 Task: Create a due date automation trigger when advanced on, 2 working days before a card is due add fields with custom field "Resume" set to a number lower than 1 and lower than 10 at 11:00 AM.
Action: Mouse moved to (1230, 355)
Screenshot: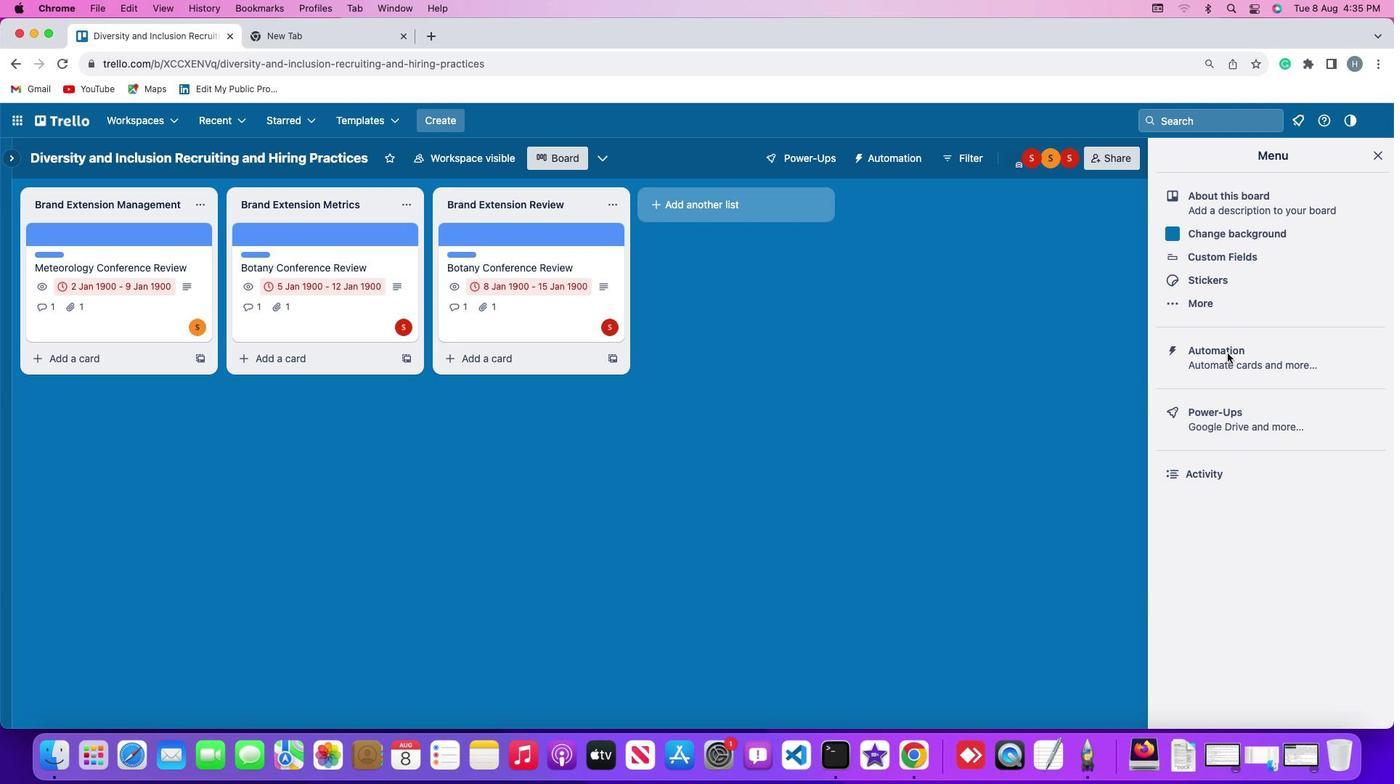 
Action: Mouse pressed left at (1230, 355)
Screenshot: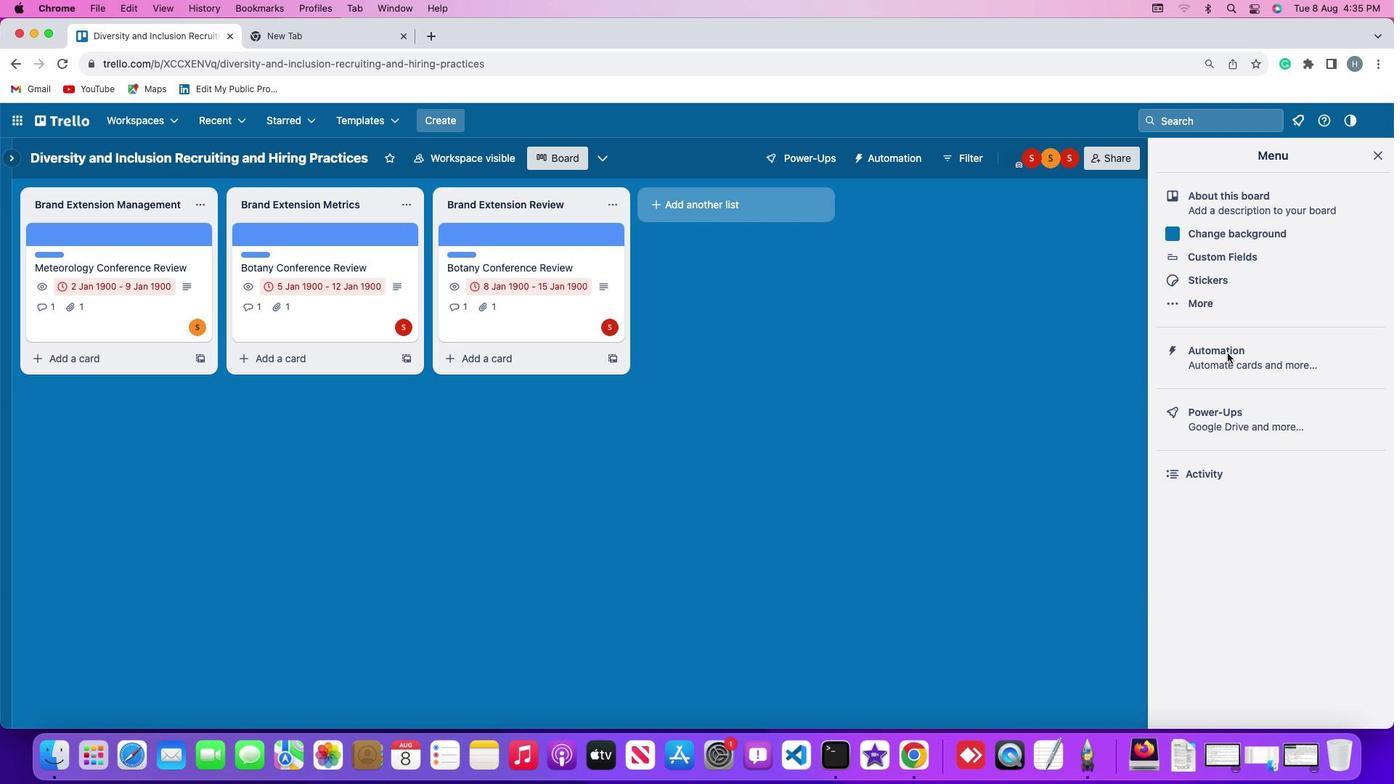 
Action: Mouse moved to (1230, 355)
Screenshot: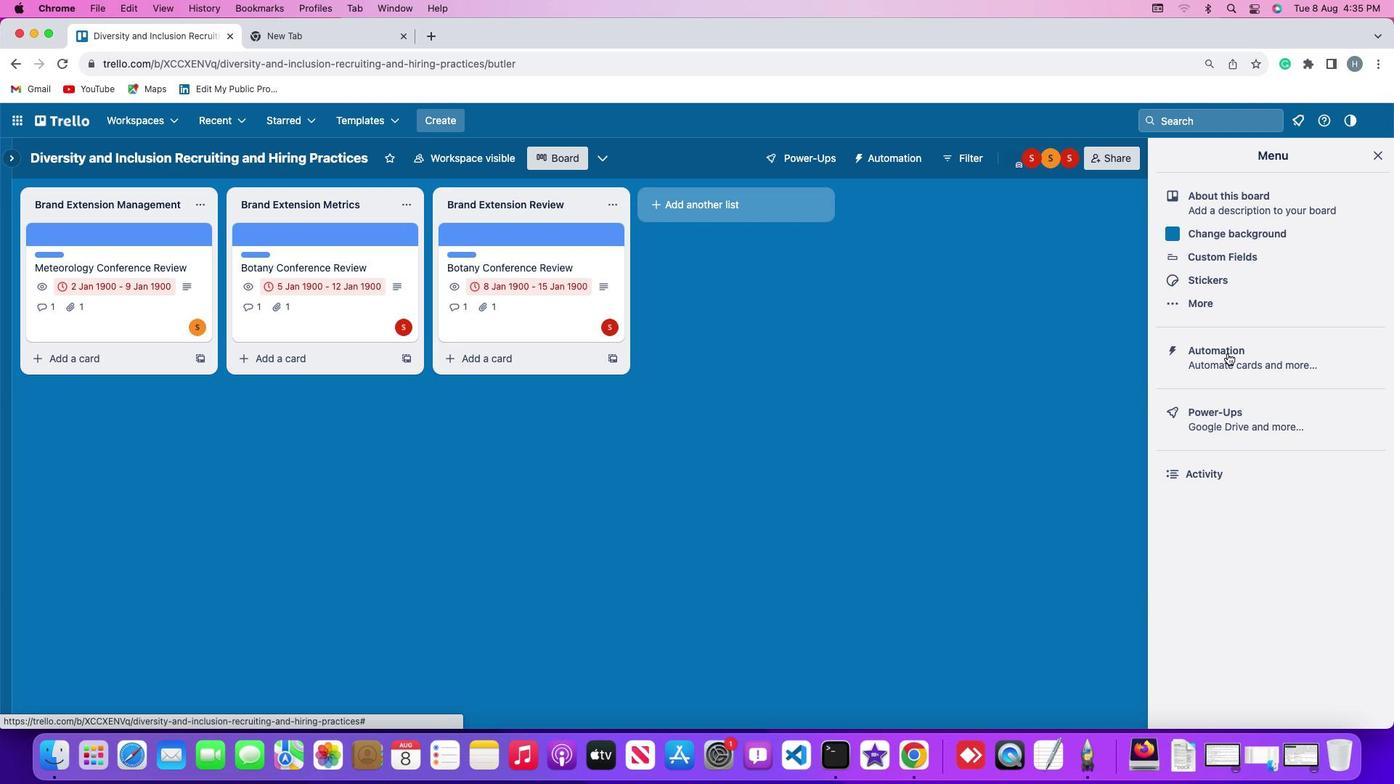 
Action: Mouse pressed left at (1230, 355)
Screenshot: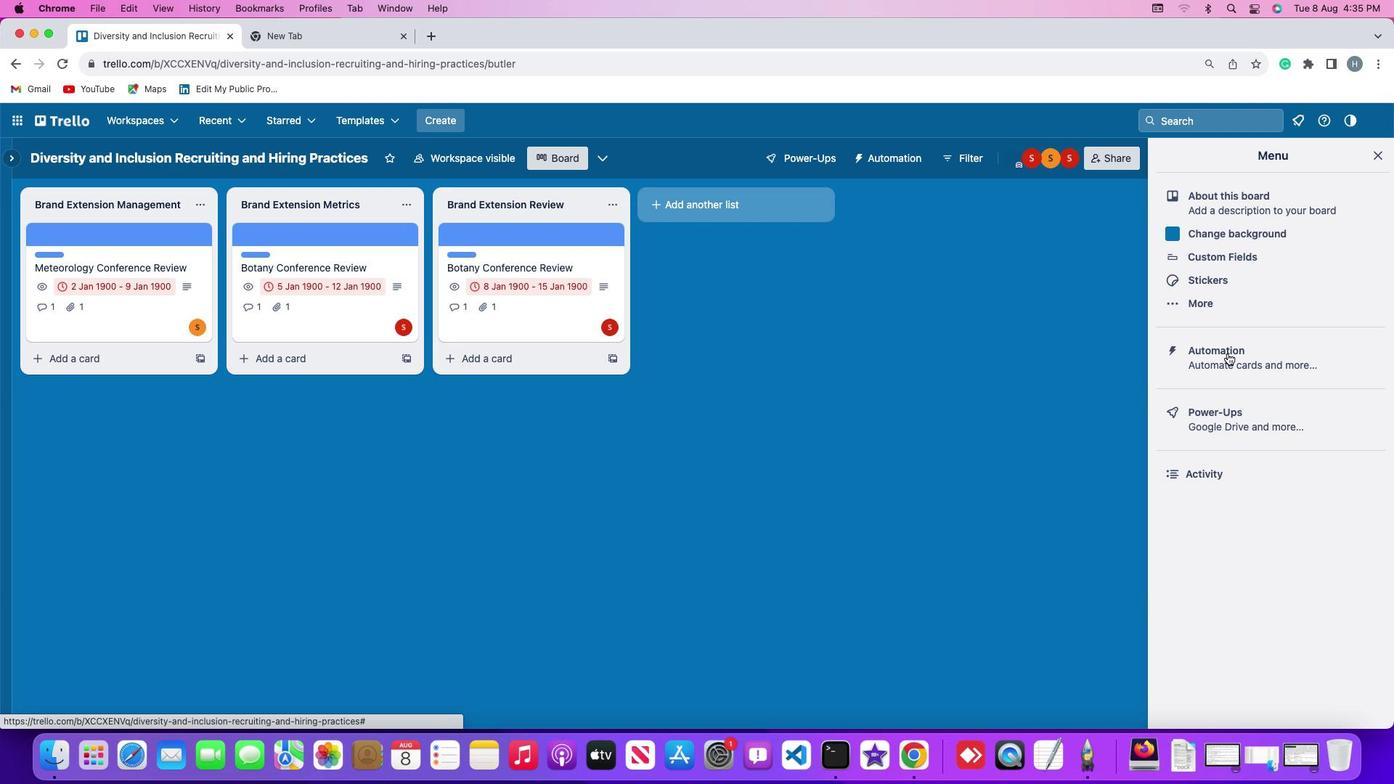 
Action: Mouse moved to (65, 345)
Screenshot: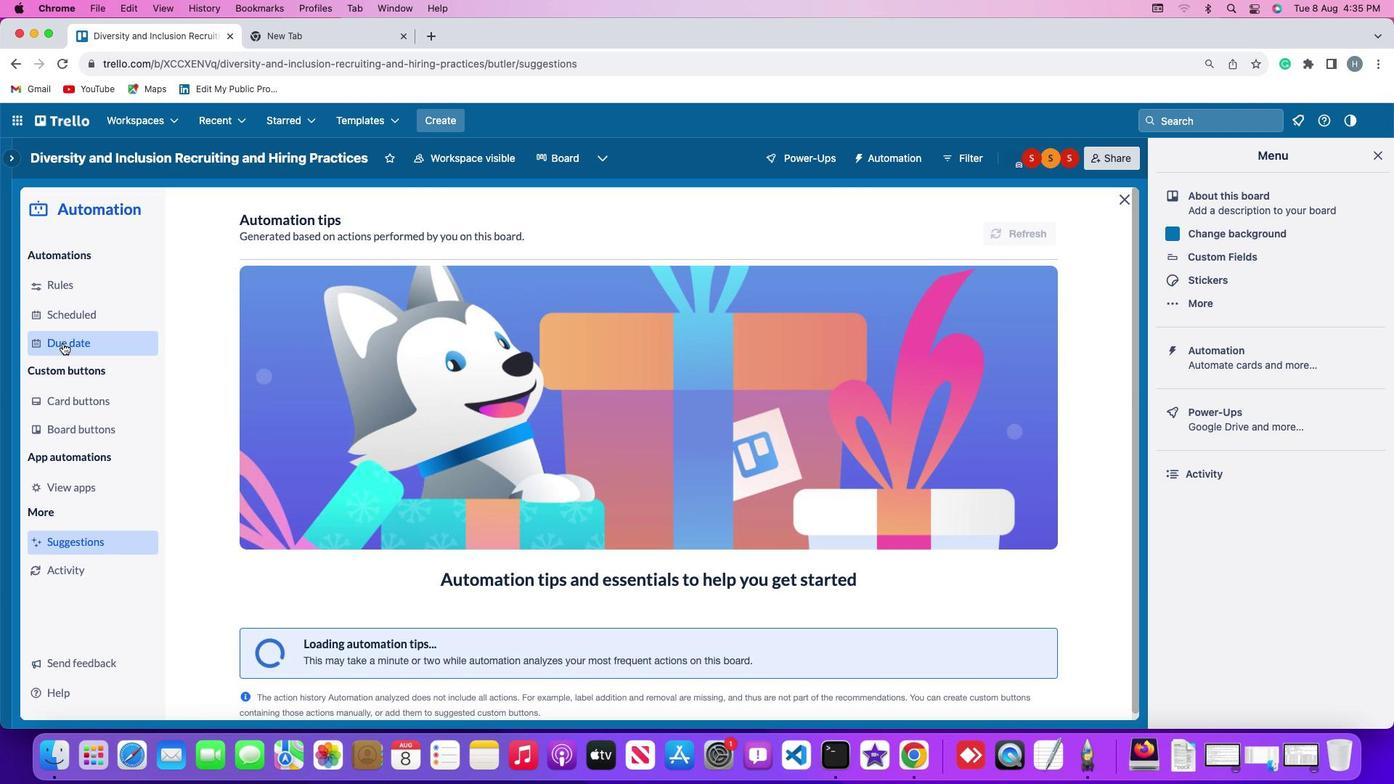 
Action: Mouse pressed left at (65, 345)
Screenshot: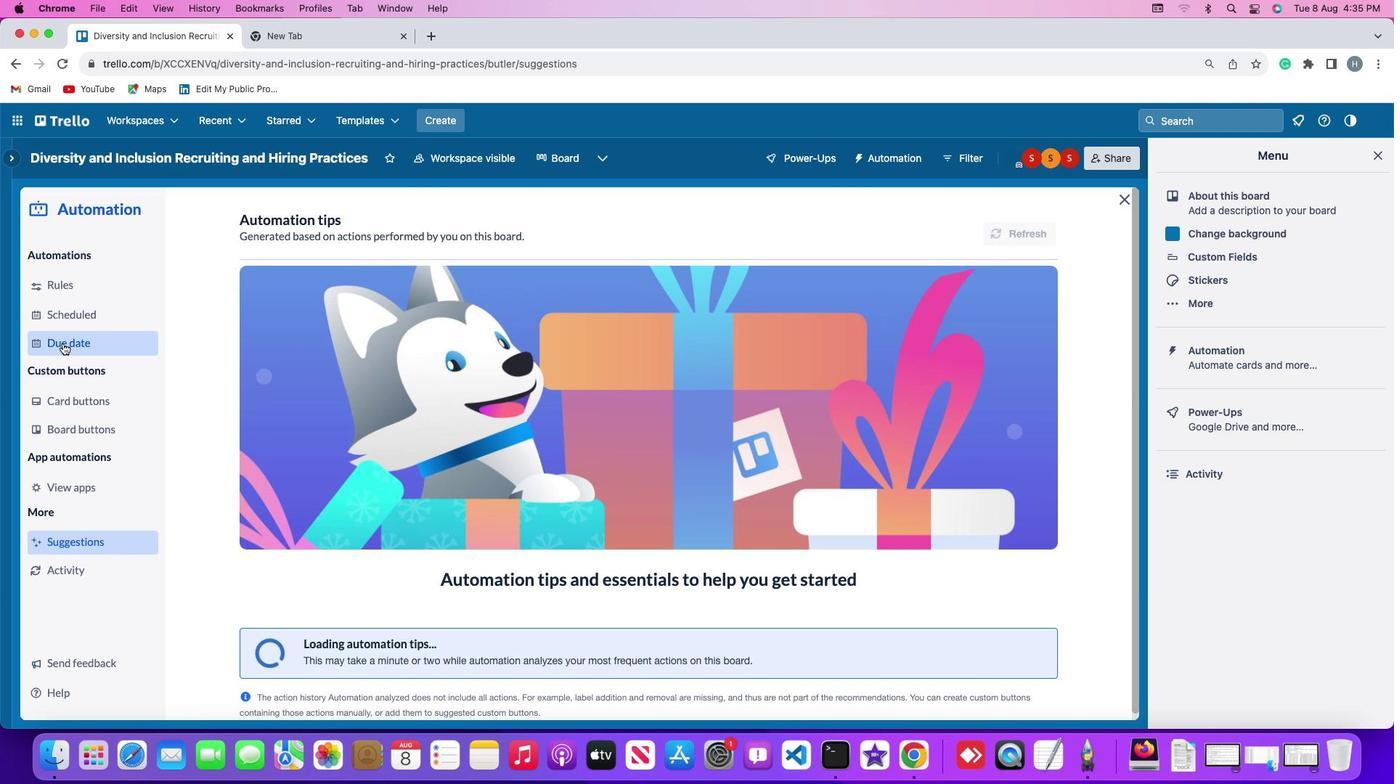 
Action: Mouse moved to (1009, 227)
Screenshot: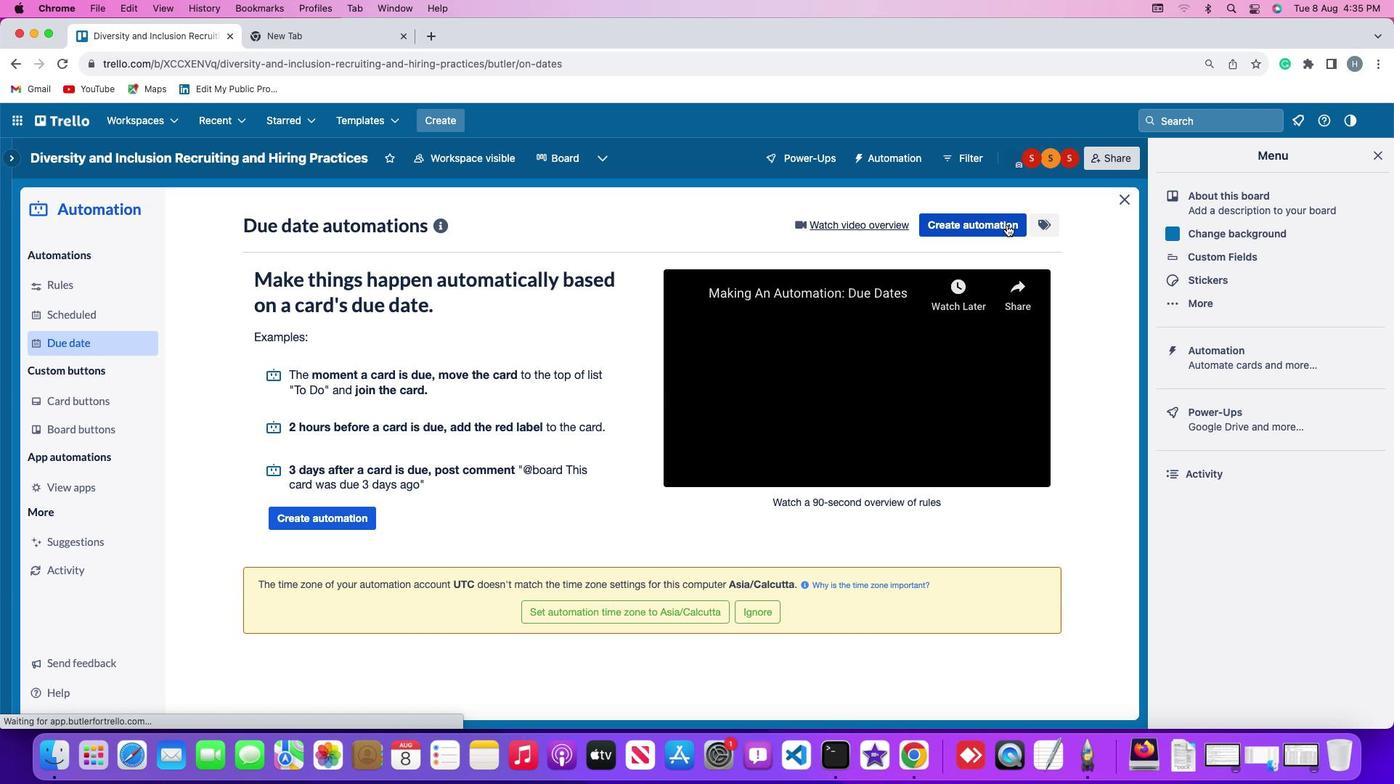 
Action: Mouse pressed left at (1009, 227)
Screenshot: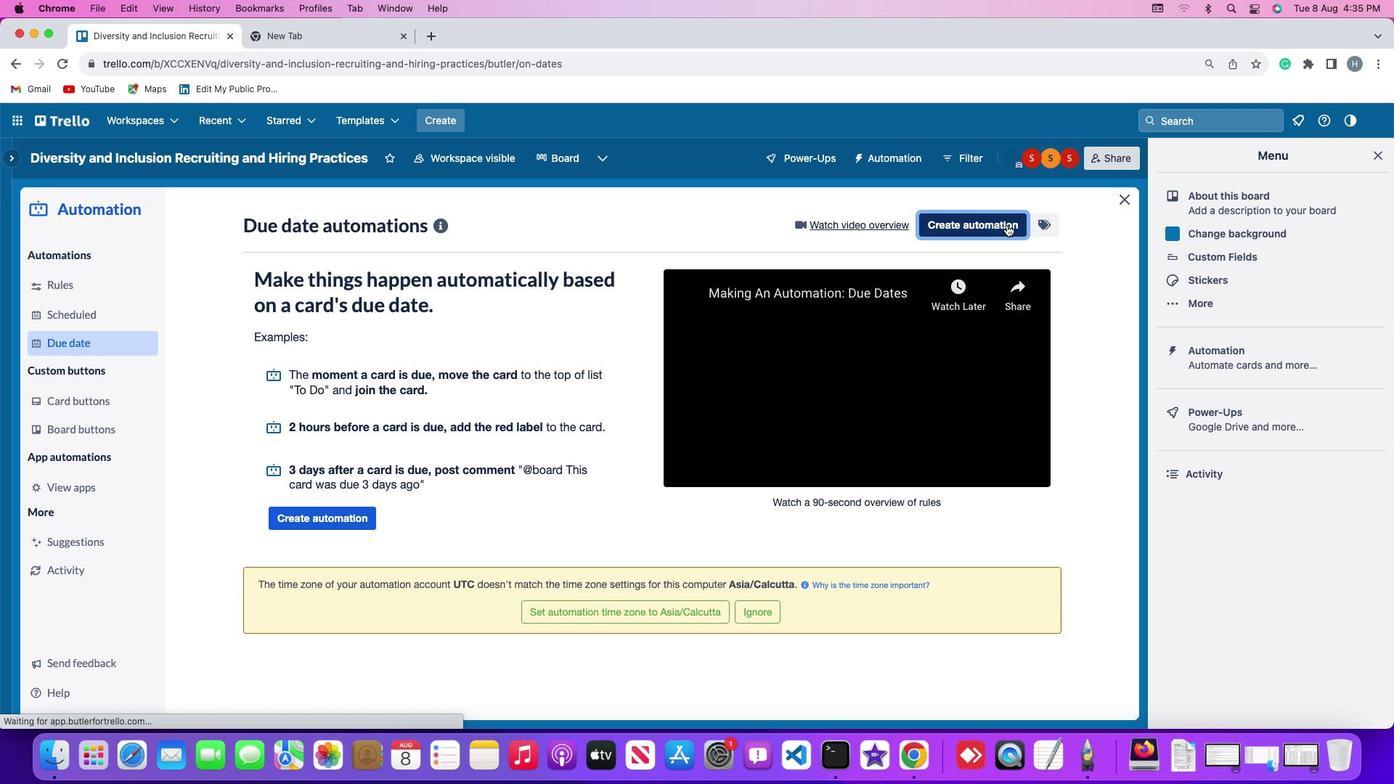 
Action: Mouse moved to (337, 371)
Screenshot: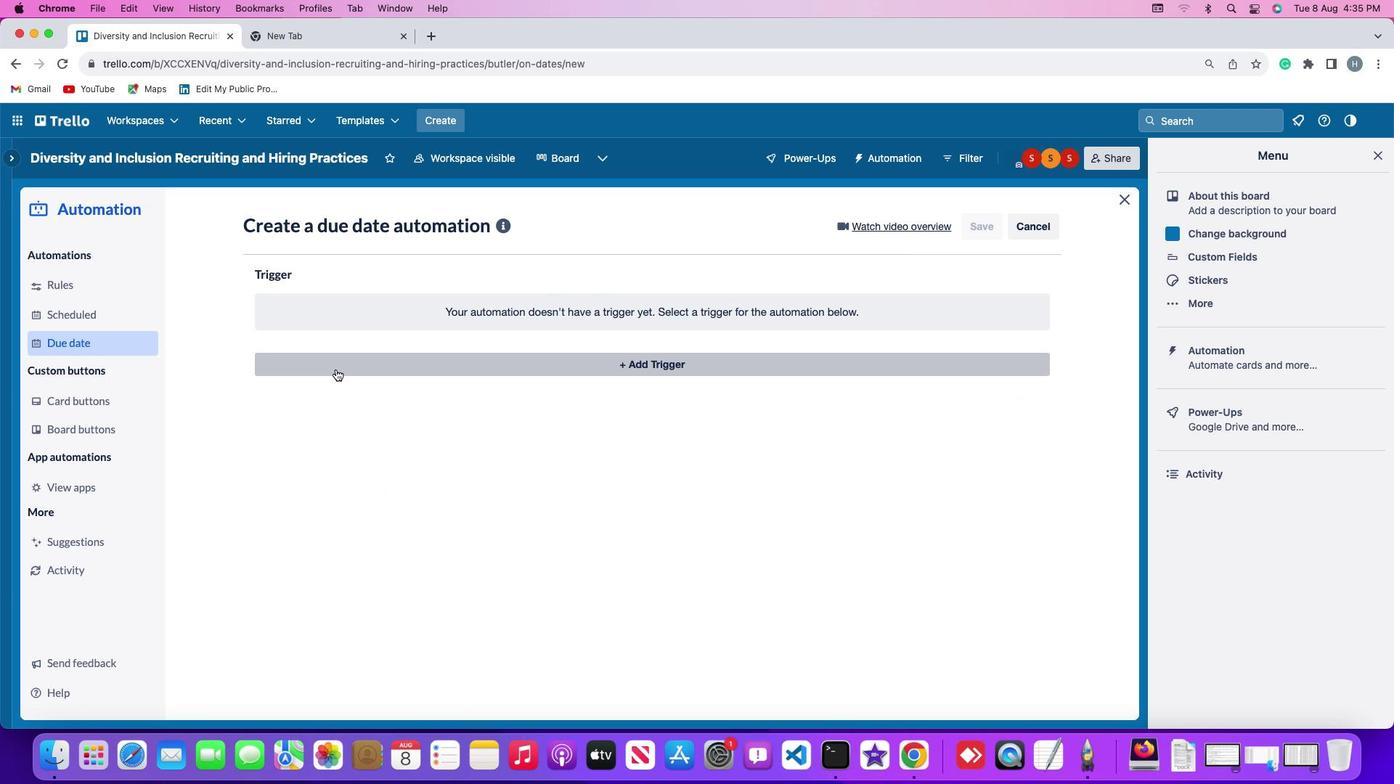 
Action: Mouse pressed left at (337, 371)
Screenshot: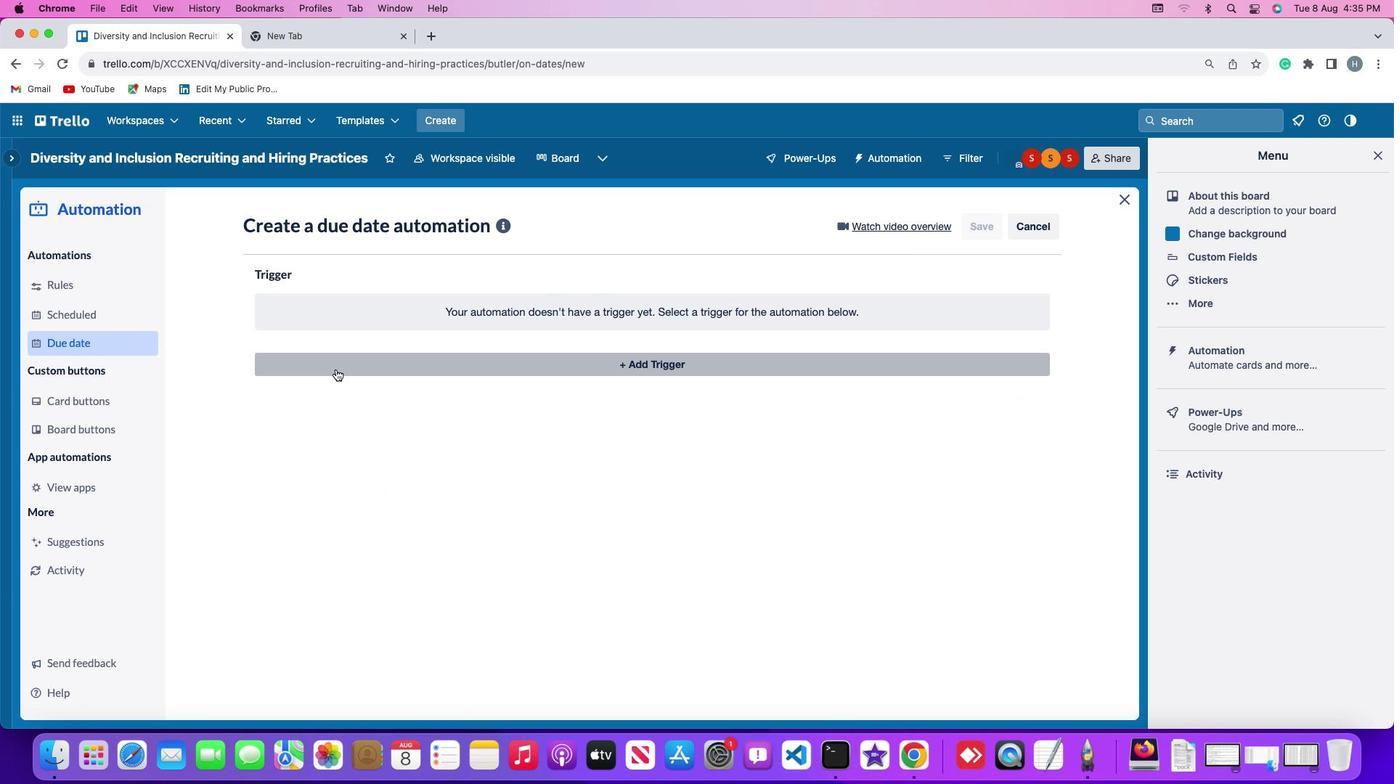 
Action: Mouse moved to (289, 586)
Screenshot: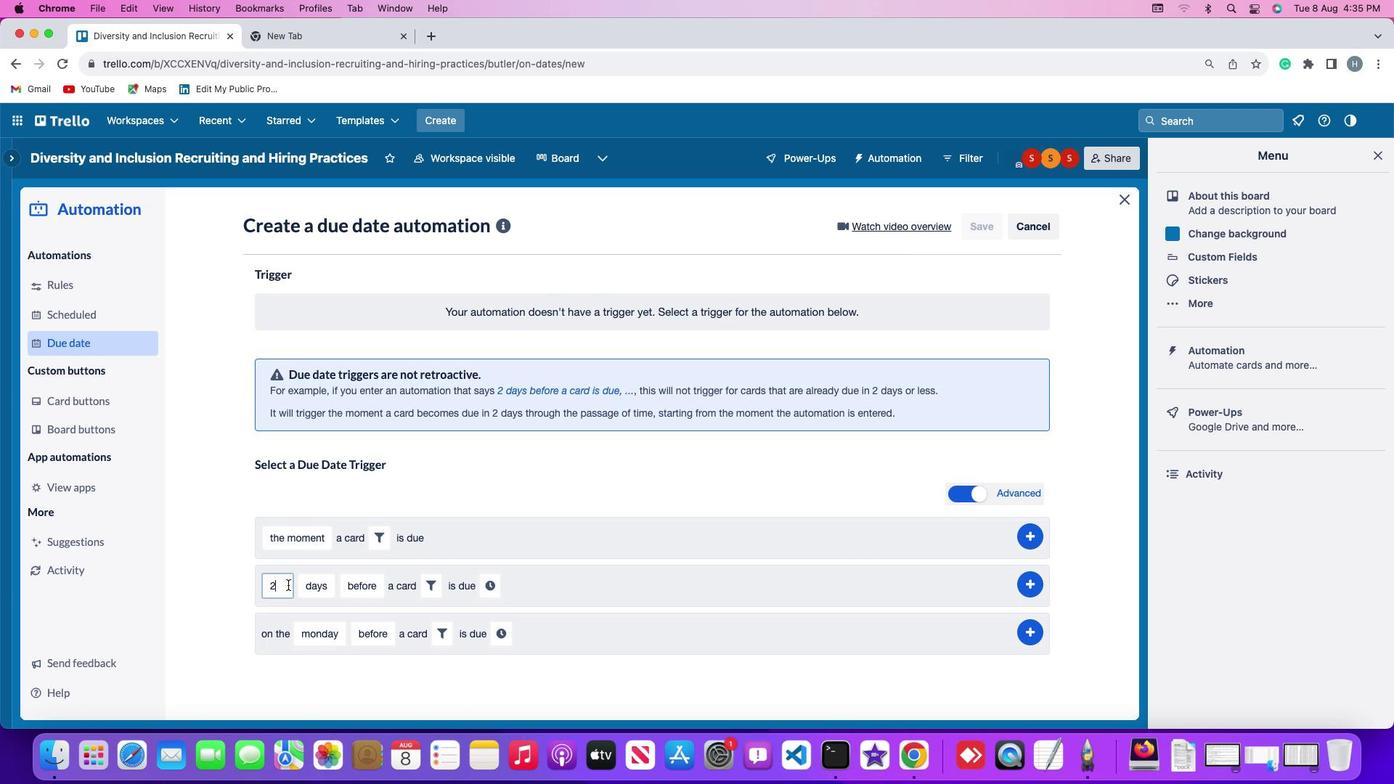 
Action: Mouse pressed left at (289, 586)
Screenshot: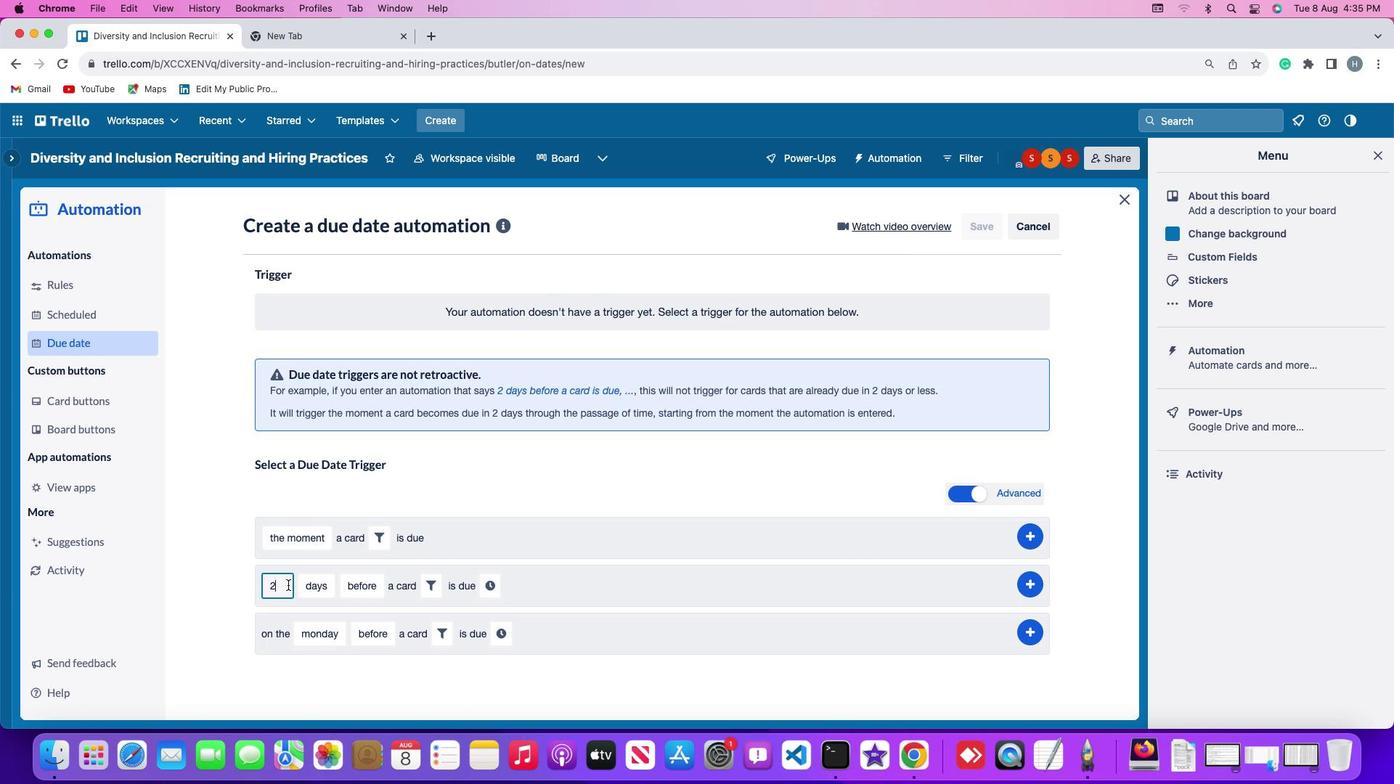 
Action: Key pressed Key.backspace'2'
Screenshot: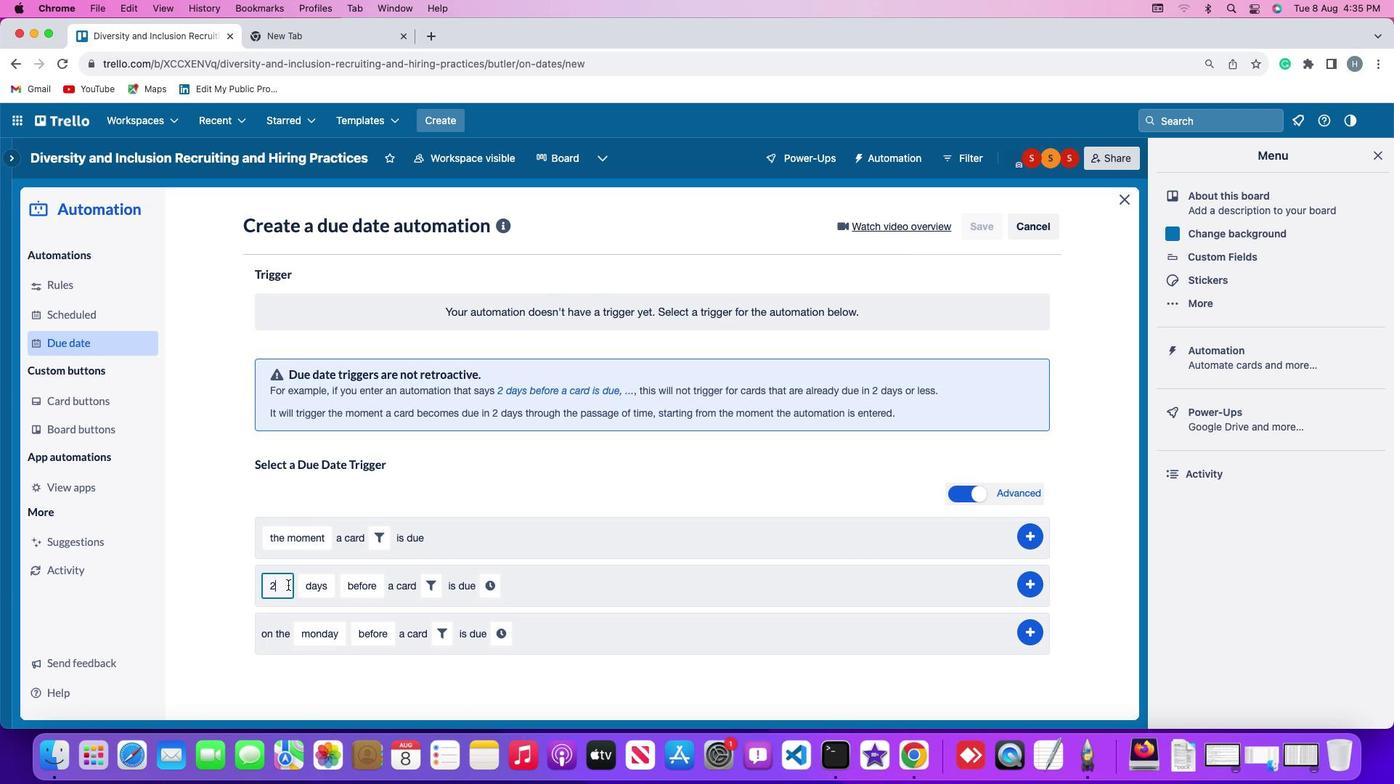 
Action: Mouse moved to (320, 585)
Screenshot: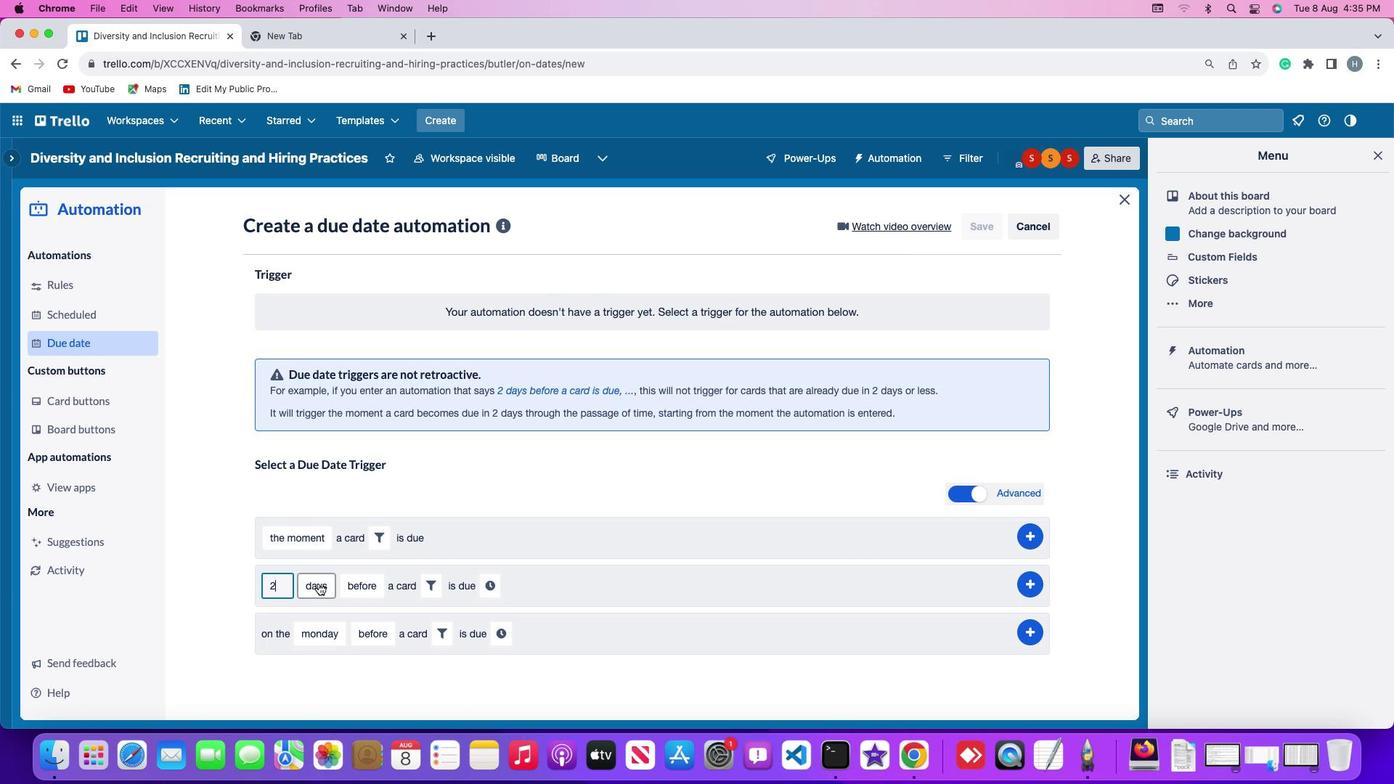 
Action: Mouse pressed left at (320, 585)
Screenshot: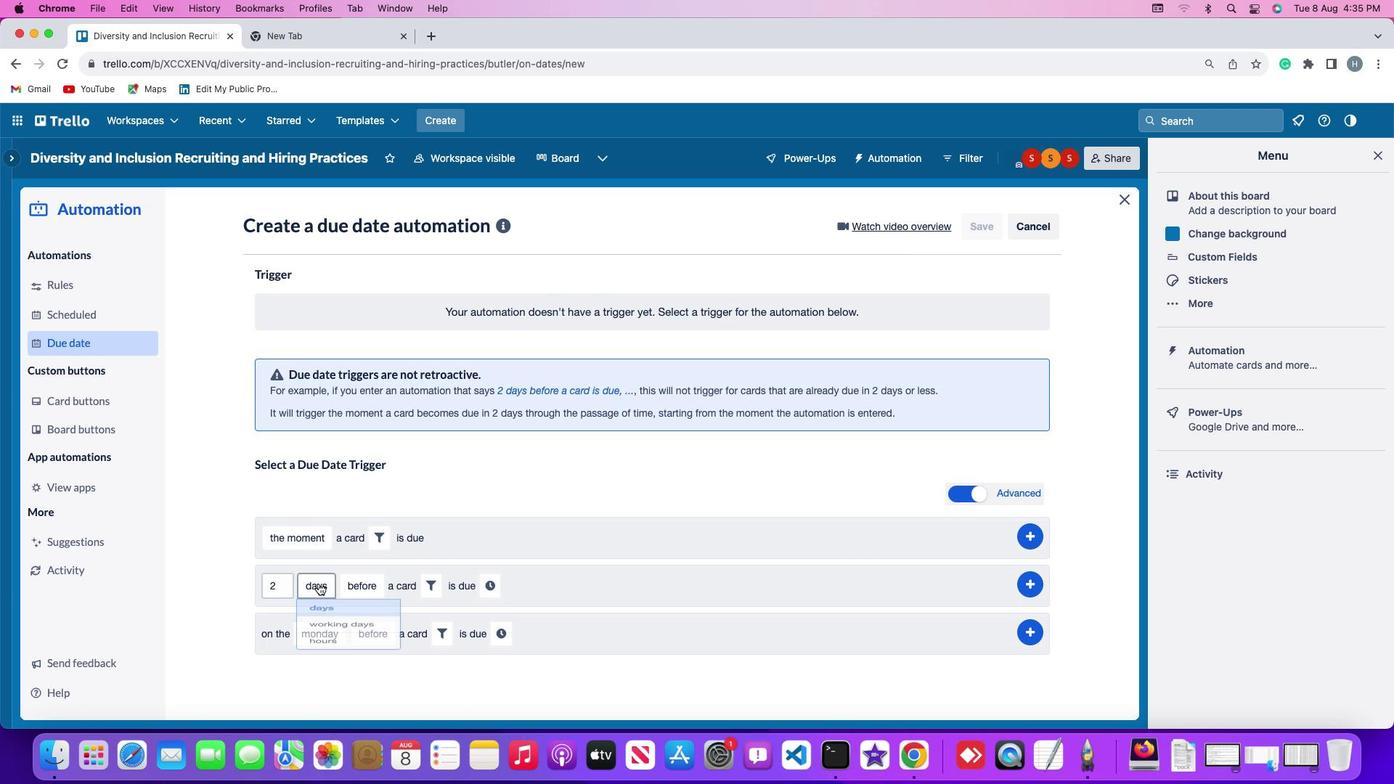 
Action: Mouse moved to (340, 651)
Screenshot: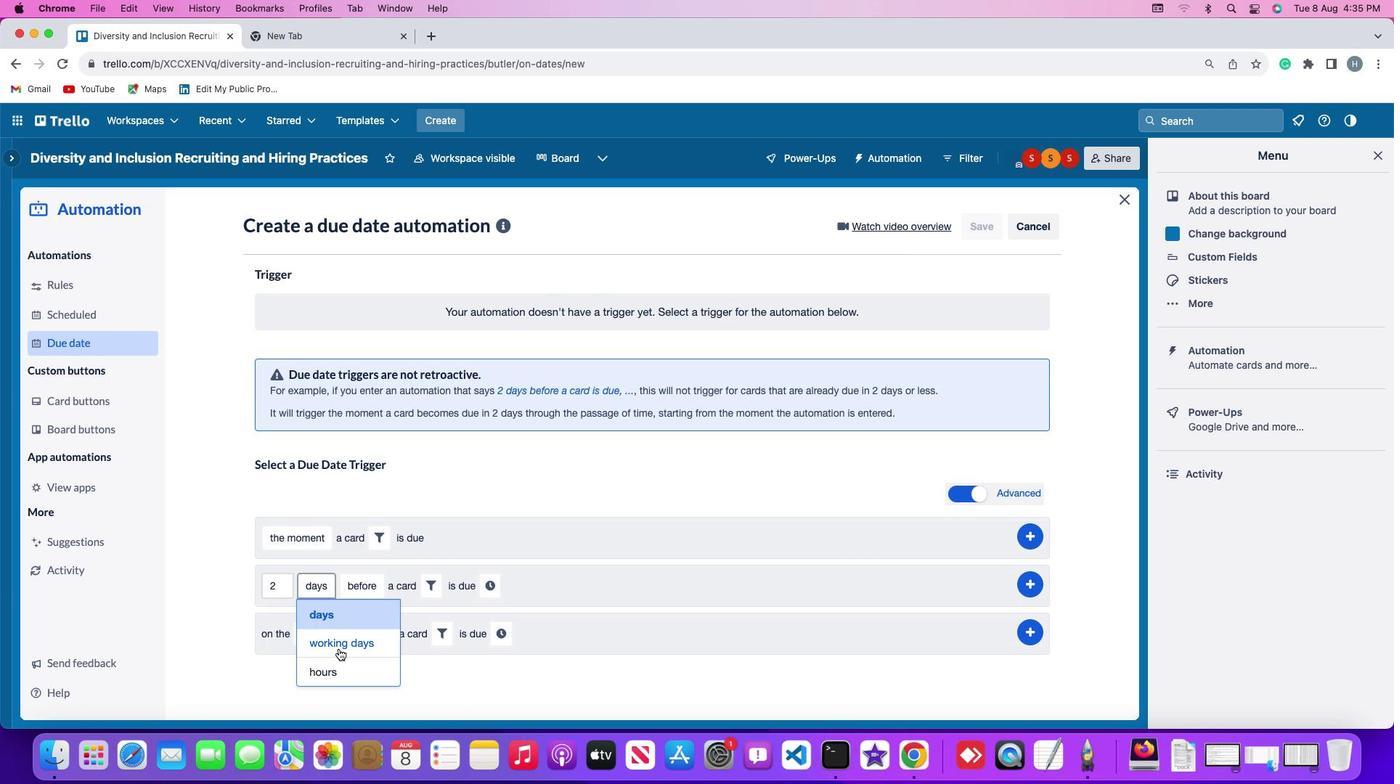 
Action: Mouse pressed left at (340, 651)
Screenshot: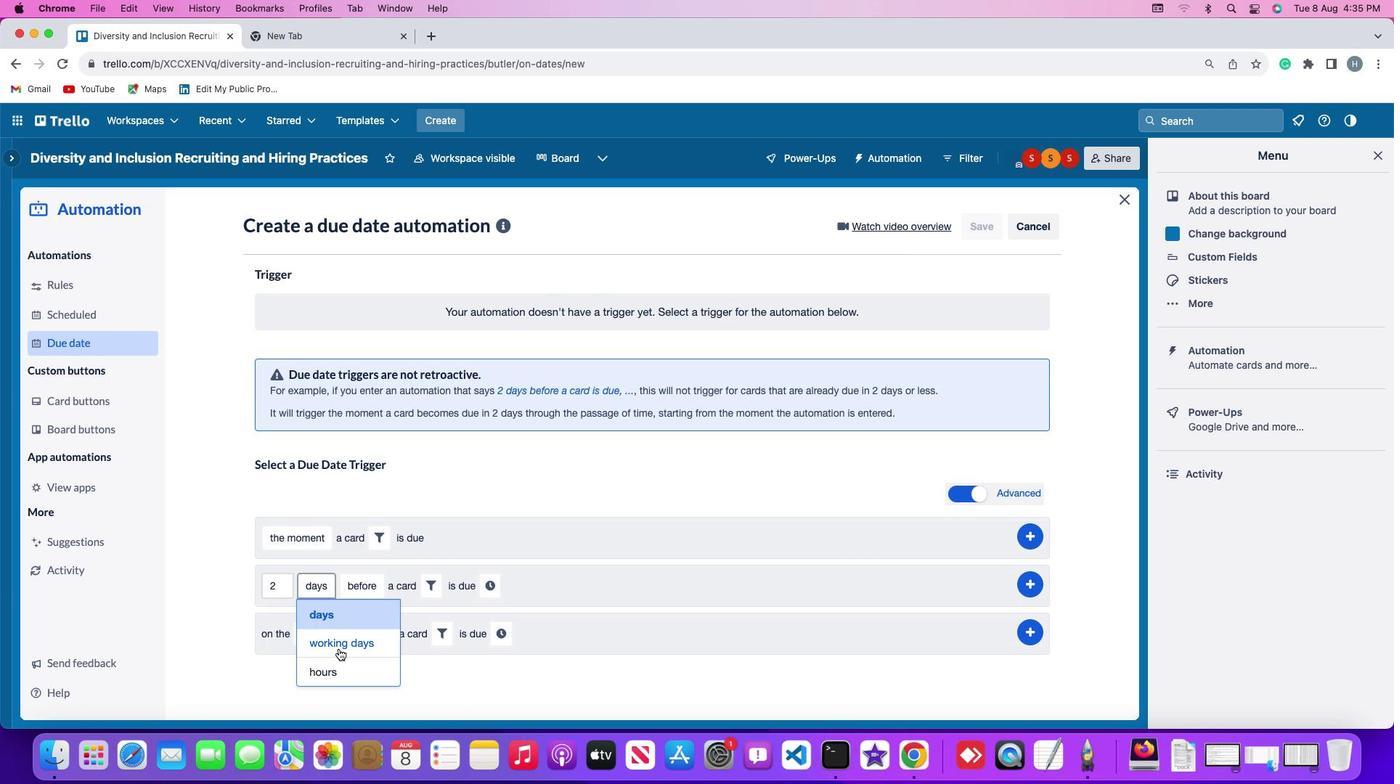
Action: Mouse moved to (396, 580)
Screenshot: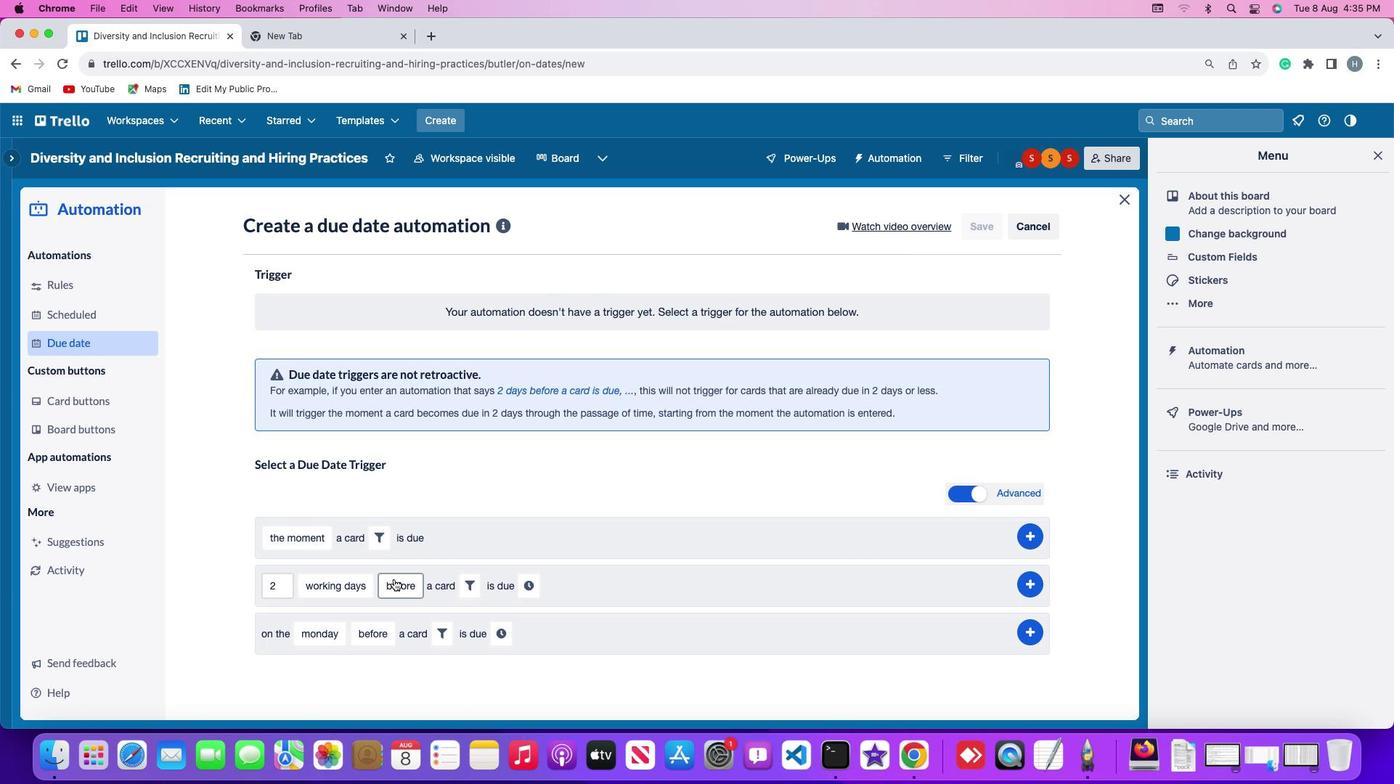 
Action: Mouse pressed left at (396, 580)
Screenshot: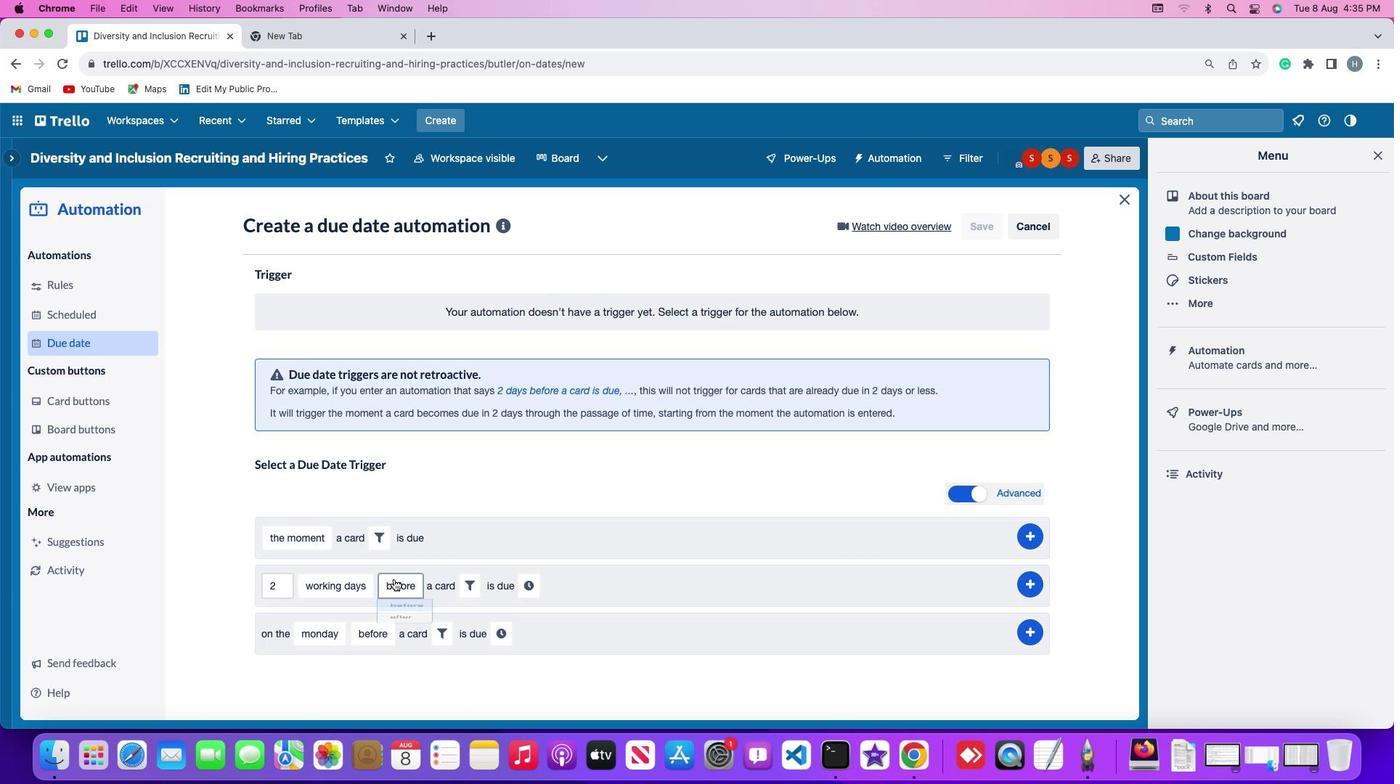 
Action: Mouse moved to (409, 608)
Screenshot: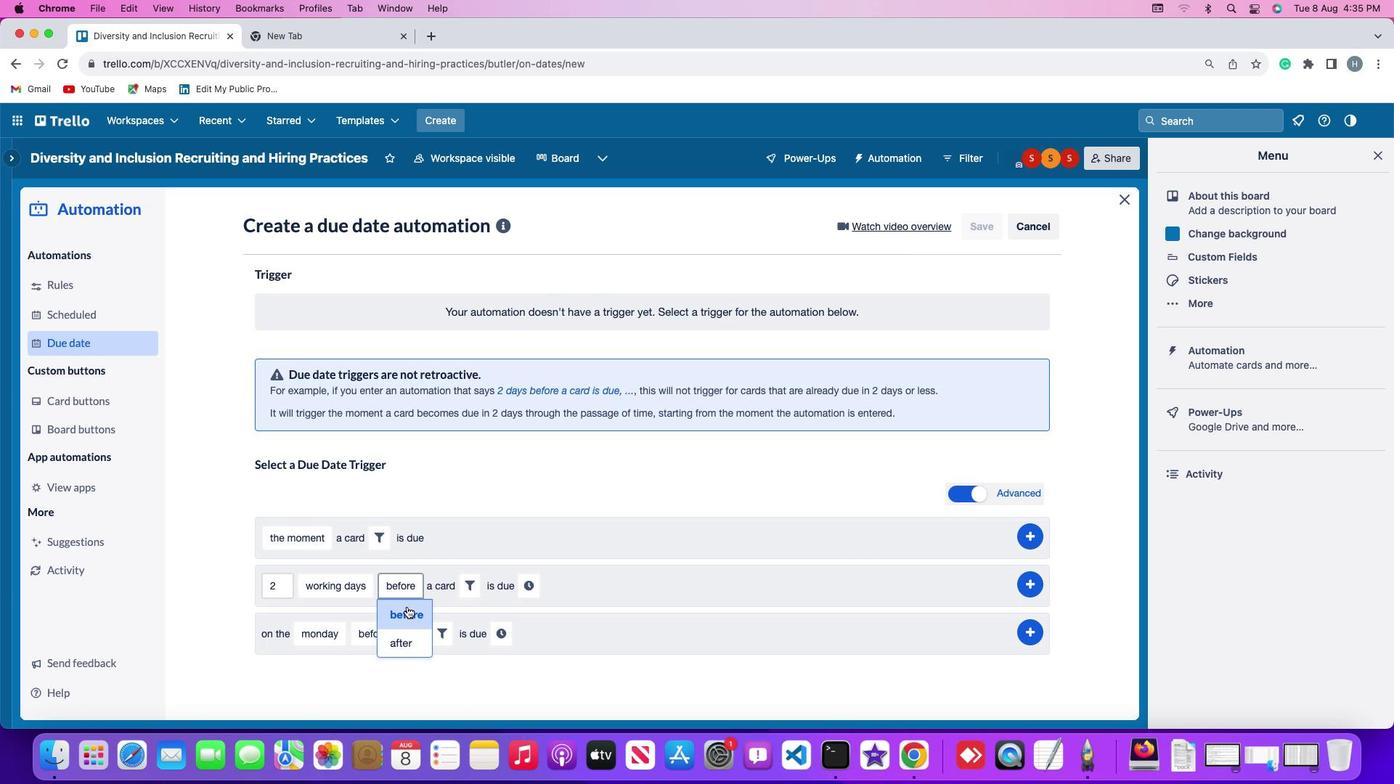 
Action: Mouse pressed left at (409, 608)
Screenshot: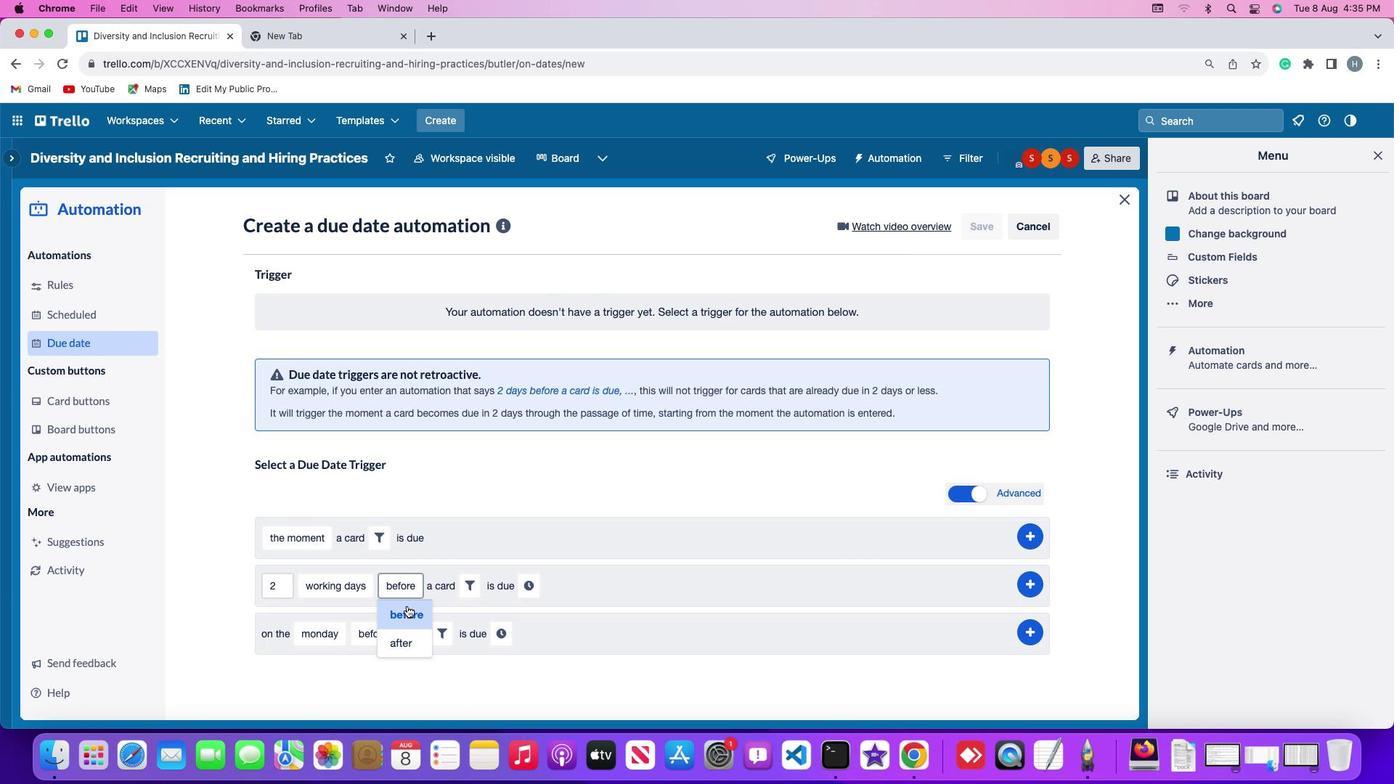 
Action: Mouse moved to (465, 588)
Screenshot: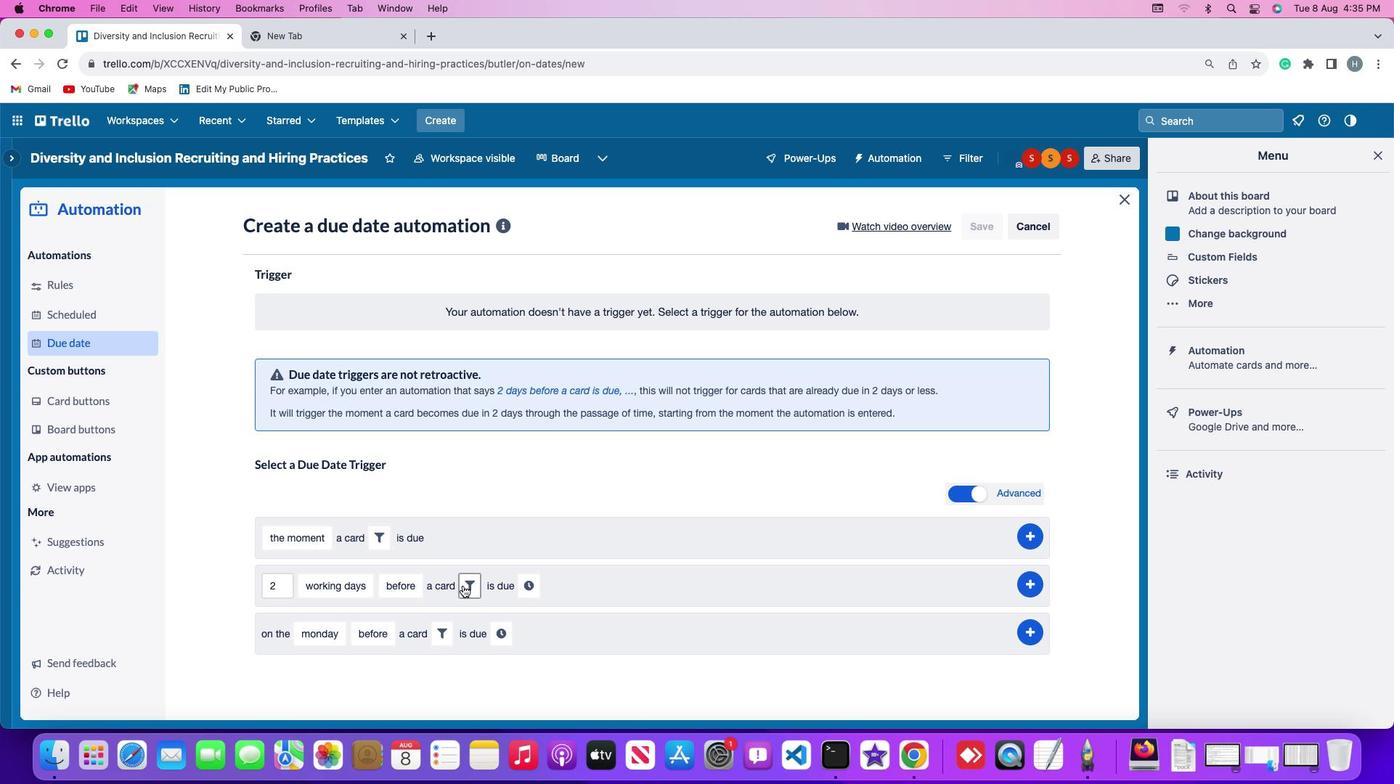 
Action: Mouse pressed left at (465, 588)
Screenshot: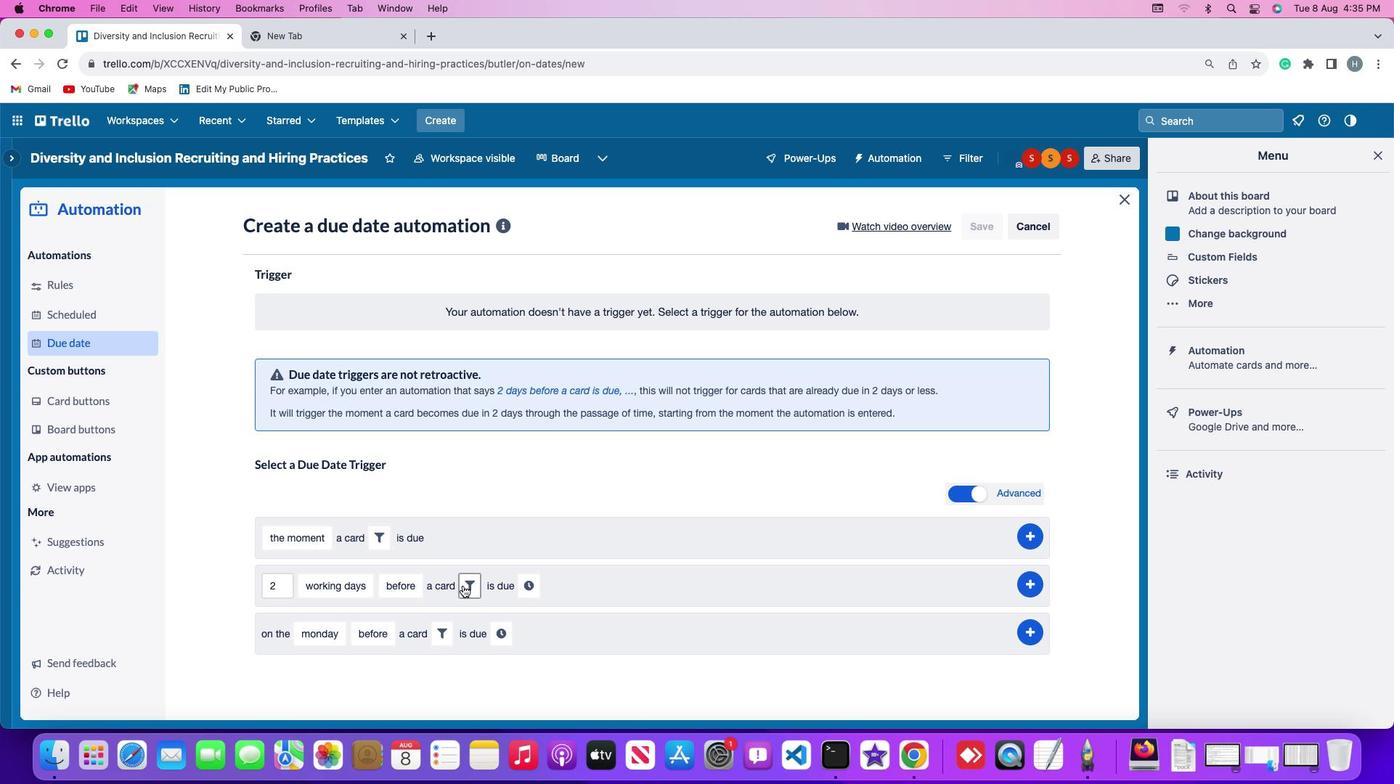 
Action: Mouse moved to (713, 628)
Screenshot: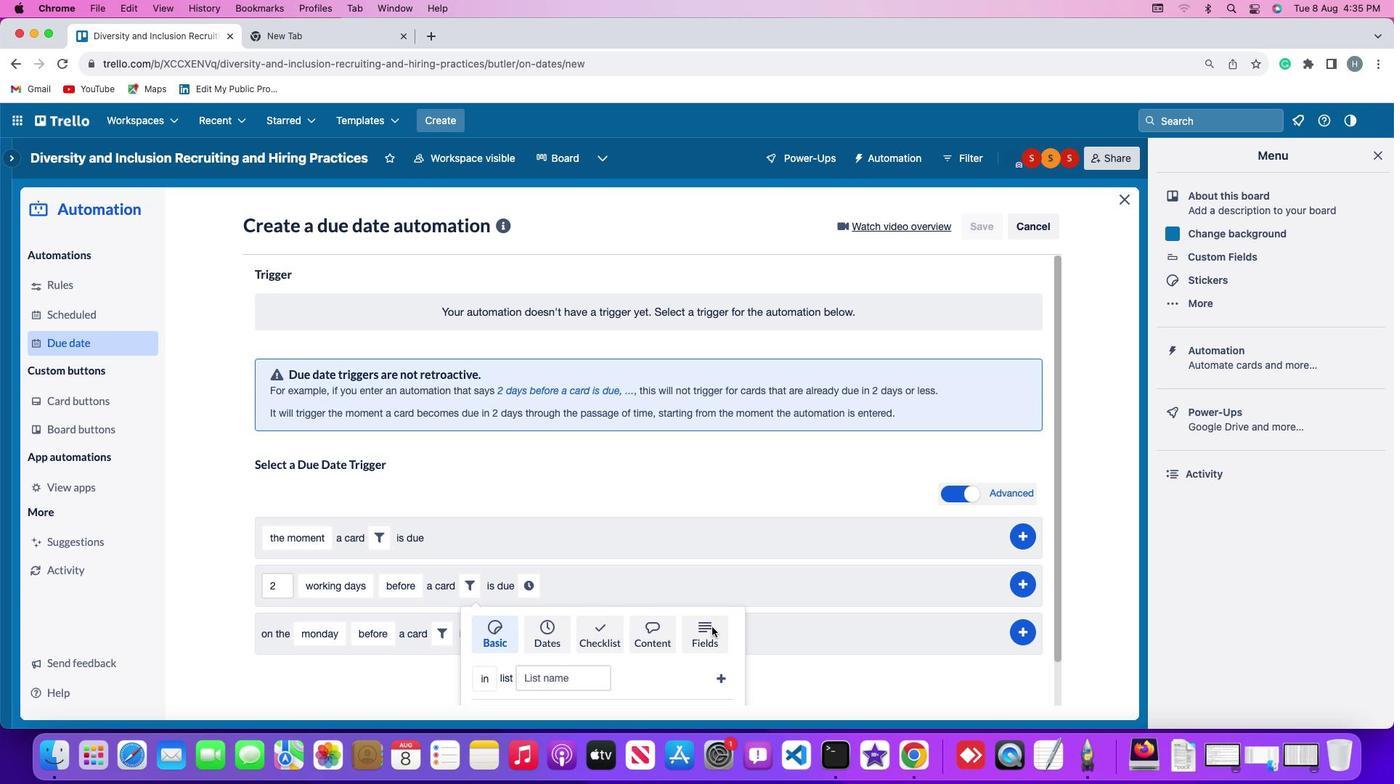 
Action: Mouse pressed left at (713, 628)
Screenshot: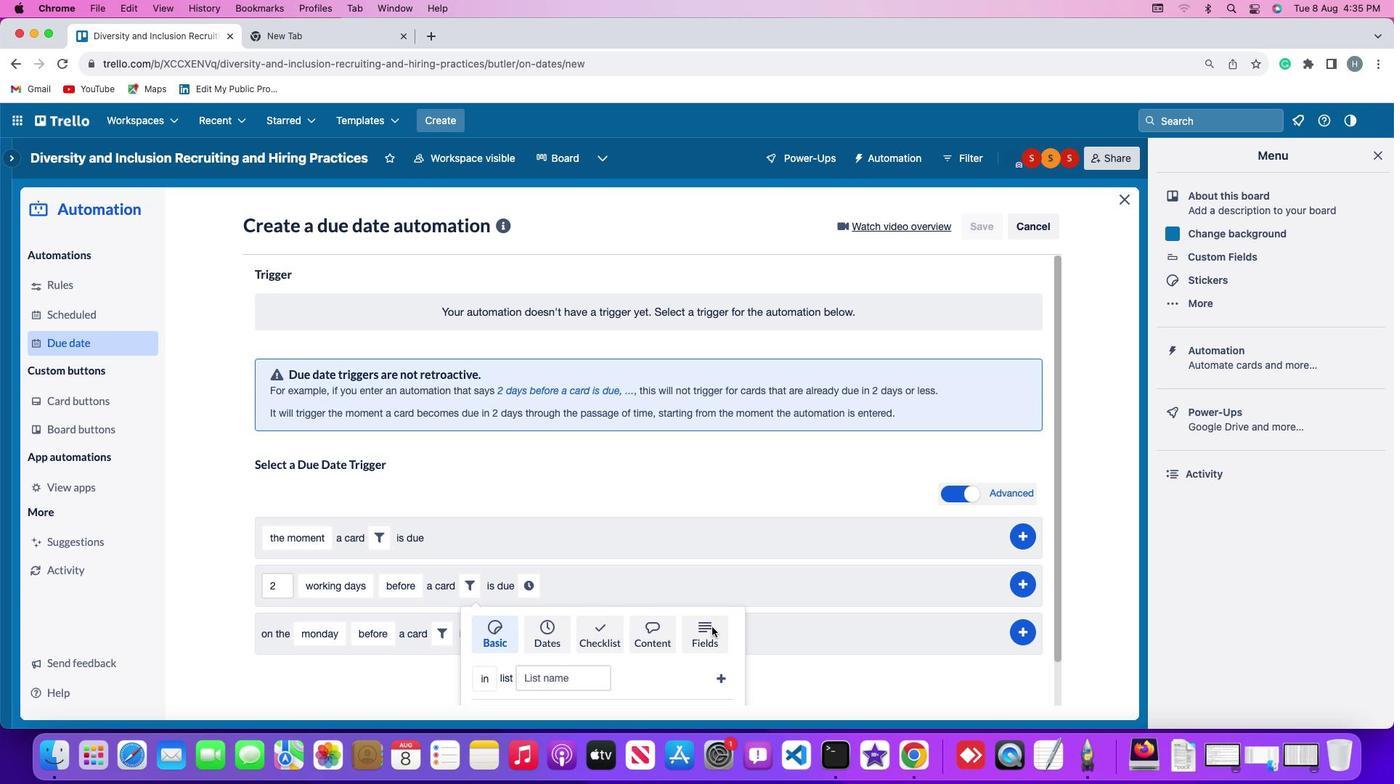 
Action: Mouse moved to (425, 674)
Screenshot: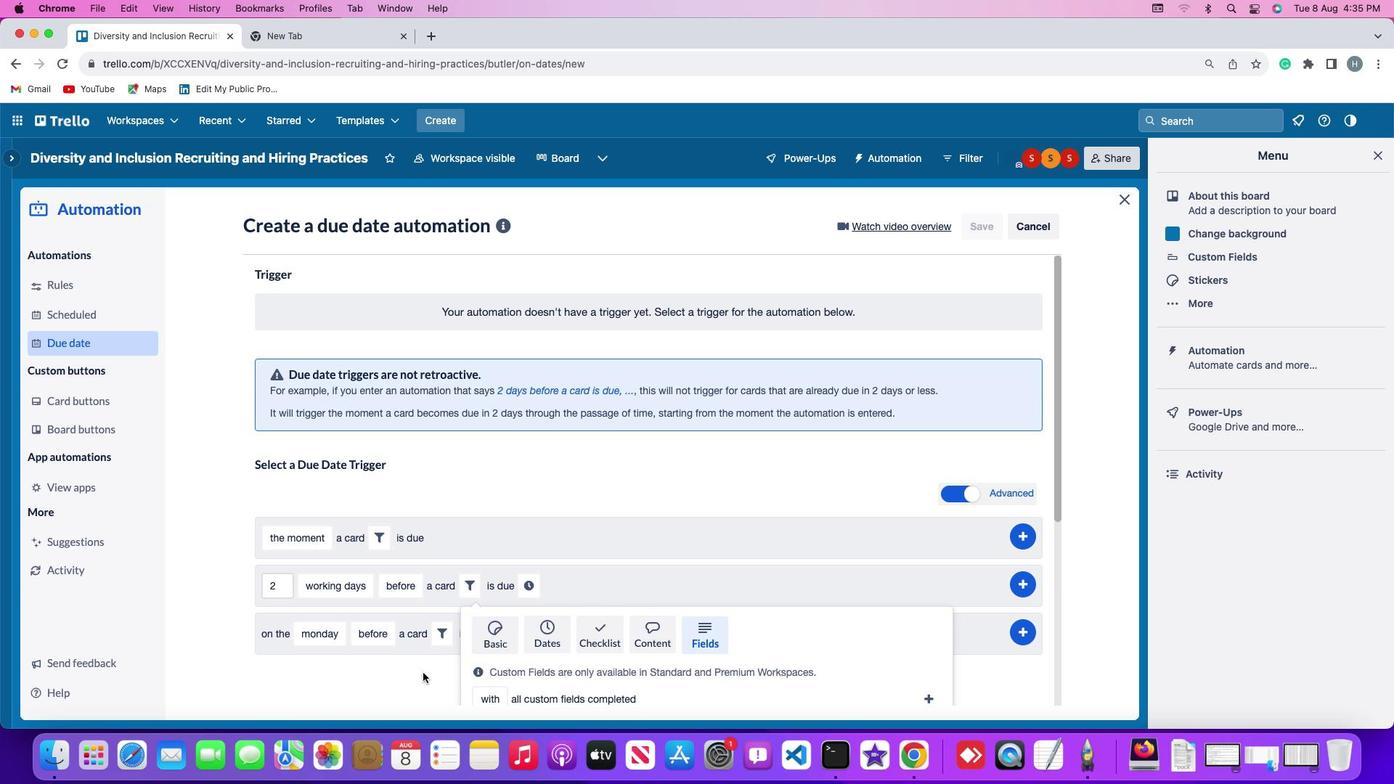 
Action: Mouse scrolled (425, 674) with delta (2, 1)
Screenshot: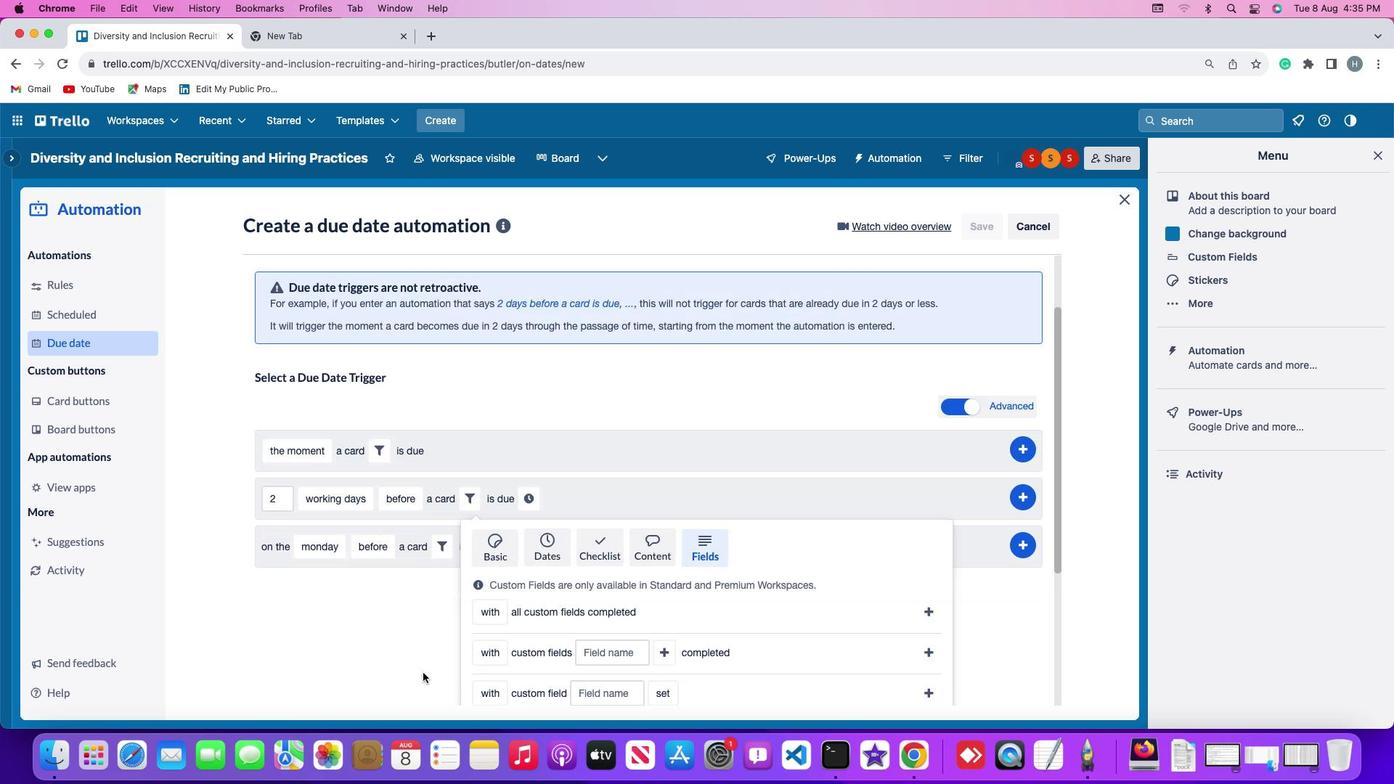 
Action: Mouse scrolled (425, 674) with delta (2, 1)
Screenshot: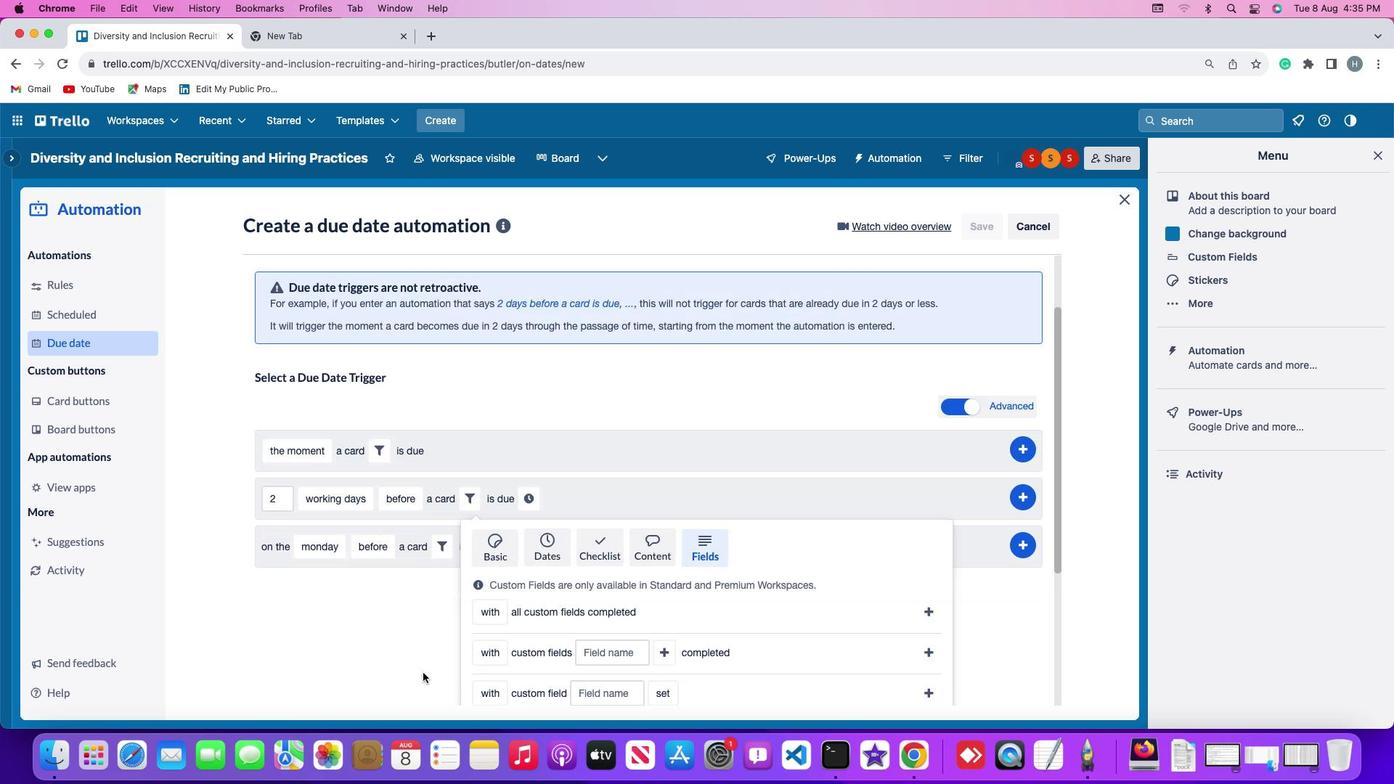 
Action: Mouse scrolled (425, 674) with delta (2, 0)
Screenshot: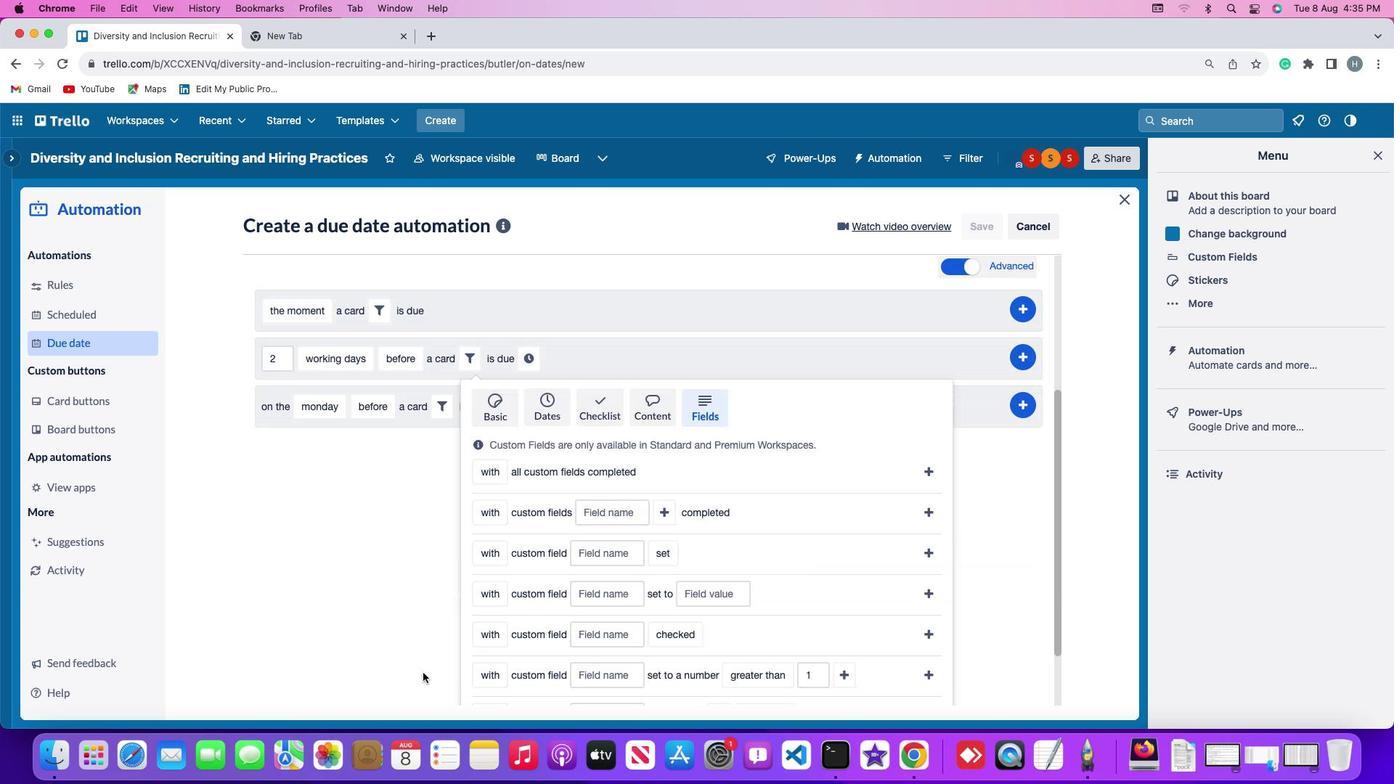 
Action: Mouse scrolled (425, 674) with delta (2, 0)
Screenshot: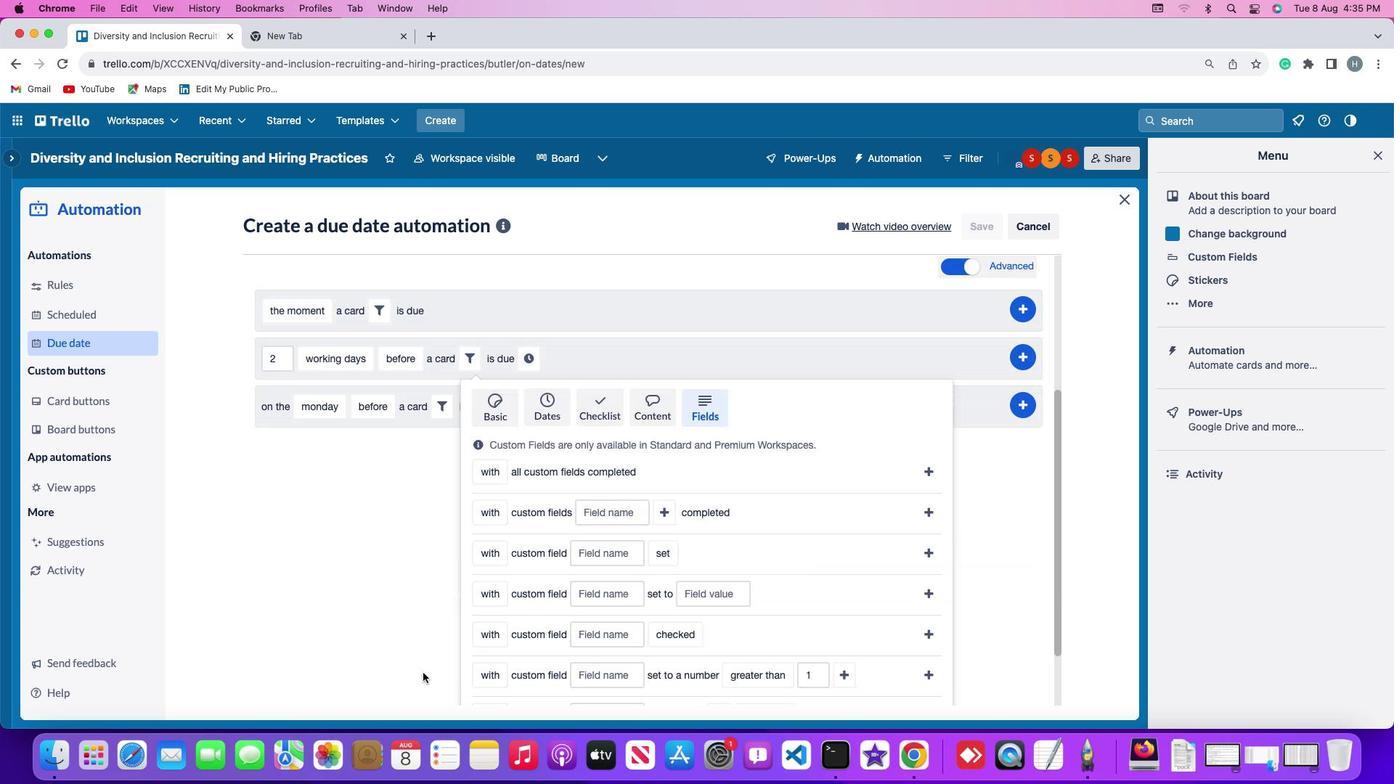 
Action: Mouse scrolled (425, 674) with delta (2, -1)
Screenshot: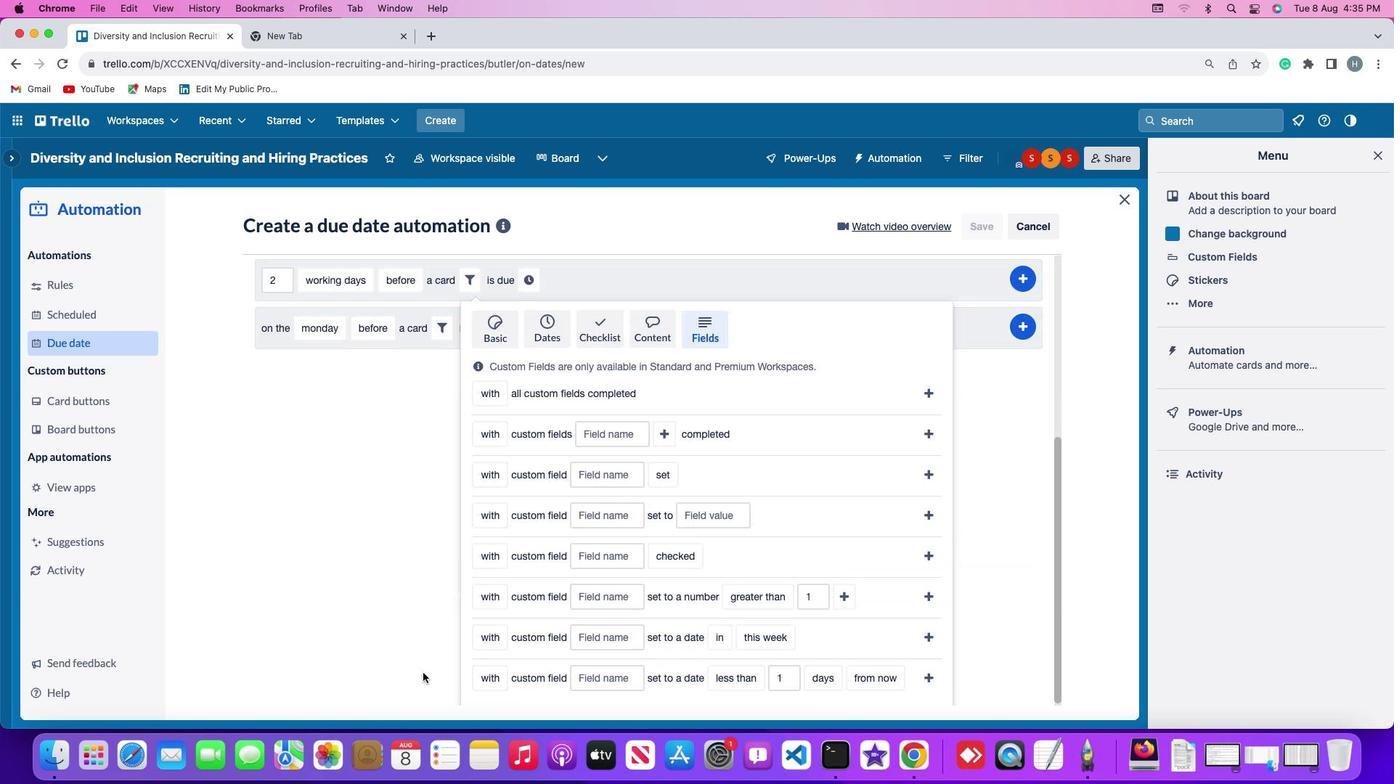 
Action: Mouse scrolled (425, 674) with delta (2, -2)
Screenshot: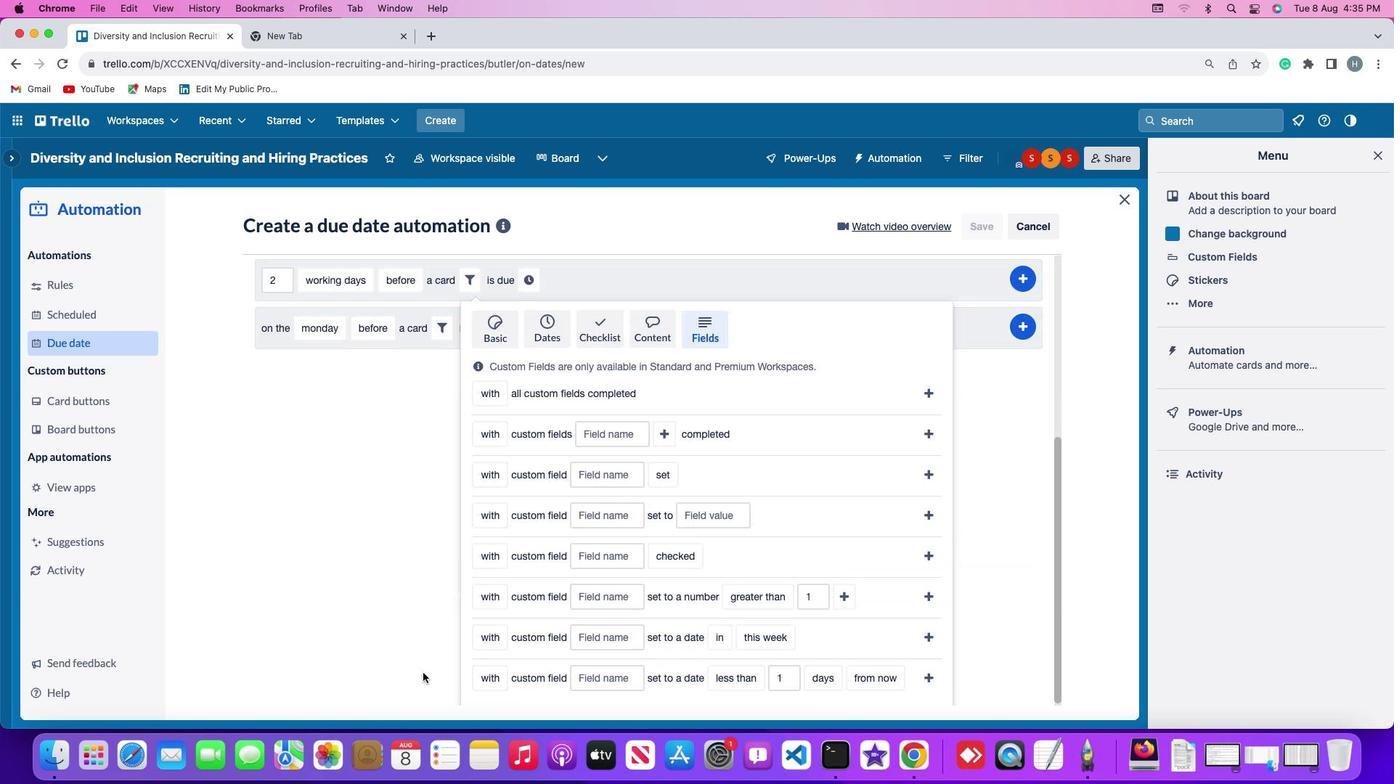 
Action: Mouse scrolled (425, 674) with delta (2, -2)
Screenshot: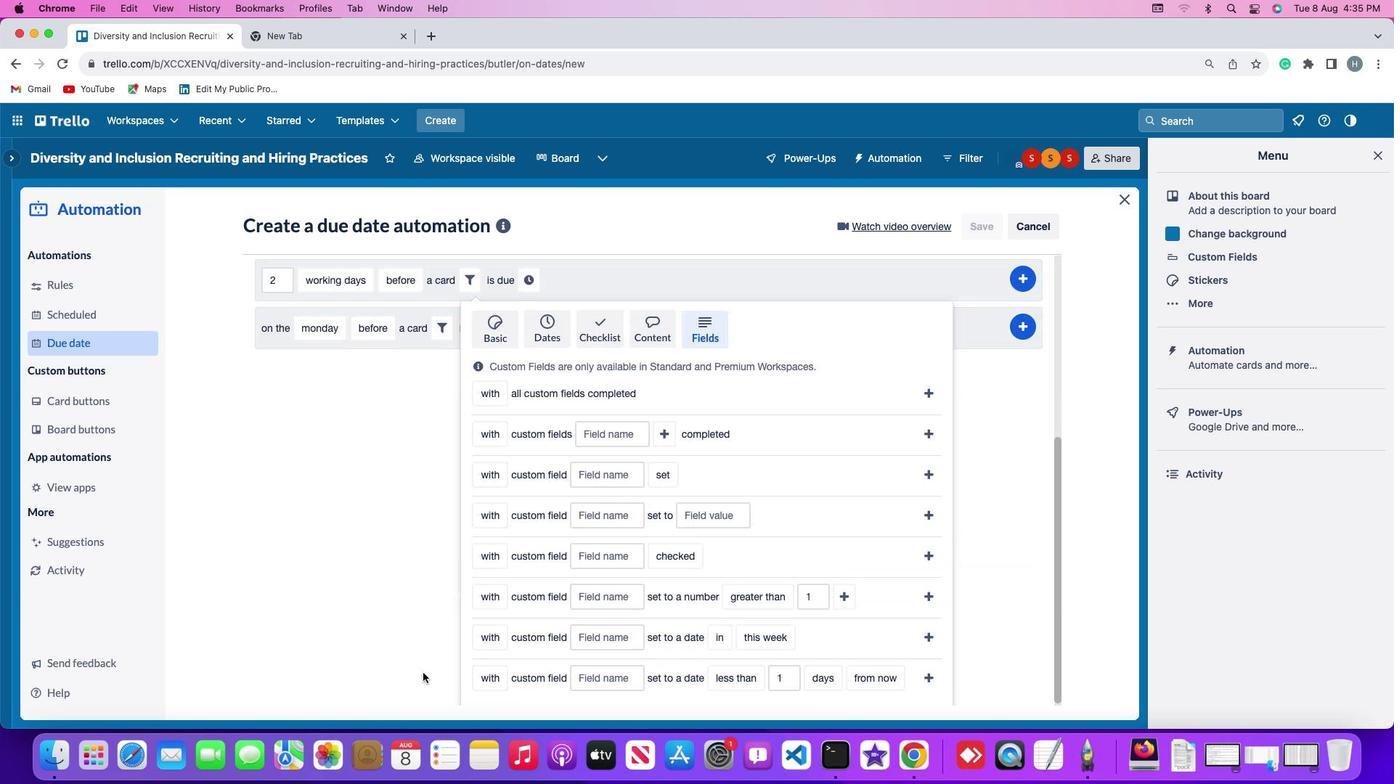 
Action: Mouse scrolled (425, 674) with delta (2, 1)
Screenshot: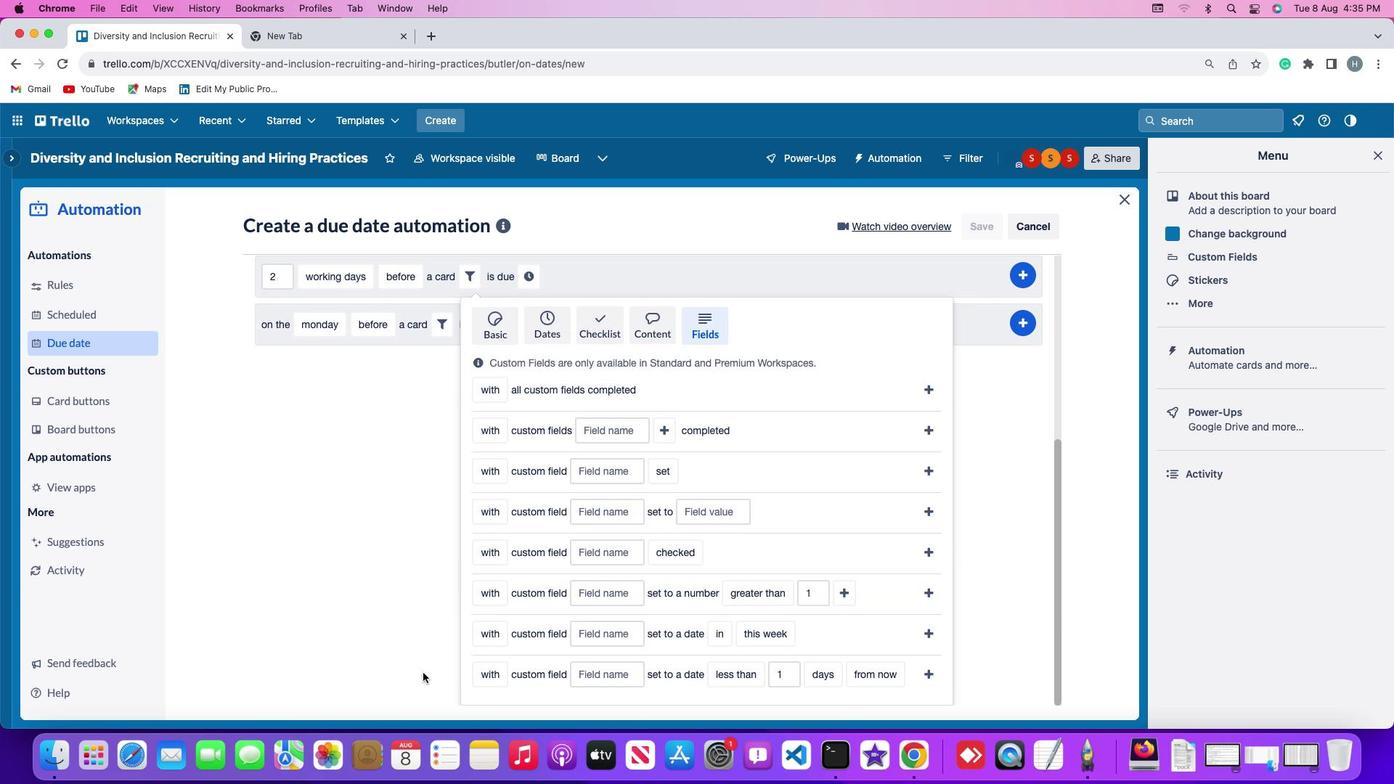 
Action: Mouse scrolled (425, 674) with delta (2, 1)
Screenshot: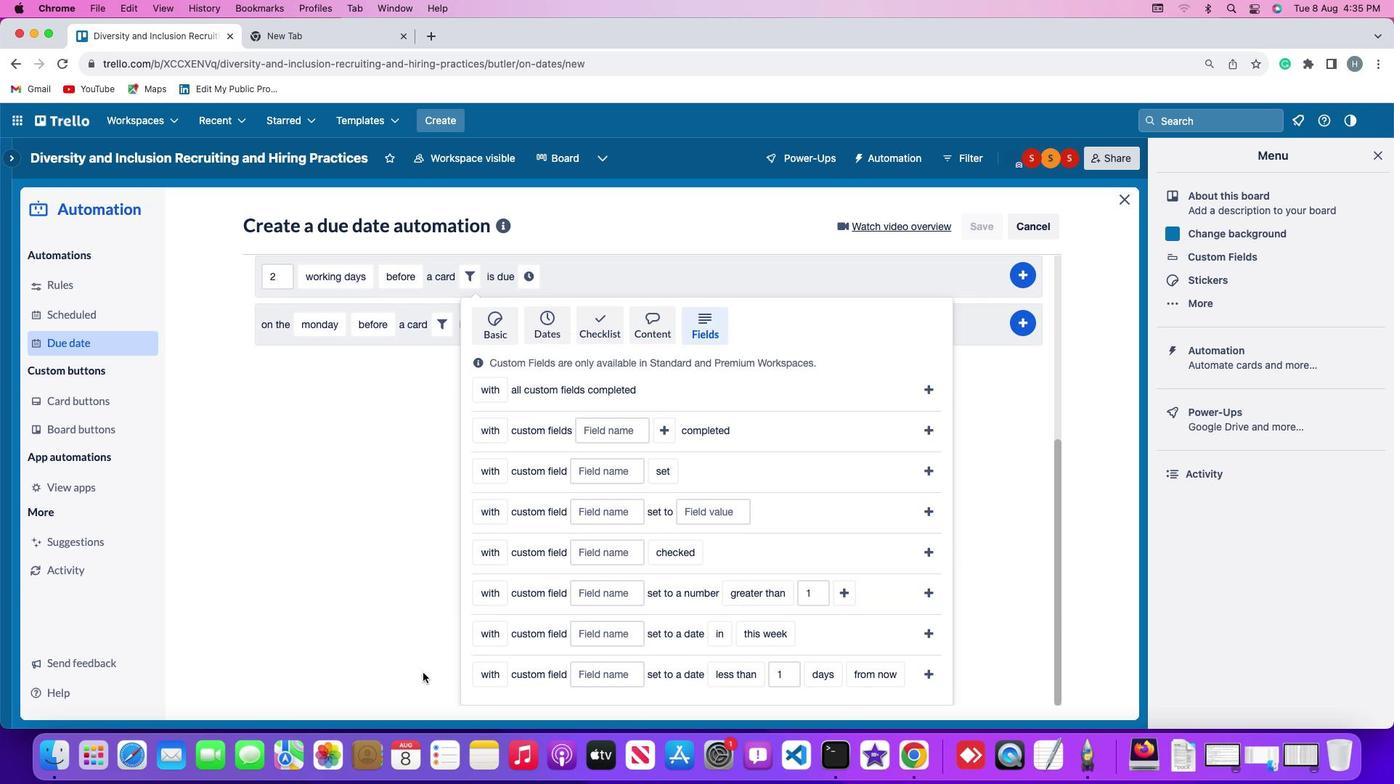 
Action: Mouse scrolled (425, 674) with delta (2, 0)
Screenshot: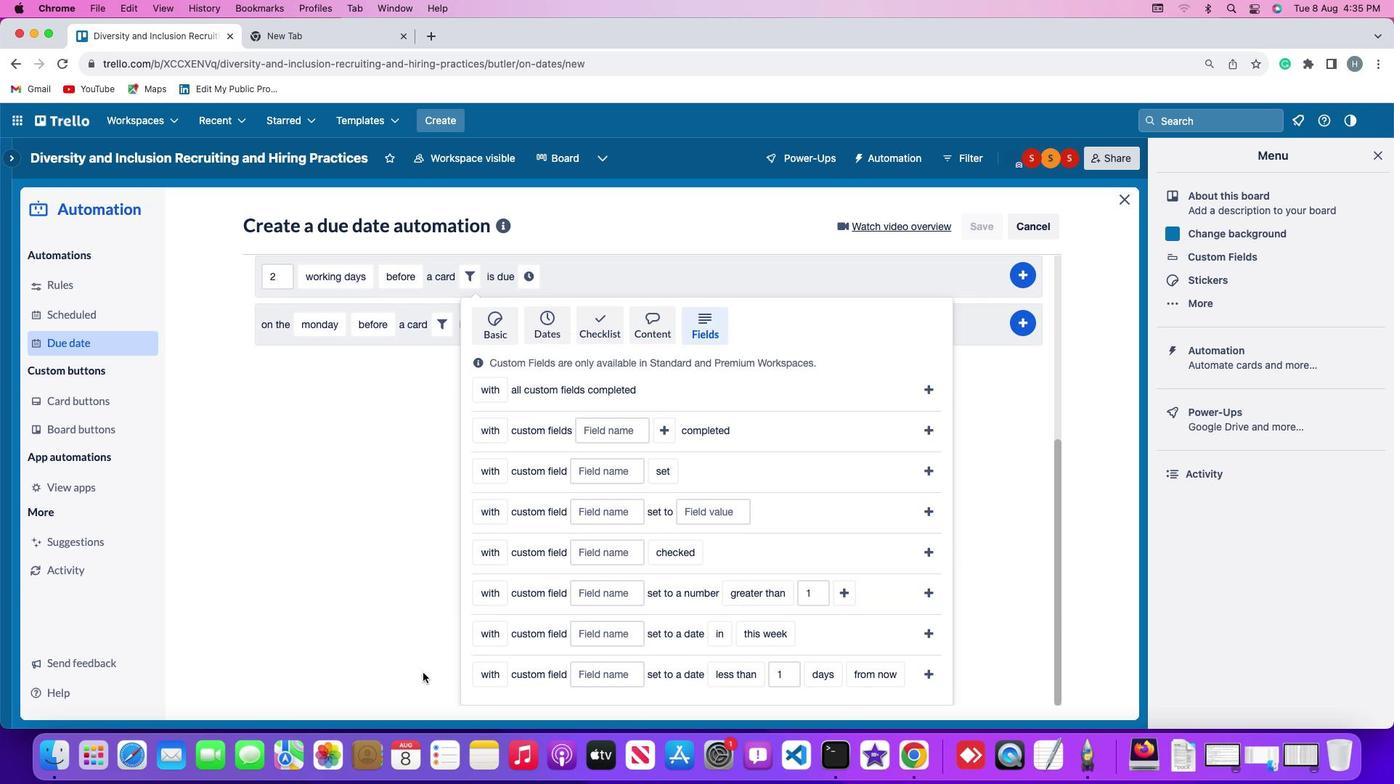 
Action: Mouse scrolled (425, 674) with delta (2, 0)
Screenshot: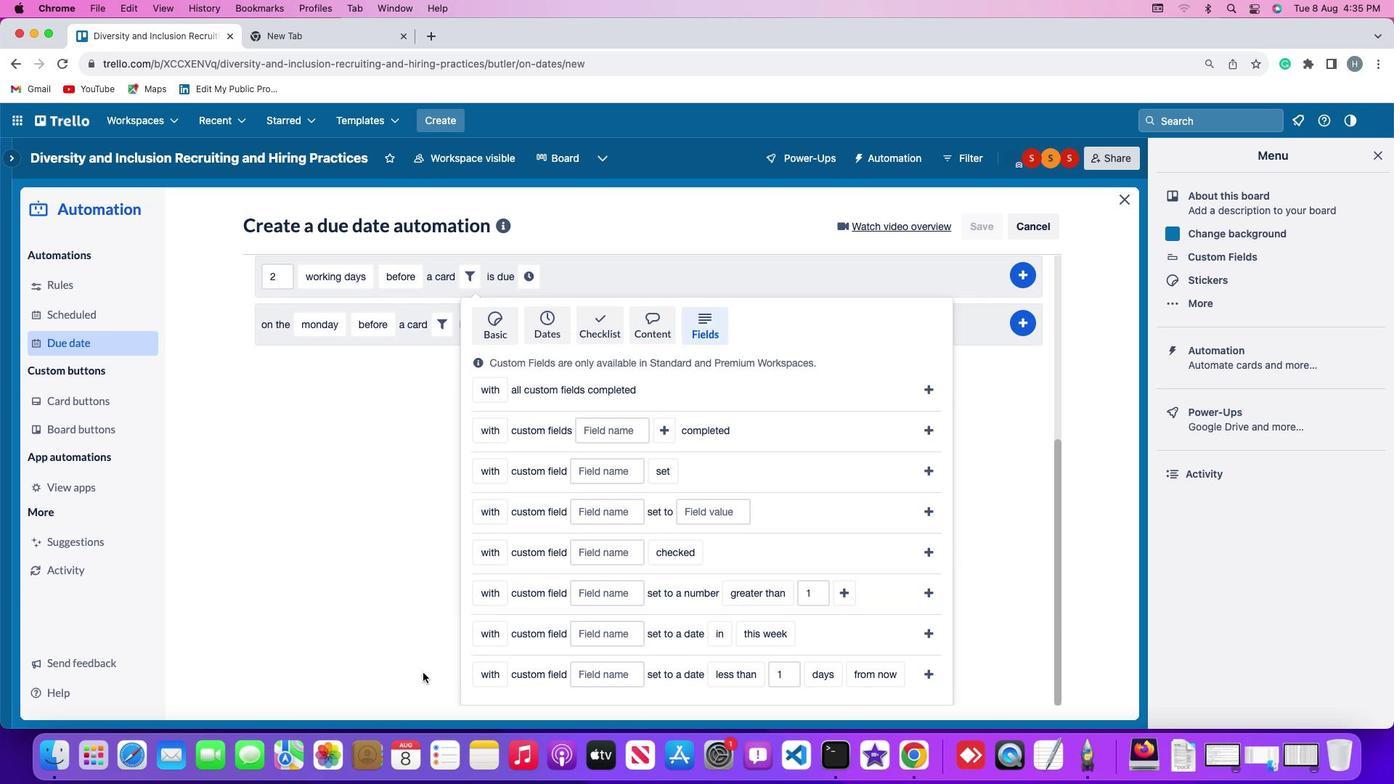 
Action: Mouse scrolled (425, 674) with delta (2, -1)
Screenshot: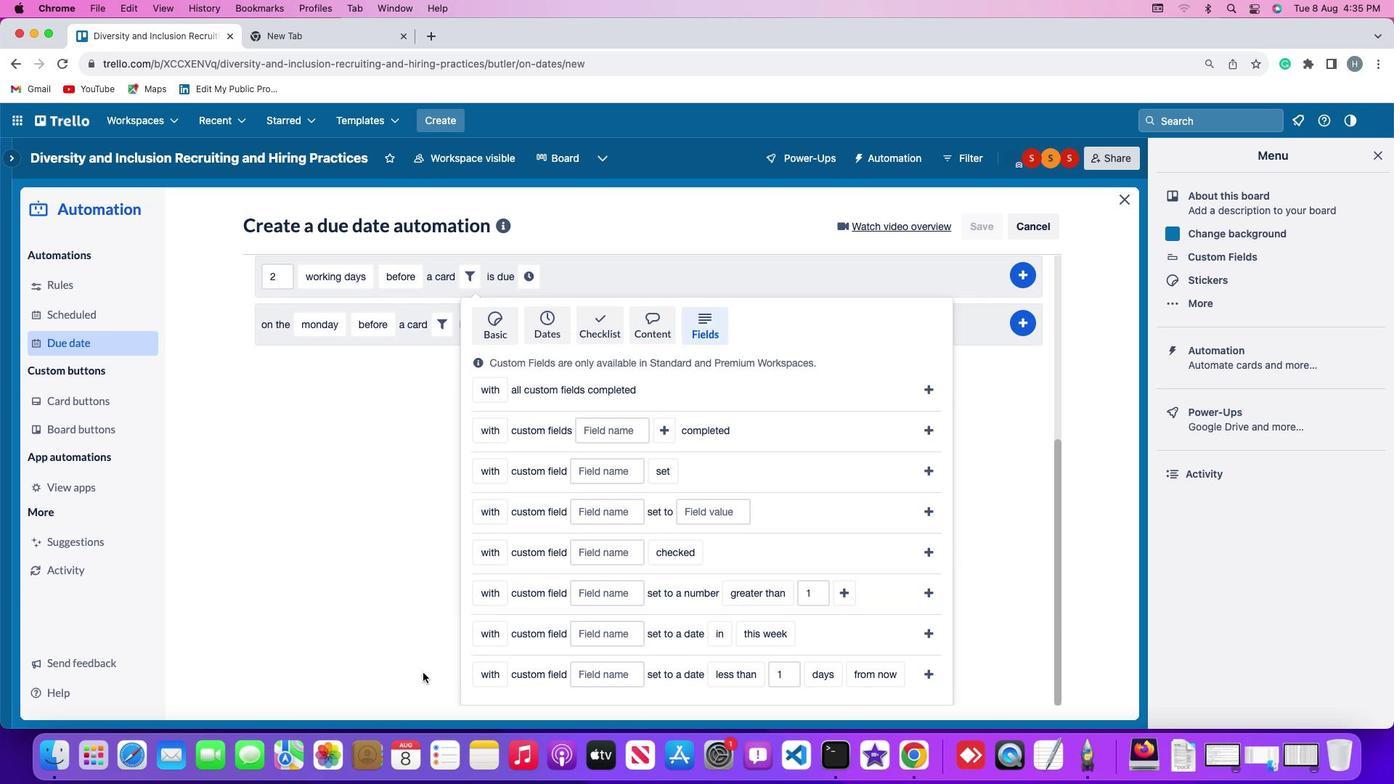
Action: Mouse moved to (498, 589)
Screenshot: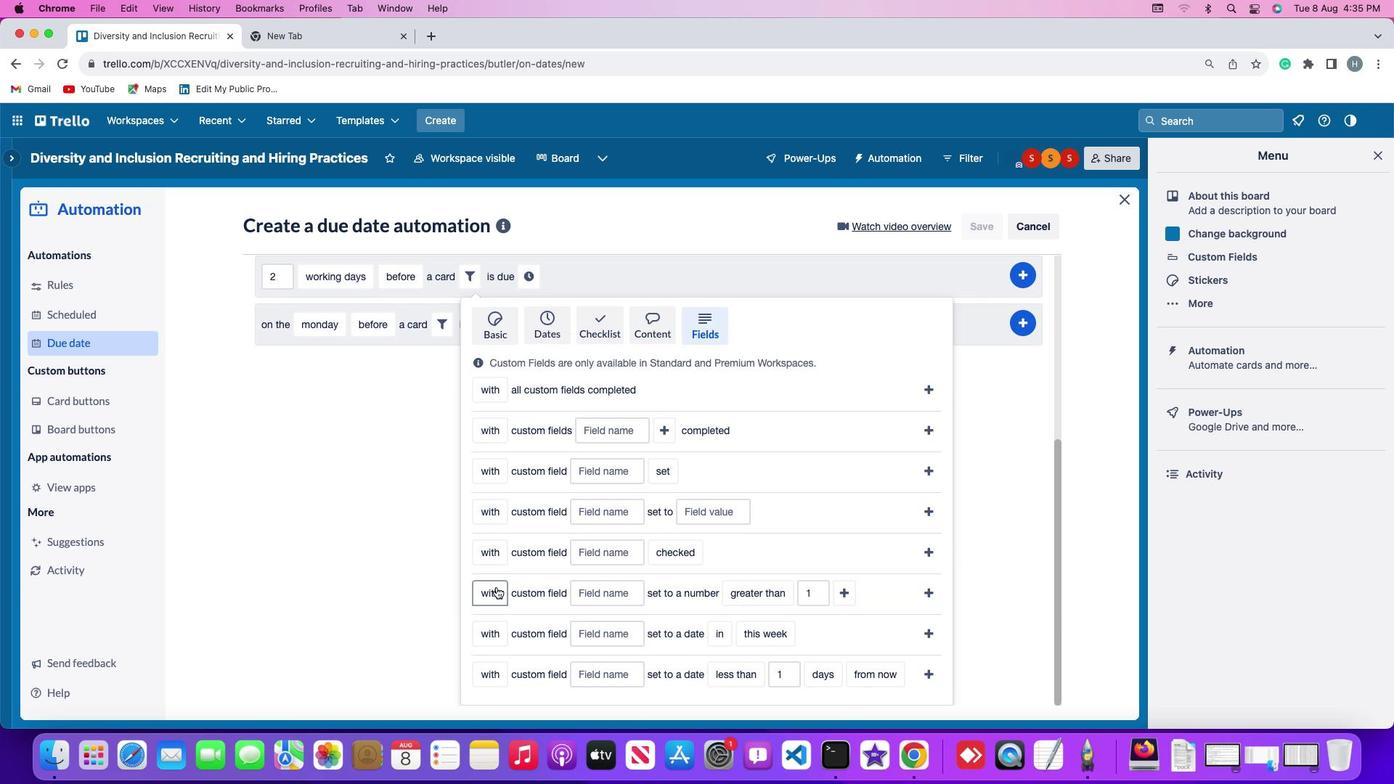 
Action: Mouse pressed left at (498, 589)
Screenshot: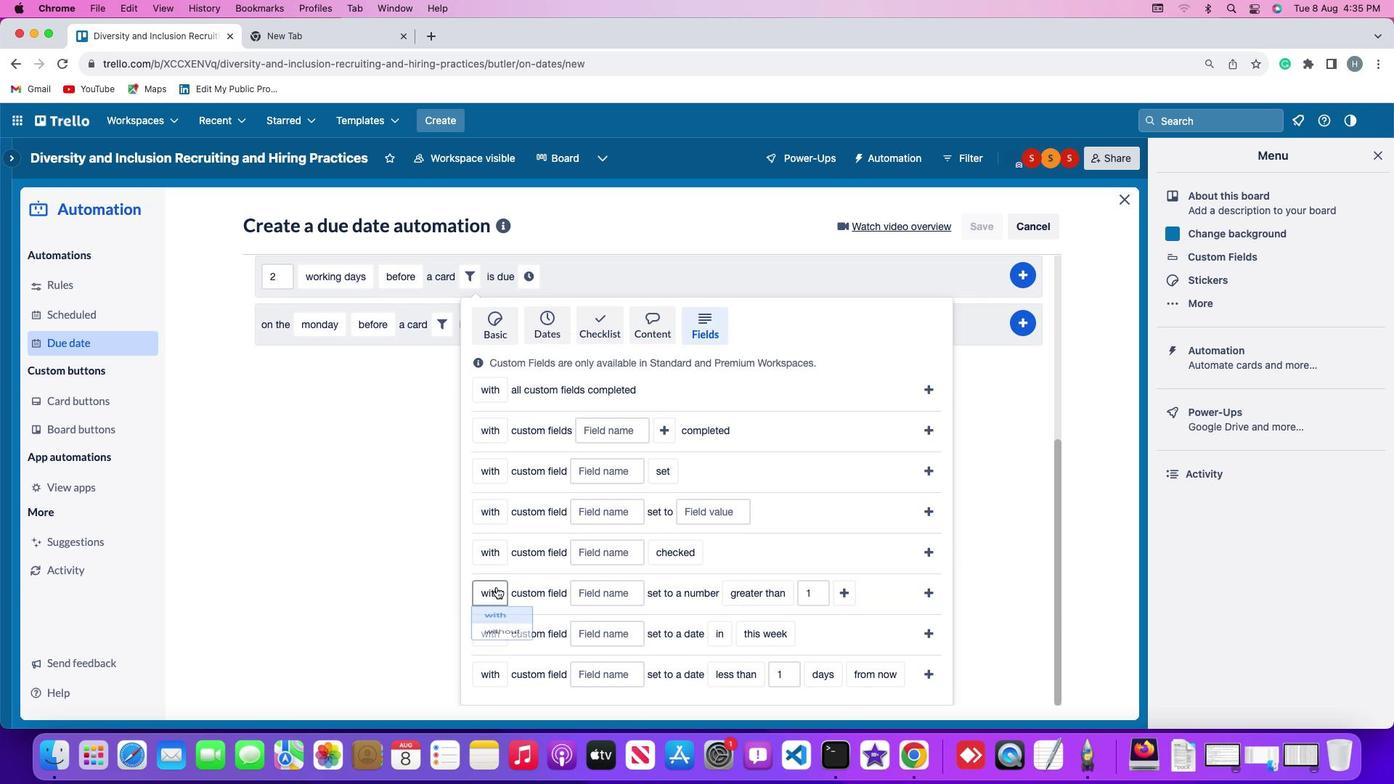 
Action: Mouse moved to (501, 625)
Screenshot: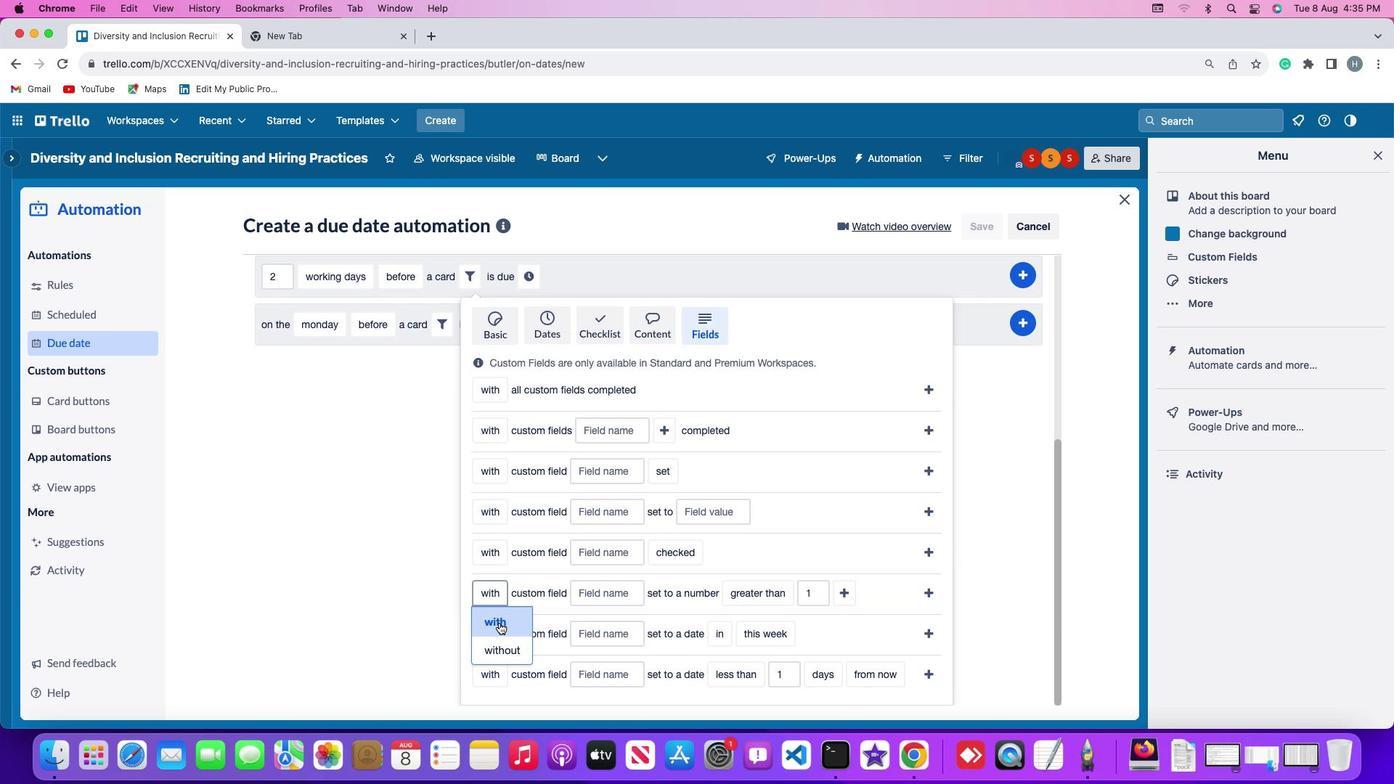 
Action: Mouse pressed left at (501, 625)
Screenshot: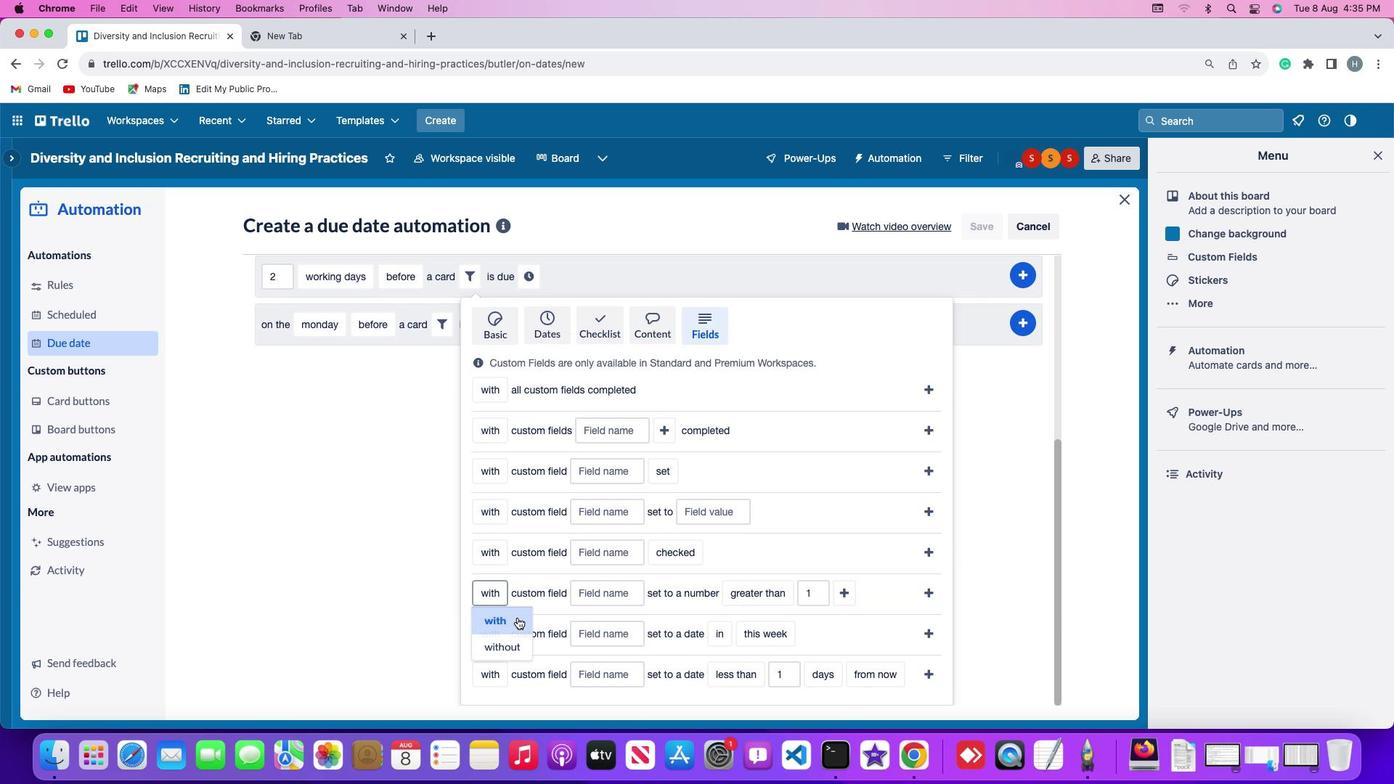 
Action: Mouse moved to (601, 599)
Screenshot: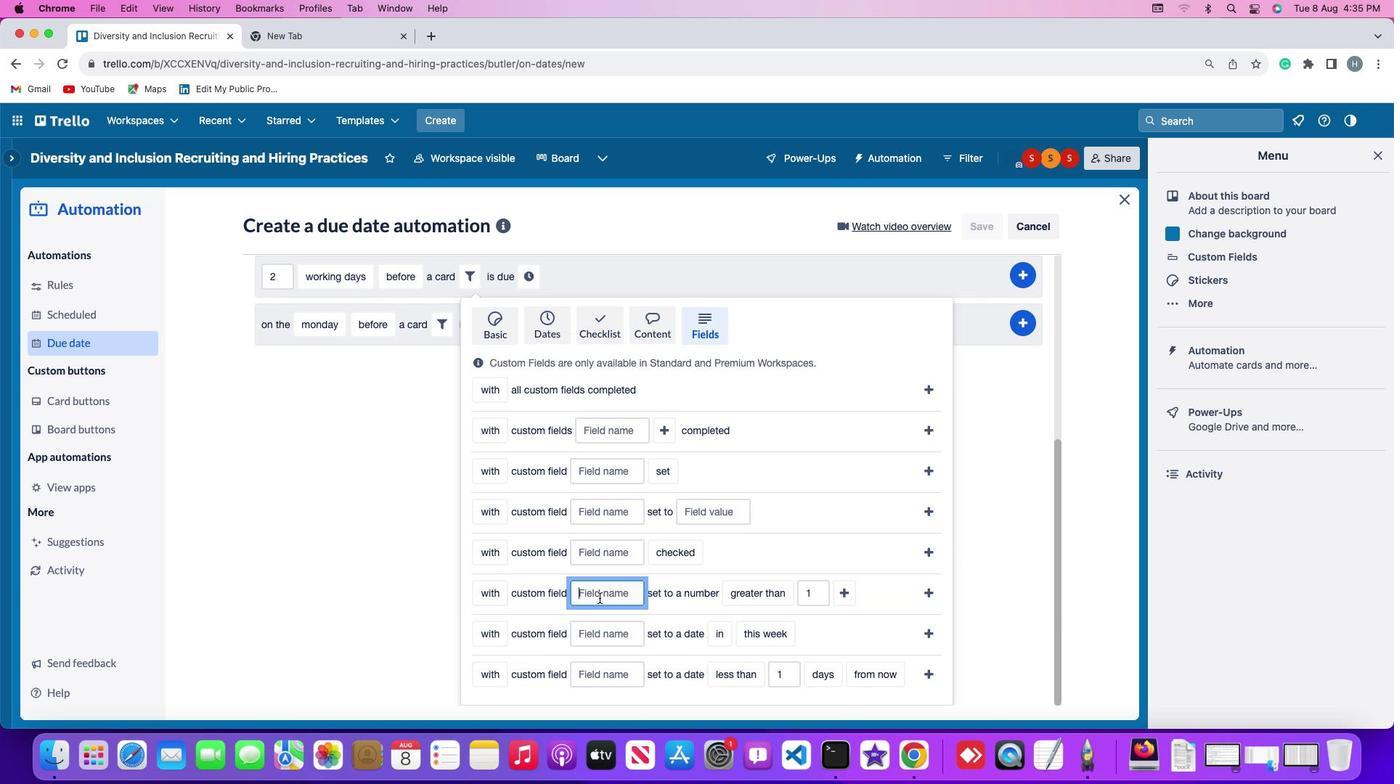 
Action: Mouse pressed left at (601, 599)
Screenshot: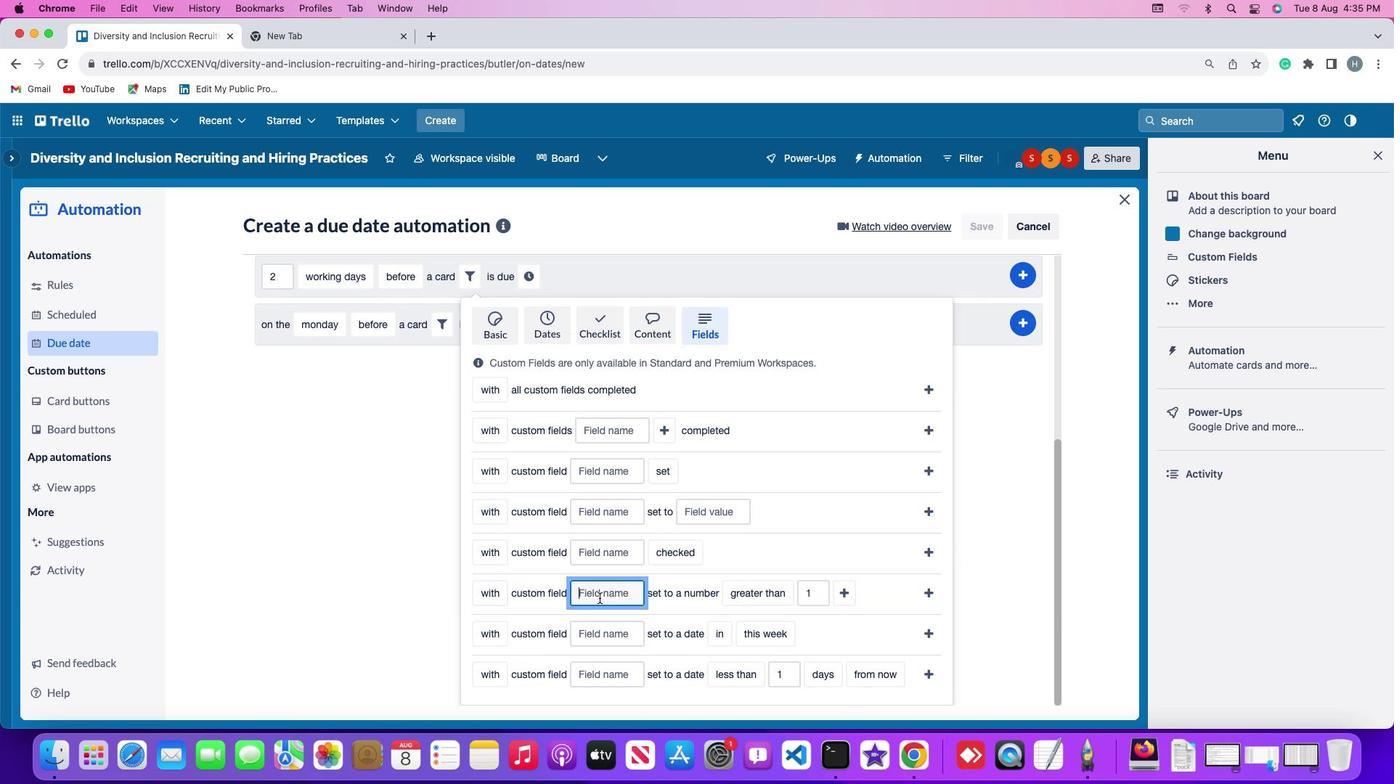 
Action: Key pressed Key.shift'R''e''s''u''m''e'
Screenshot: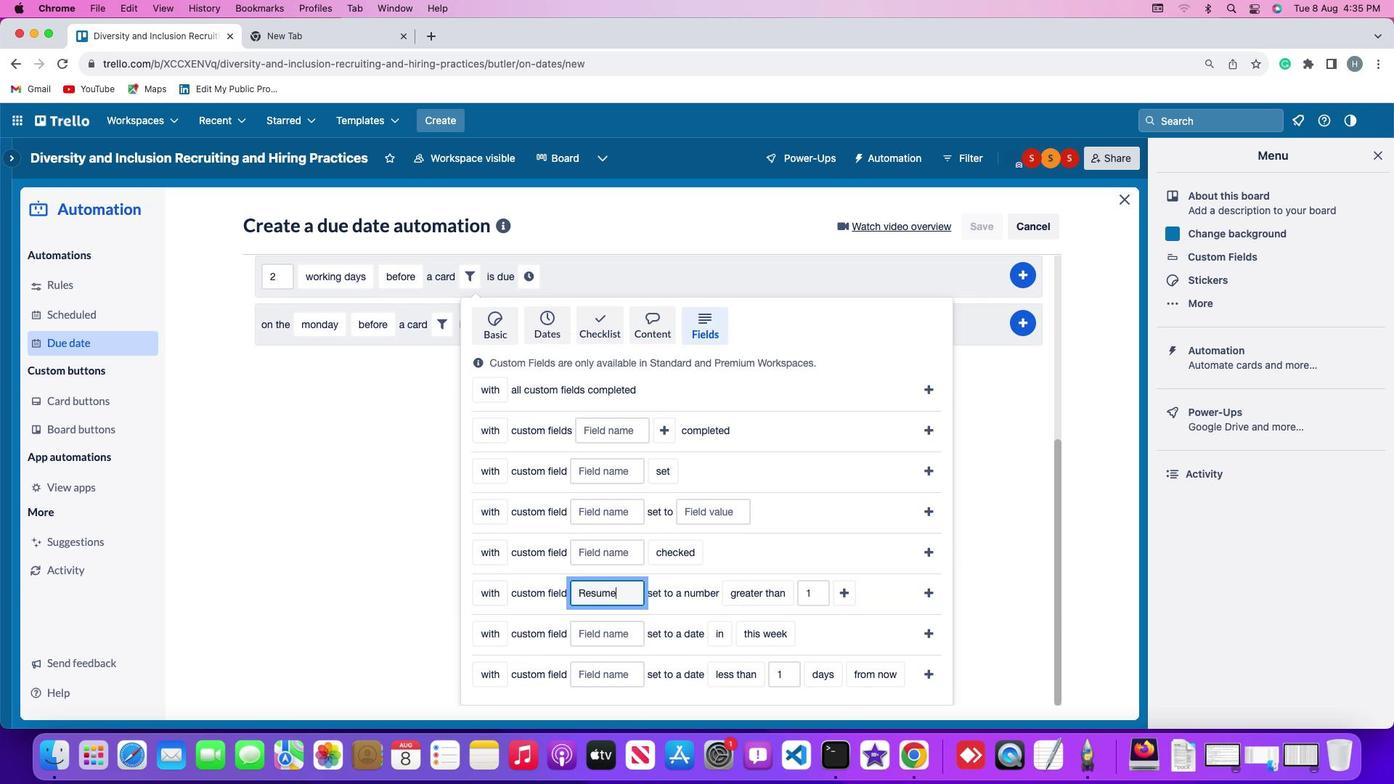 
Action: Mouse moved to (749, 596)
Screenshot: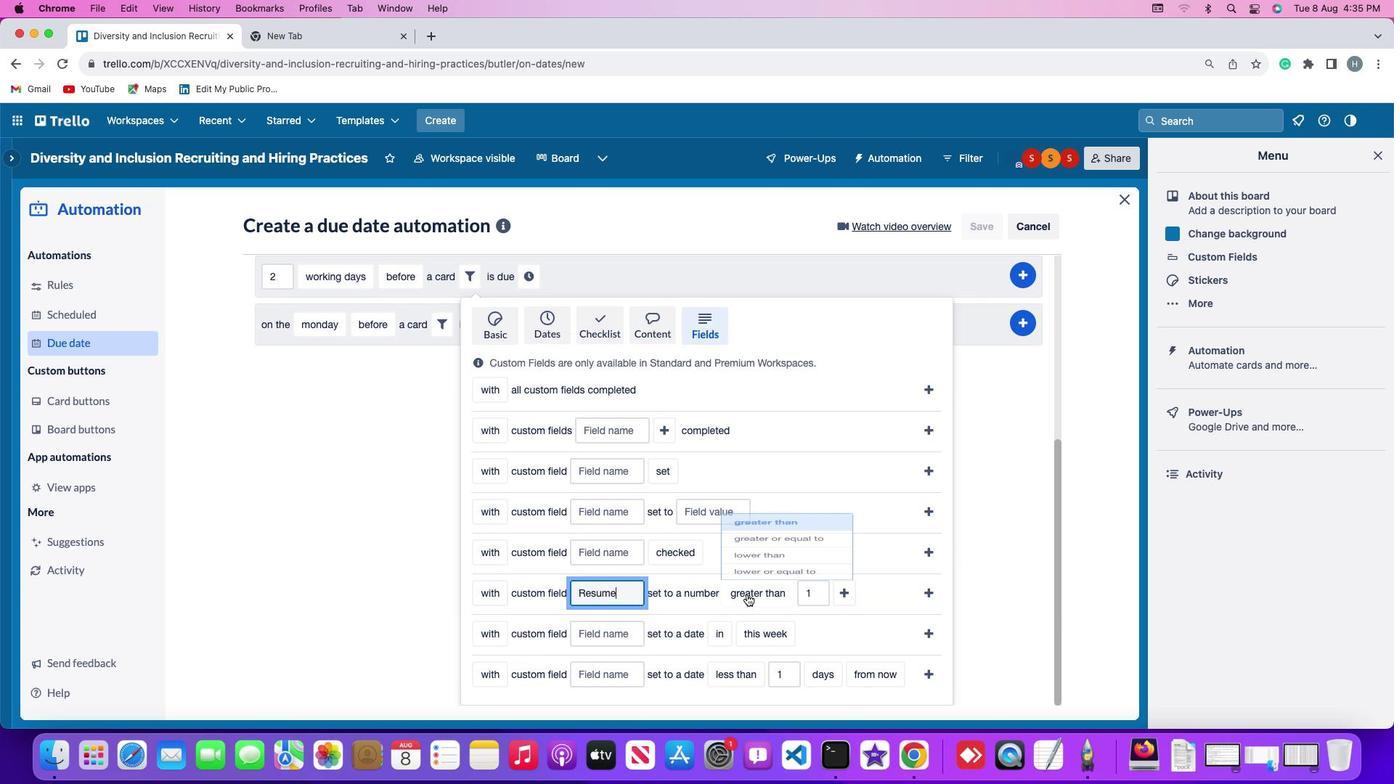 
Action: Mouse pressed left at (749, 596)
Screenshot: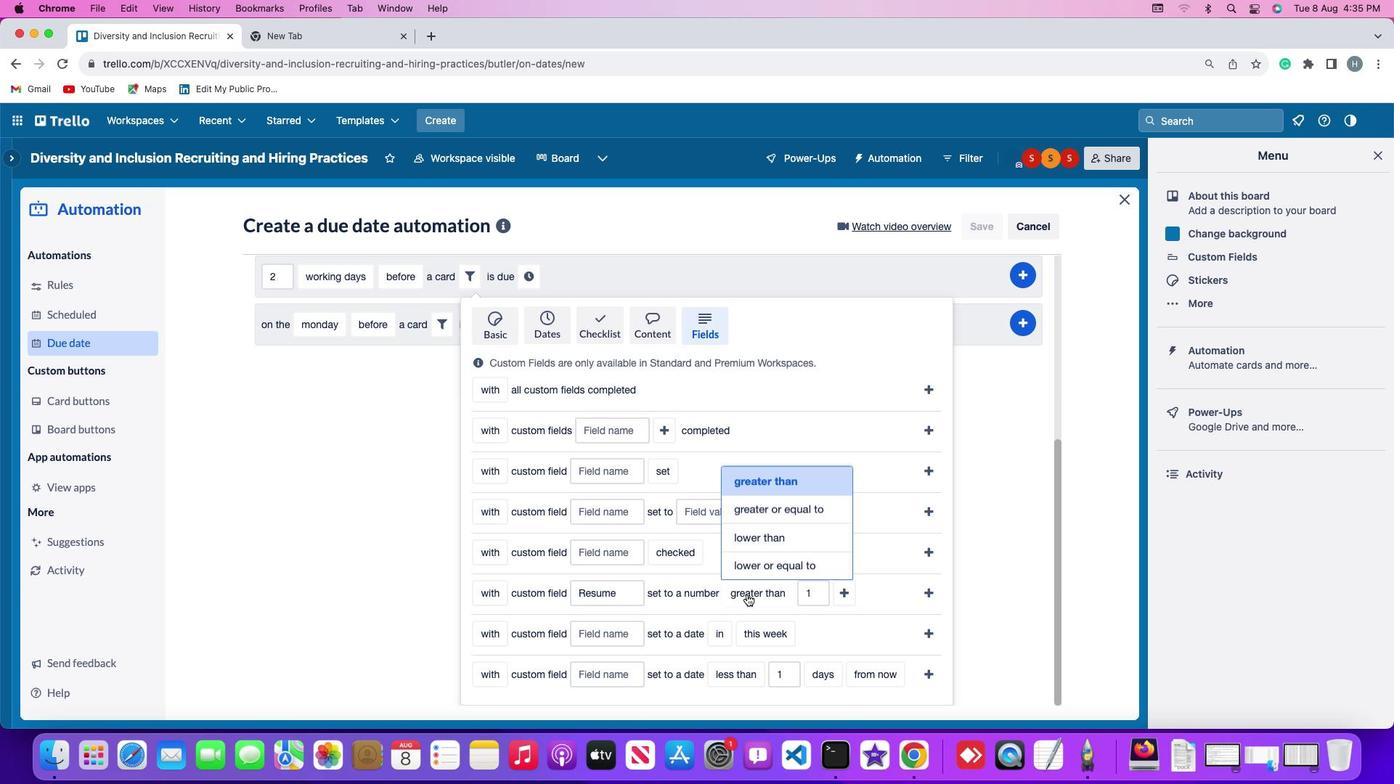 
Action: Mouse moved to (793, 529)
Screenshot: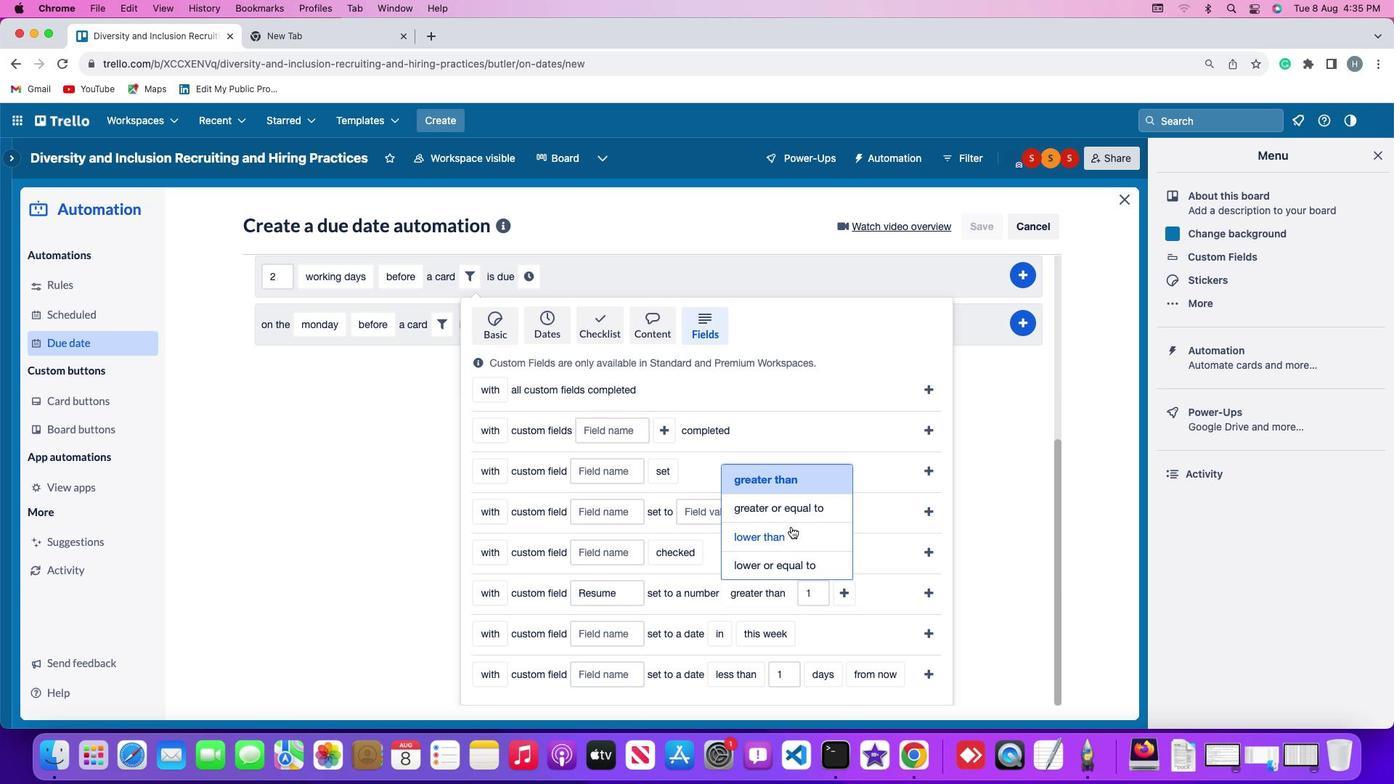 
Action: Mouse pressed left at (793, 529)
Screenshot: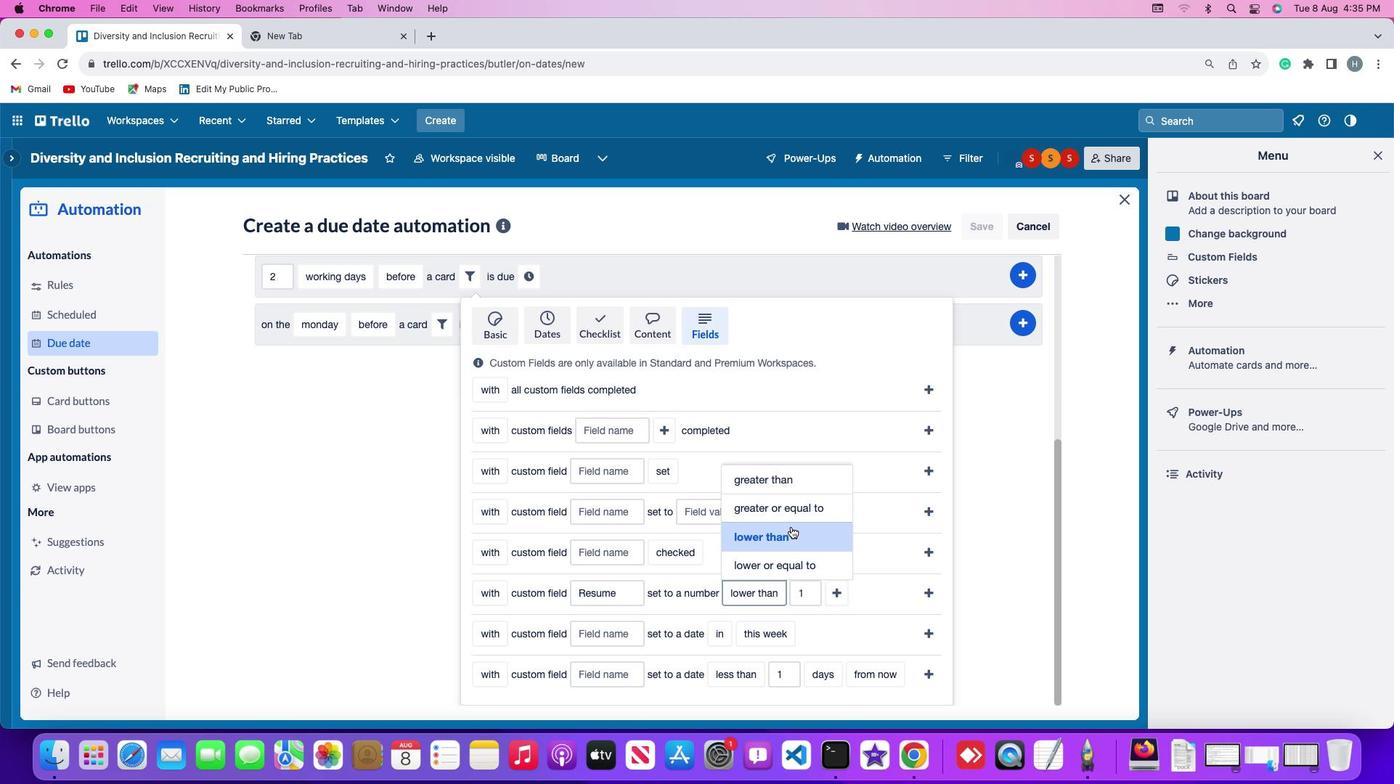 
Action: Mouse moved to (814, 591)
Screenshot: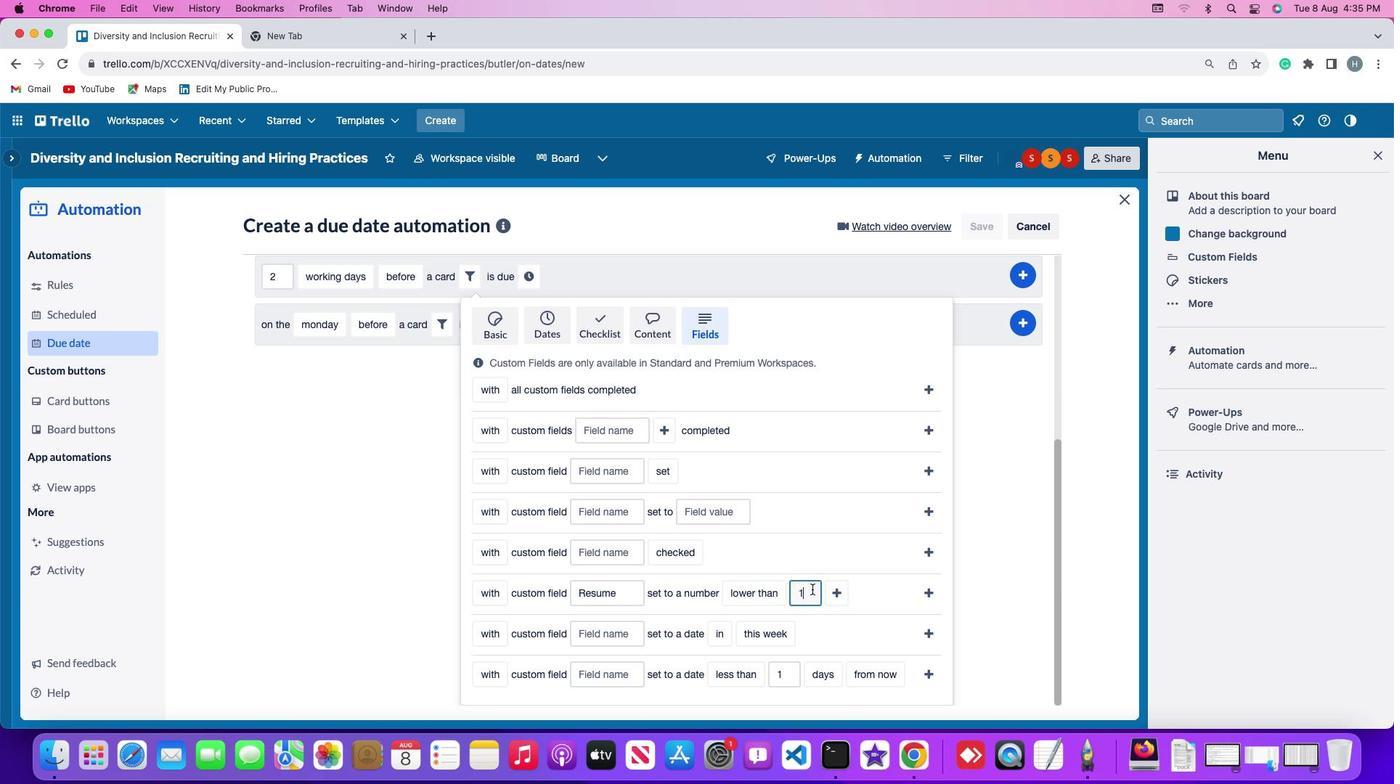 
Action: Mouse pressed left at (814, 591)
Screenshot: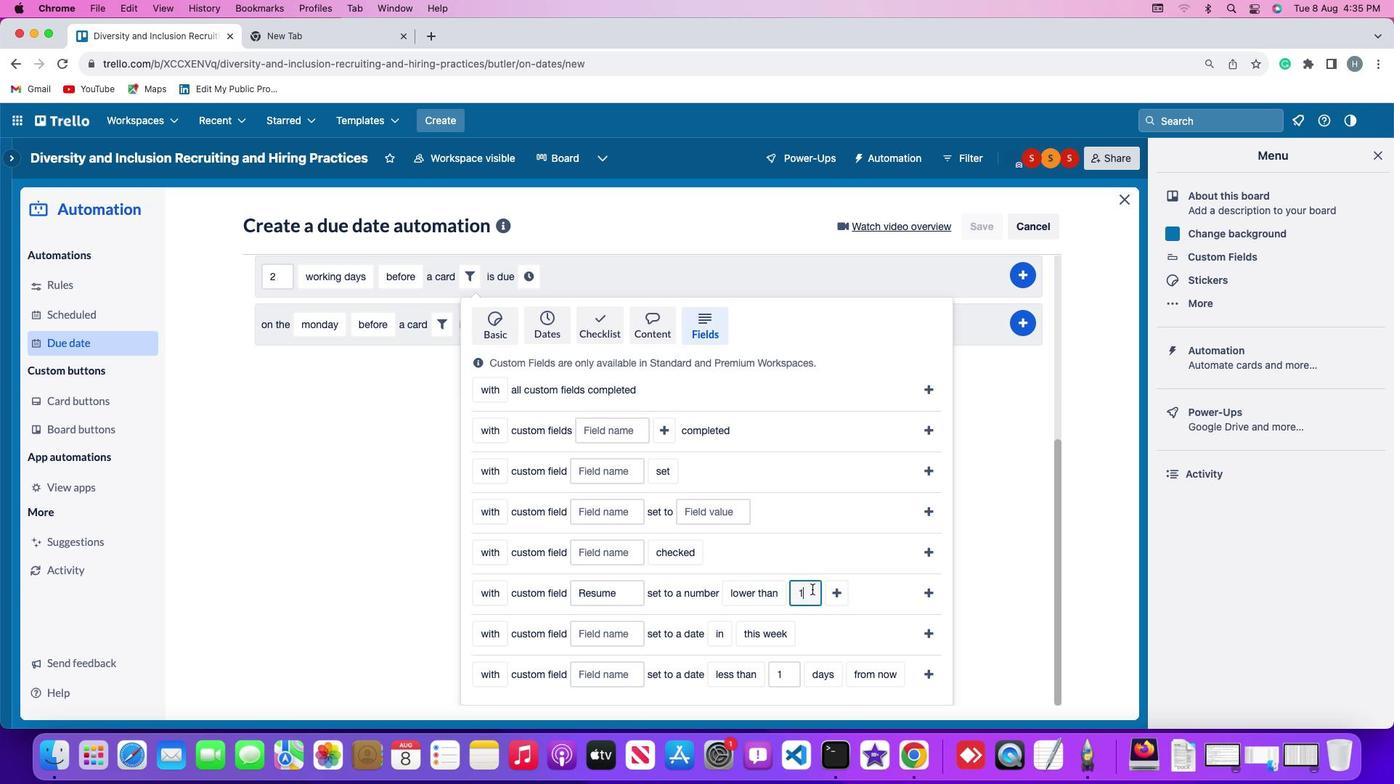 
Action: Key pressed Key.backspace'1'
Screenshot: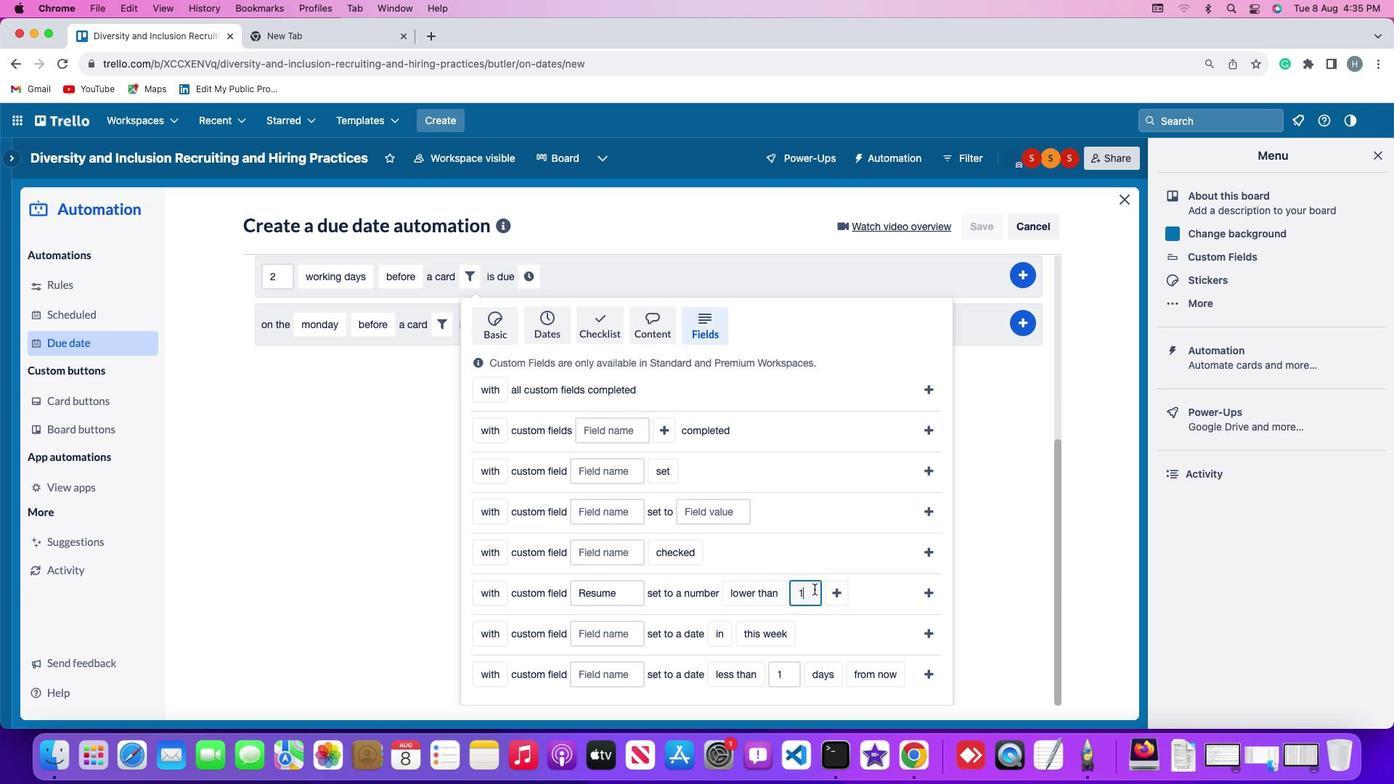 
Action: Mouse moved to (843, 590)
Screenshot: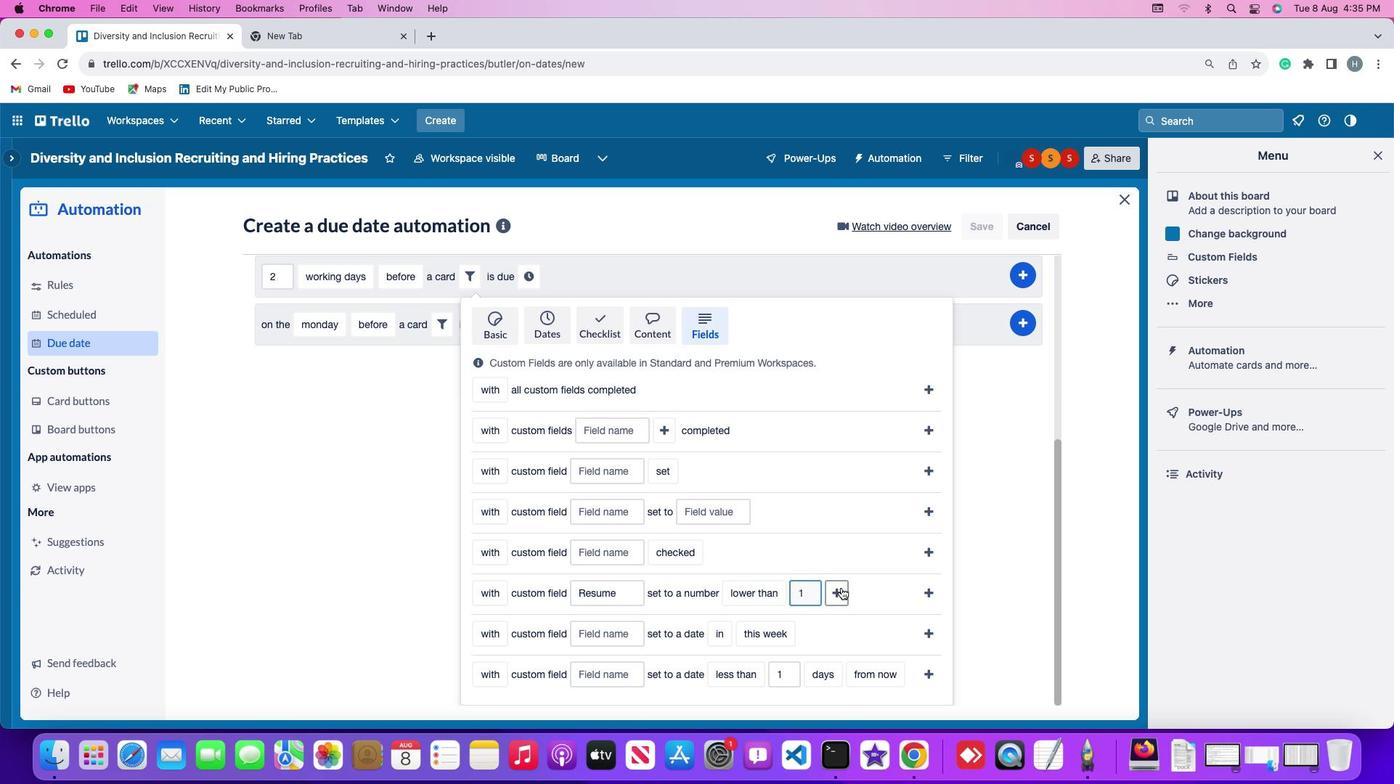 
Action: Mouse pressed left at (843, 590)
Screenshot: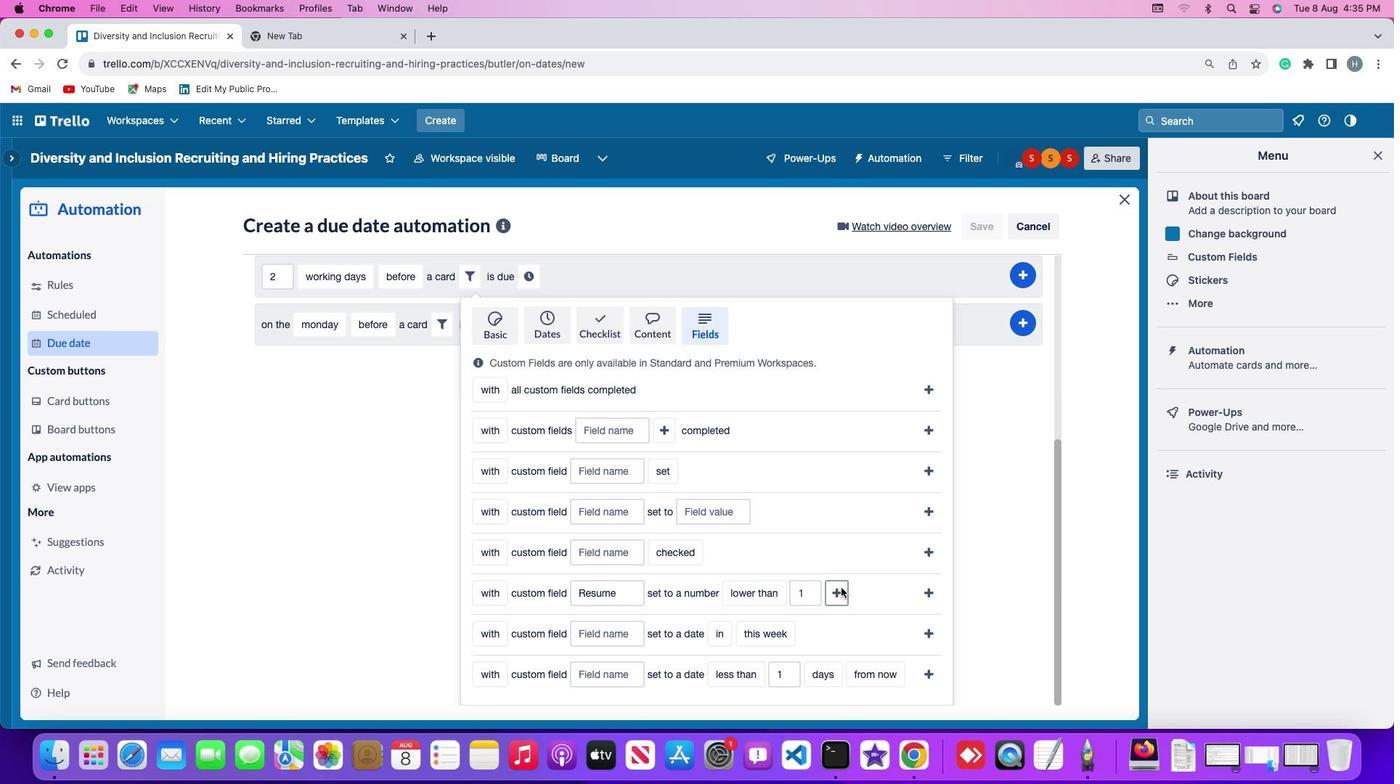 
Action: Mouse moved to (879, 594)
Screenshot: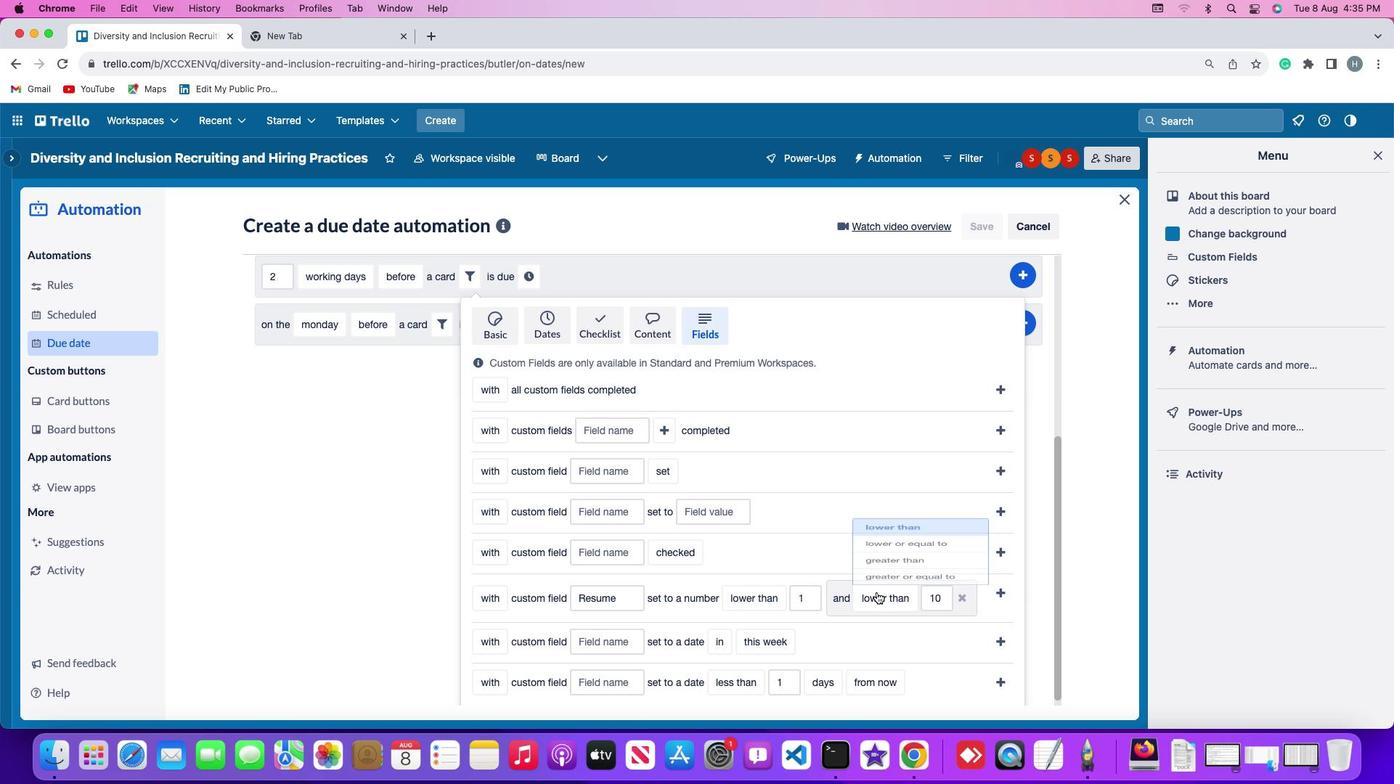 
Action: Mouse pressed left at (879, 594)
Screenshot: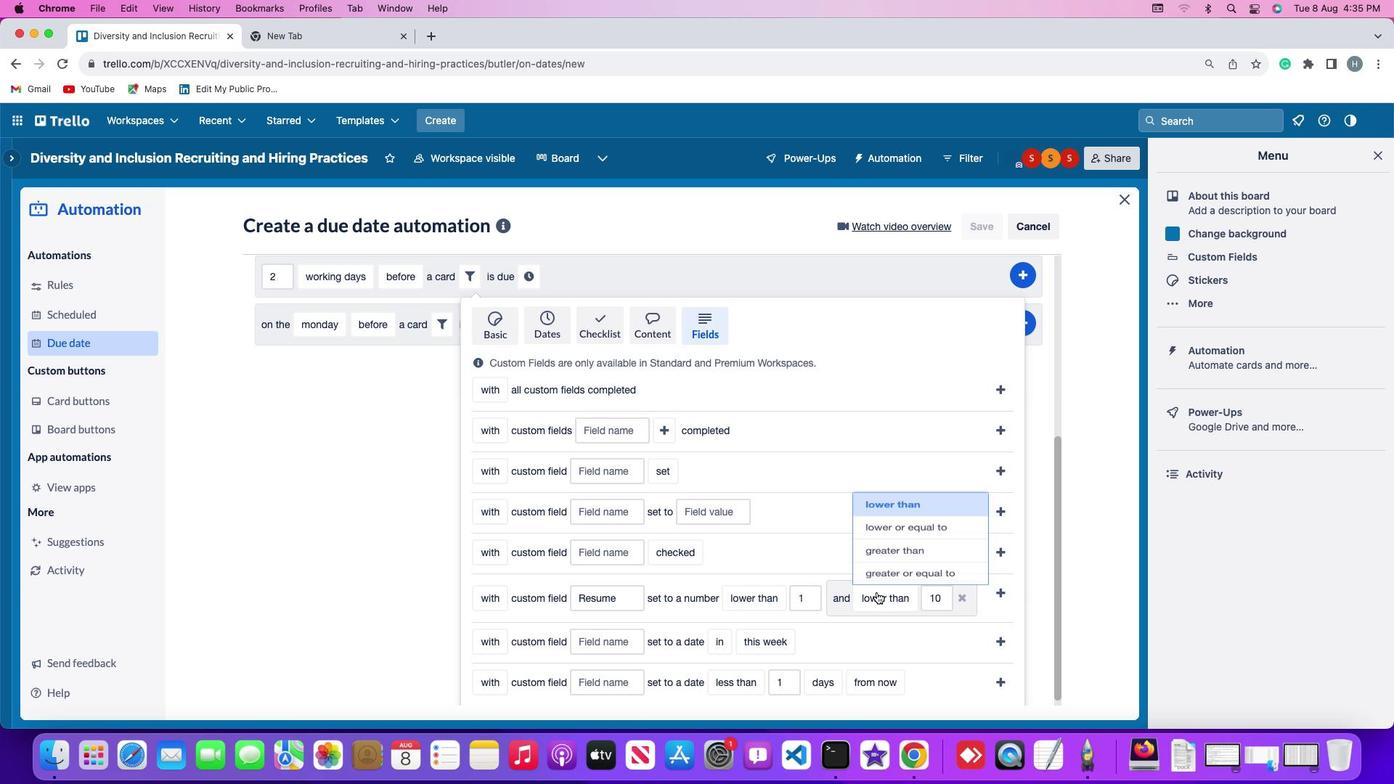 
Action: Mouse moved to (912, 489)
Screenshot: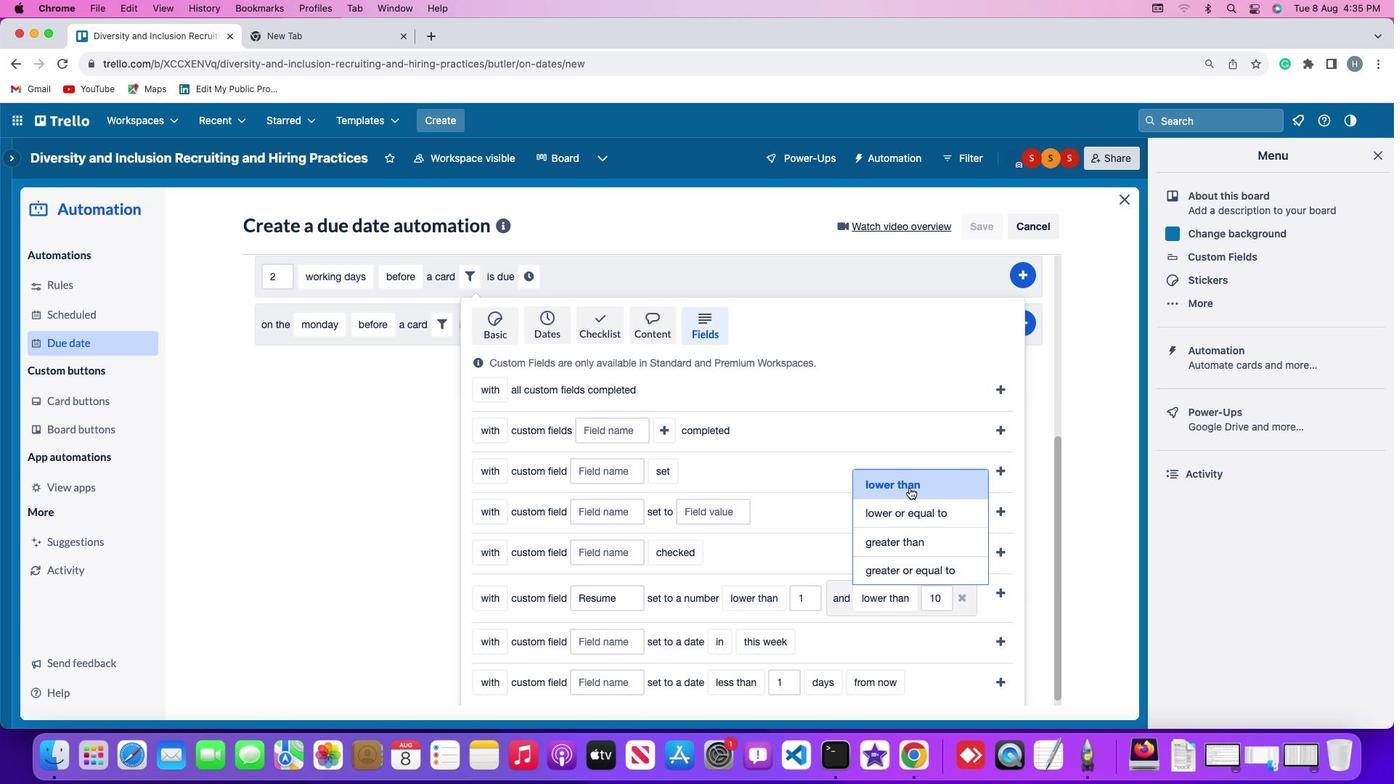 
Action: Mouse pressed left at (912, 489)
Screenshot: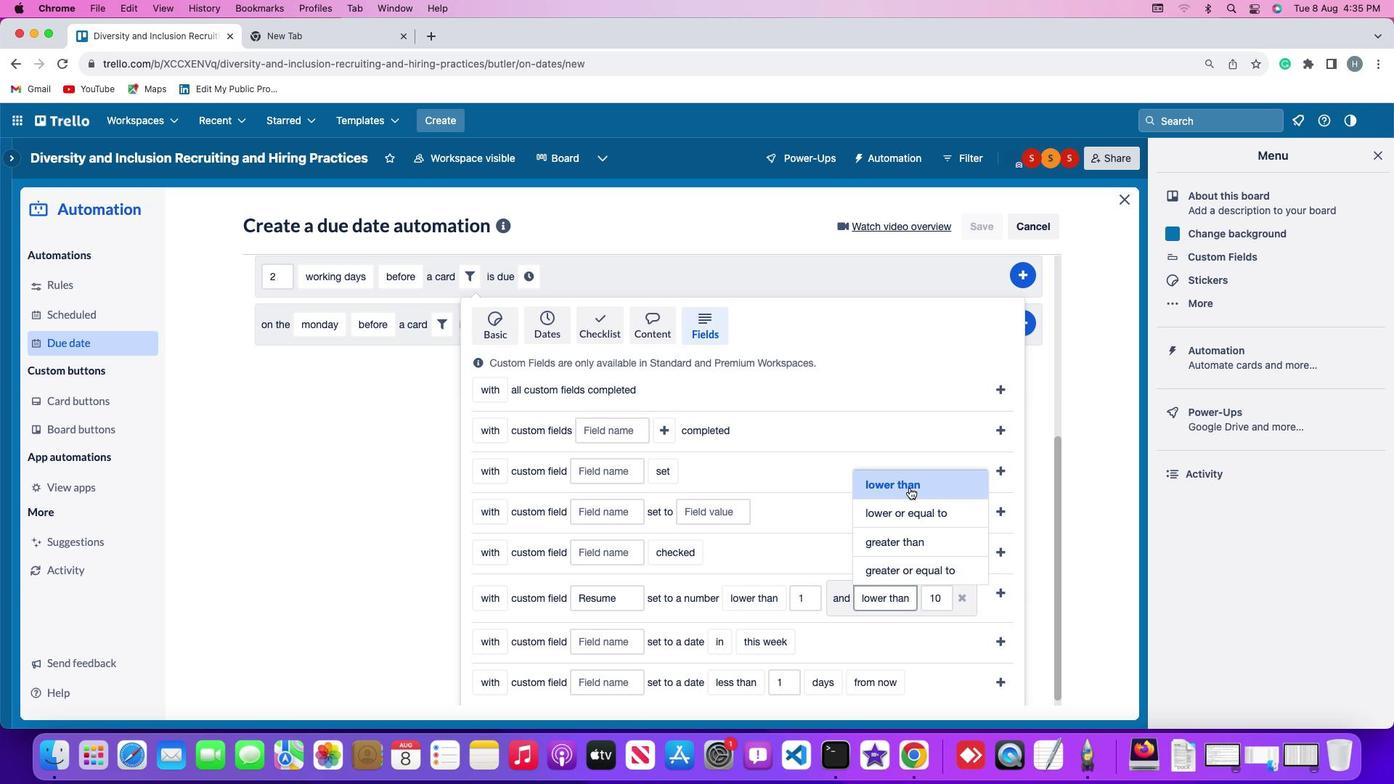
Action: Mouse moved to (945, 596)
Screenshot: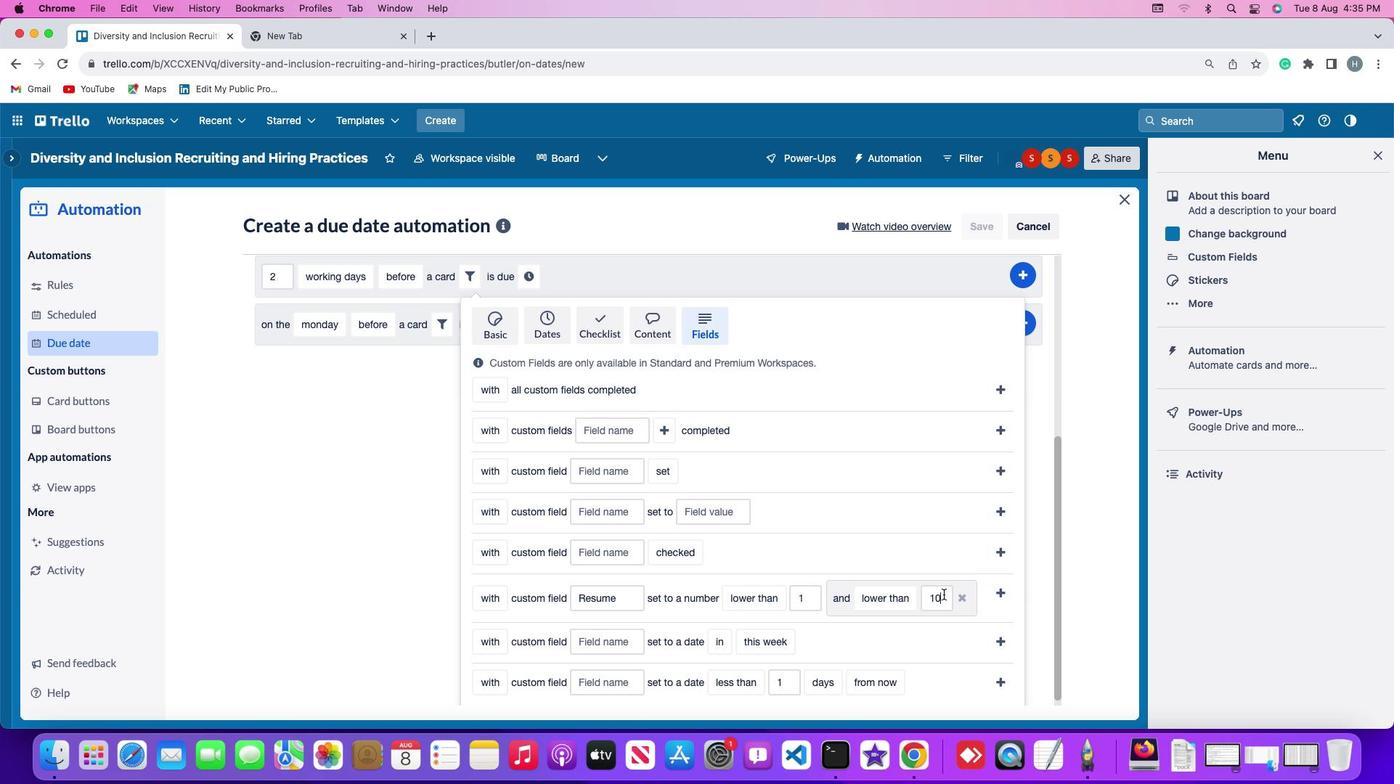 
Action: Mouse pressed left at (945, 596)
Screenshot: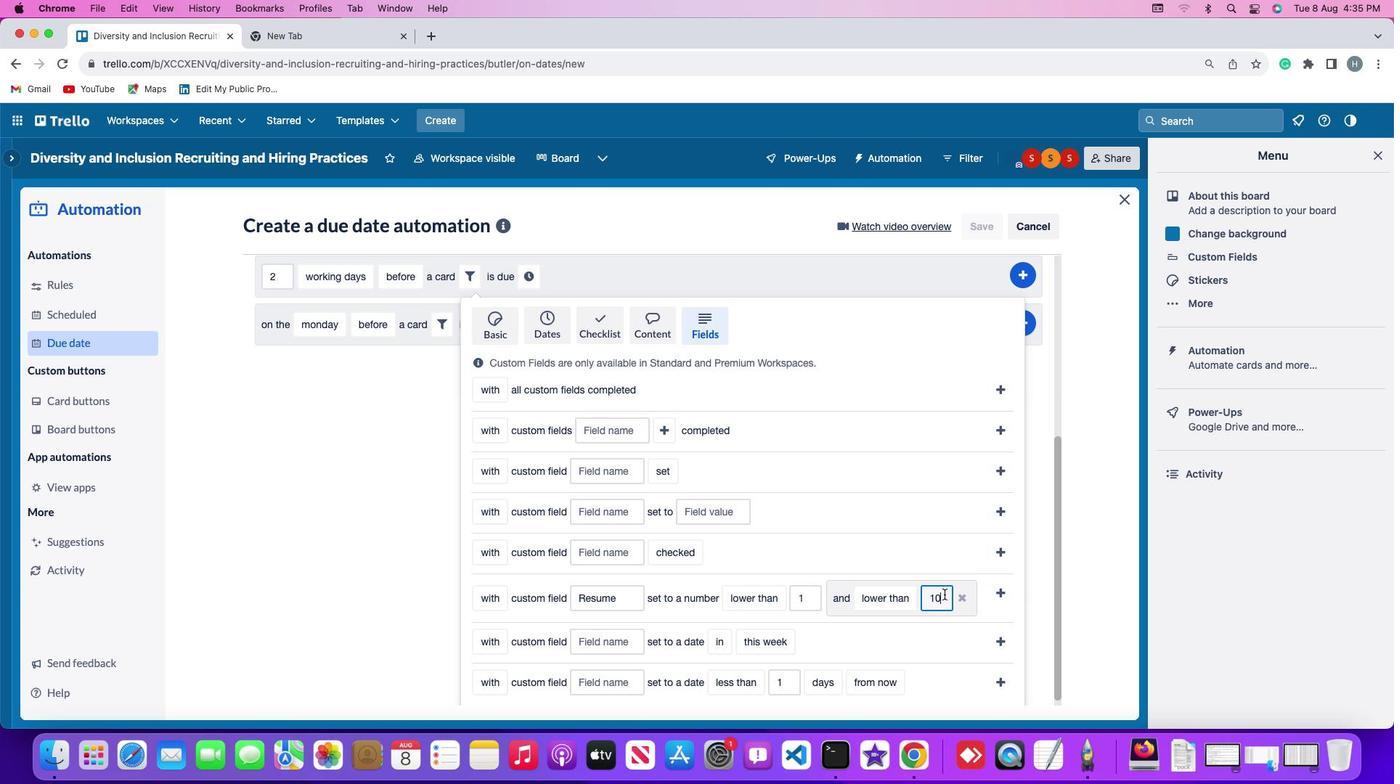 
Action: Mouse moved to (946, 596)
Screenshot: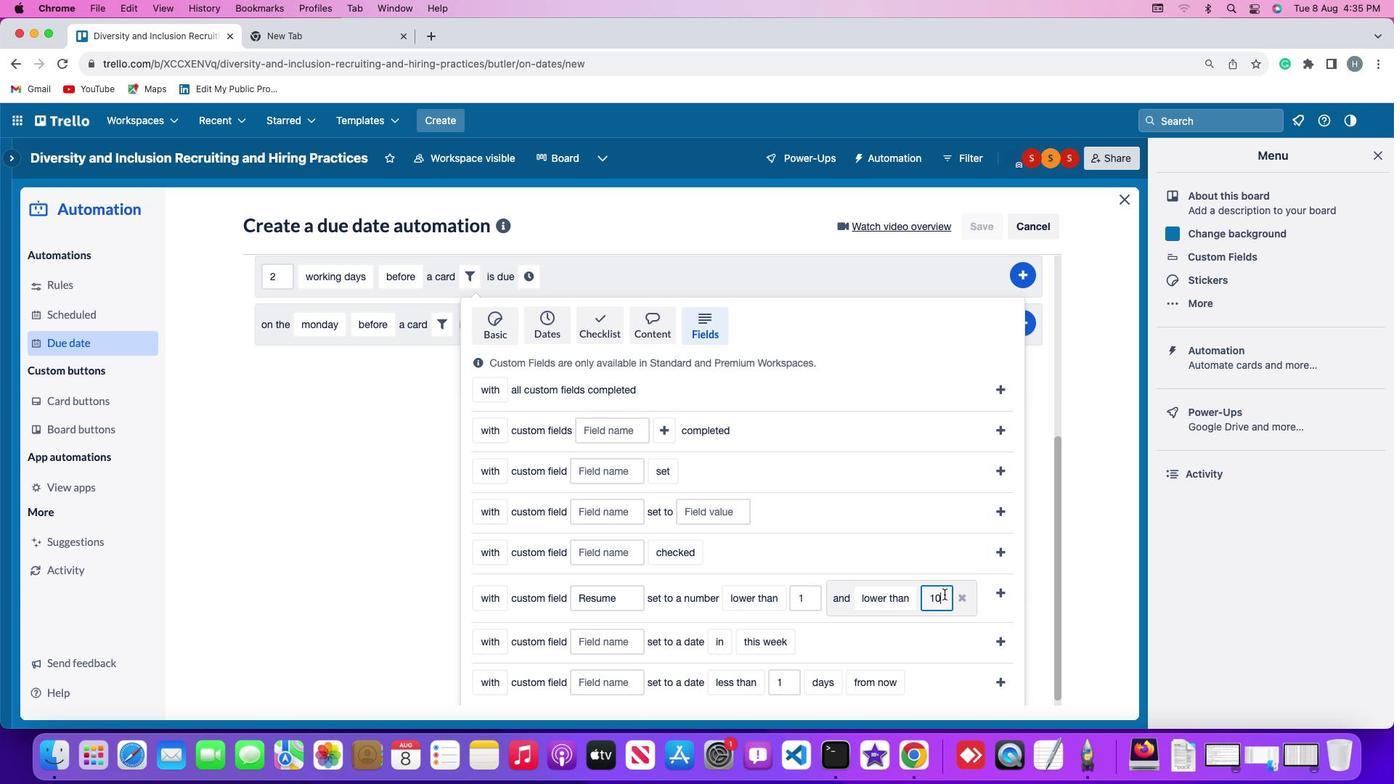 
Action: Key pressed Key.backspaceKey.backspace'1''0'
Screenshot: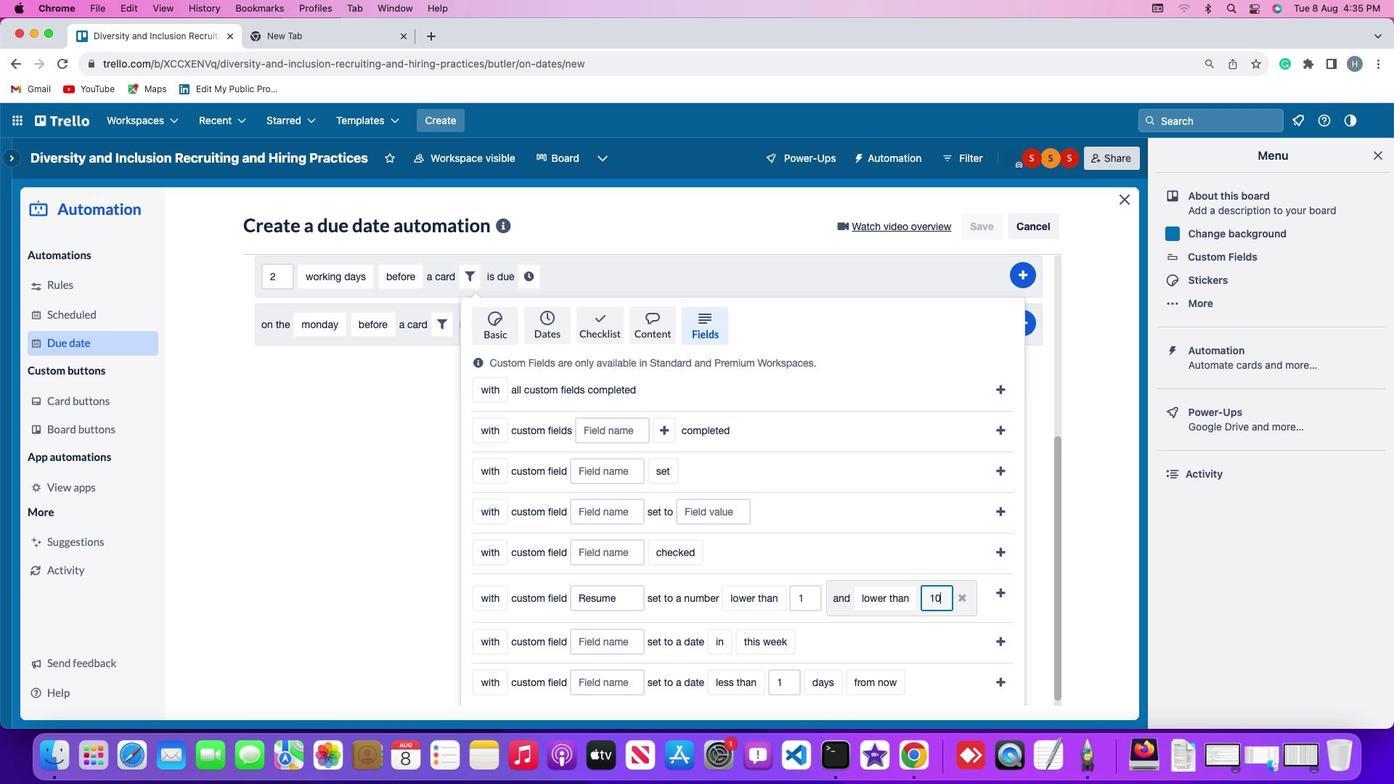 
Action: Mouse moved to (1003, 589)
Screenshot: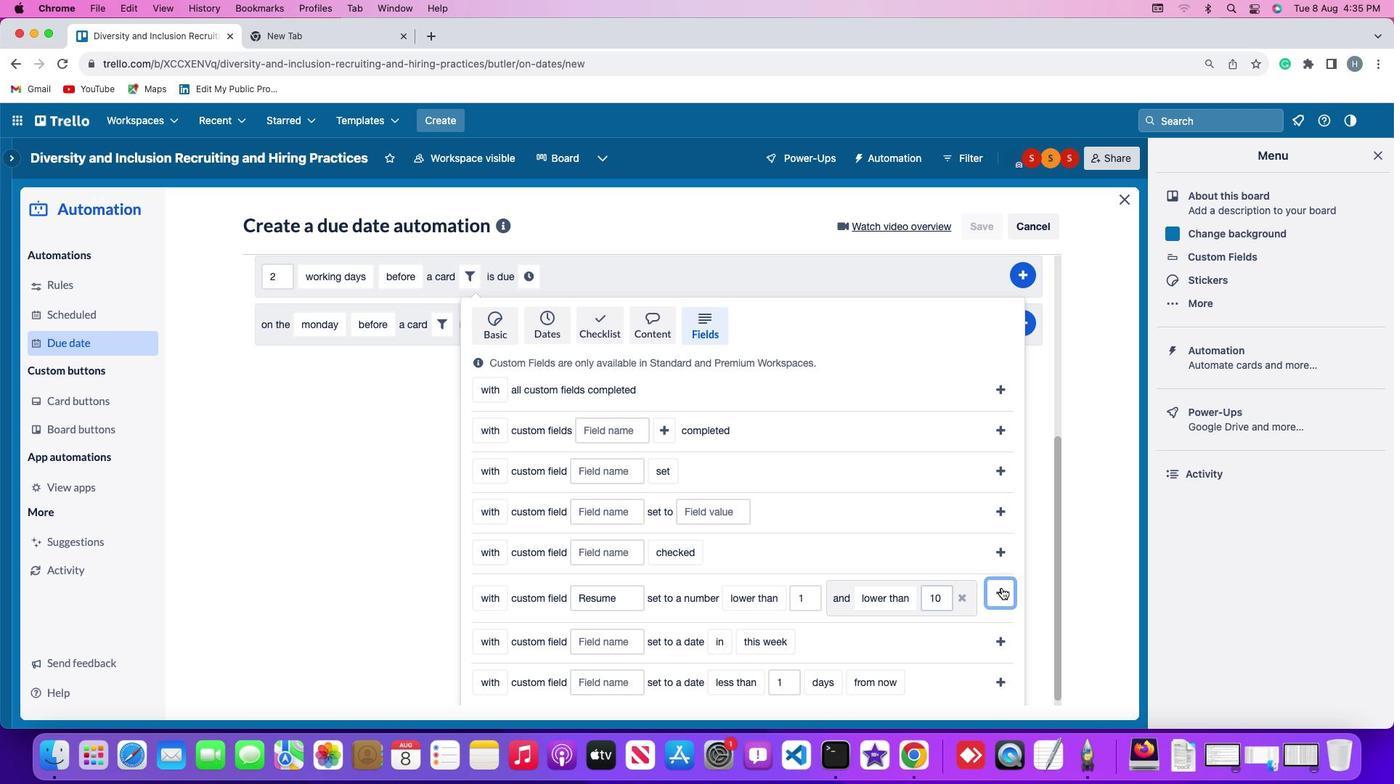 
Action: Mouse pressed left at (1003, 589)
Screenshot: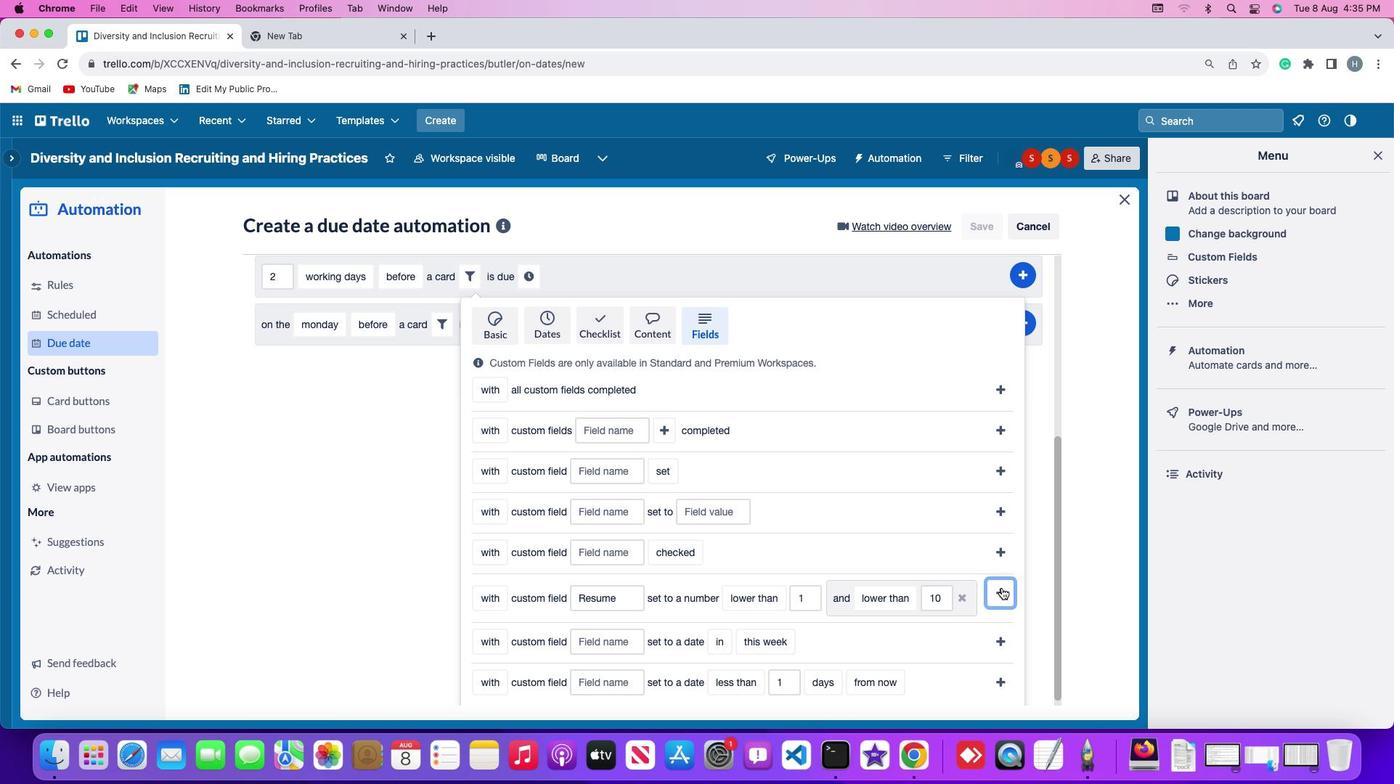 
Action: Mouse moved to (914, 594)
Screenshot: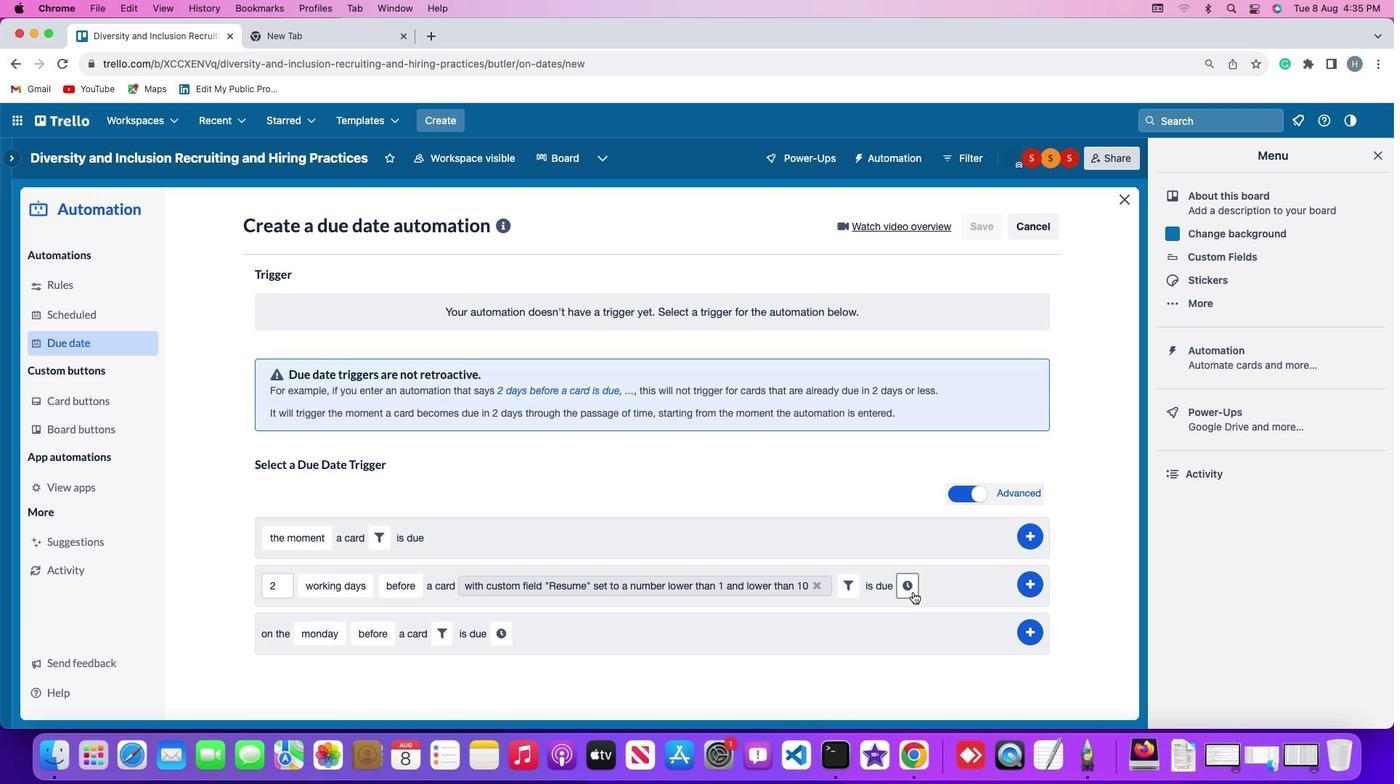 
Action: Mouse pressed left at (914, 594)
Screenshot: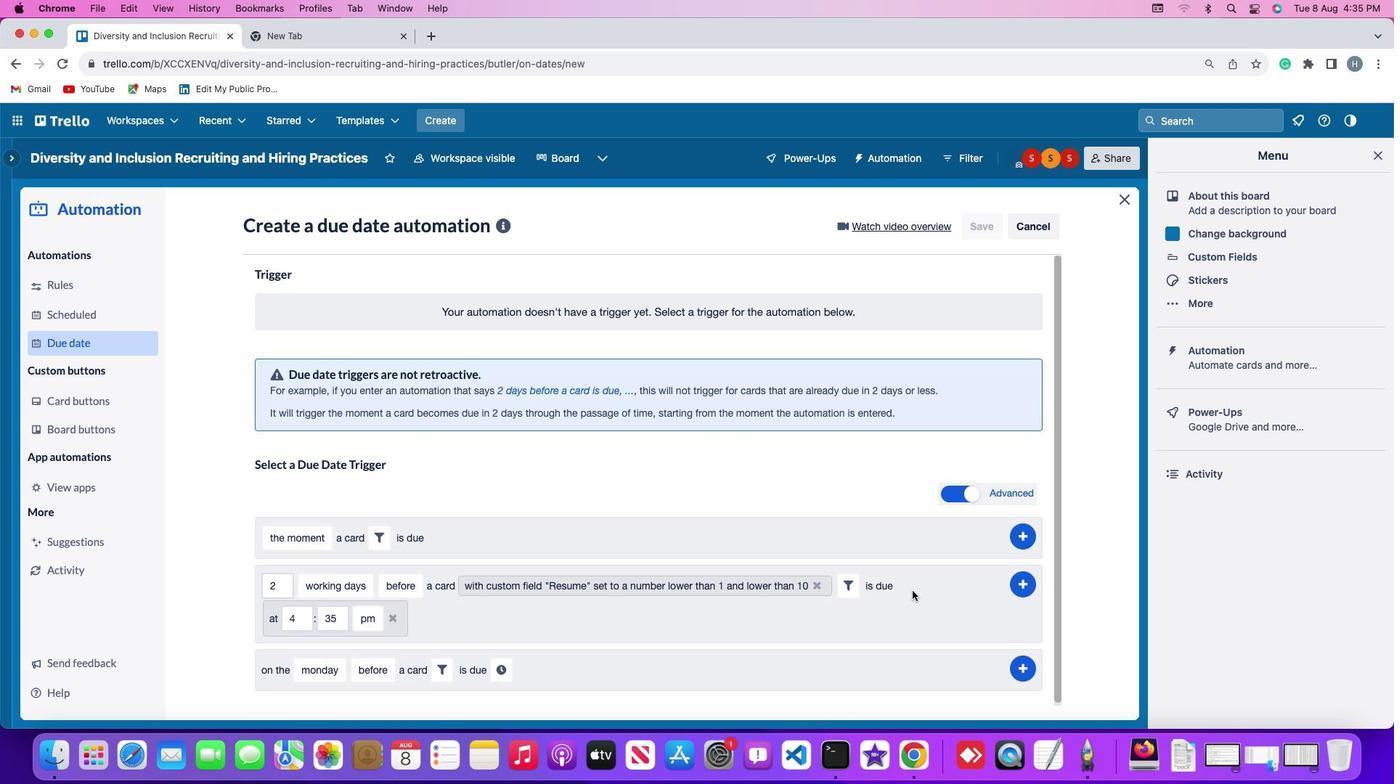 
Action: Mouse moved to (308, 626)
Screenshot: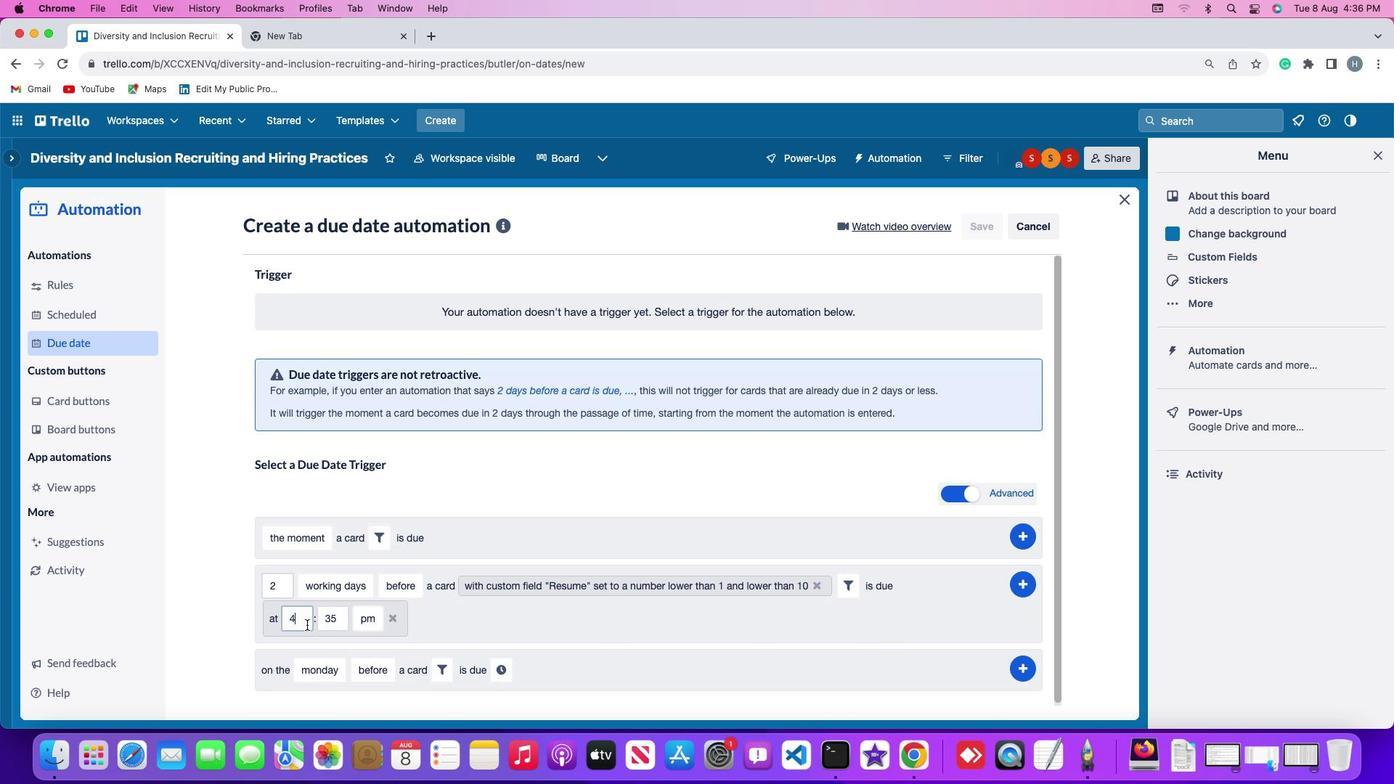 
Action: Mouse pressed left at (308, 626)
Screenshot: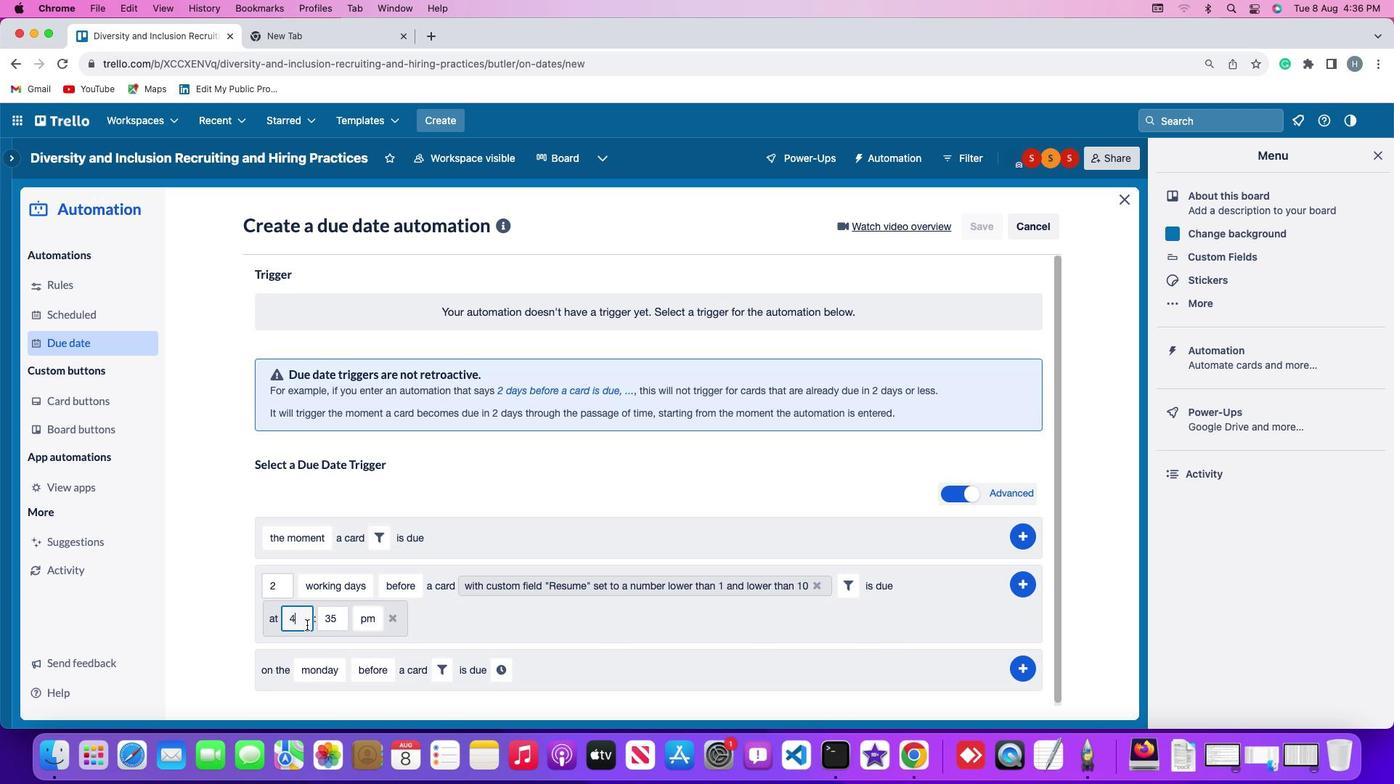 
Action: Mouse moved to (310, 625)
Screenshot: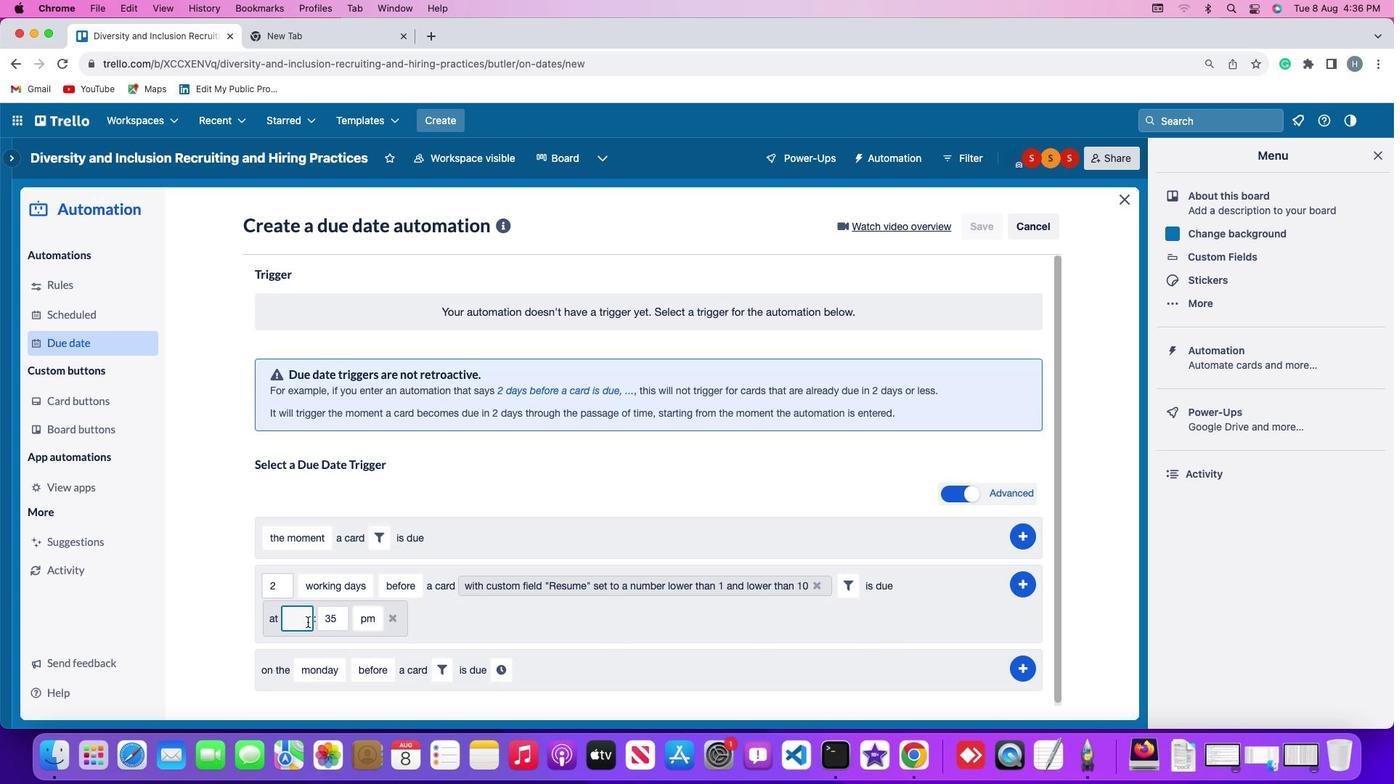 
Action: Key pressed Key.backspace
Screenshot: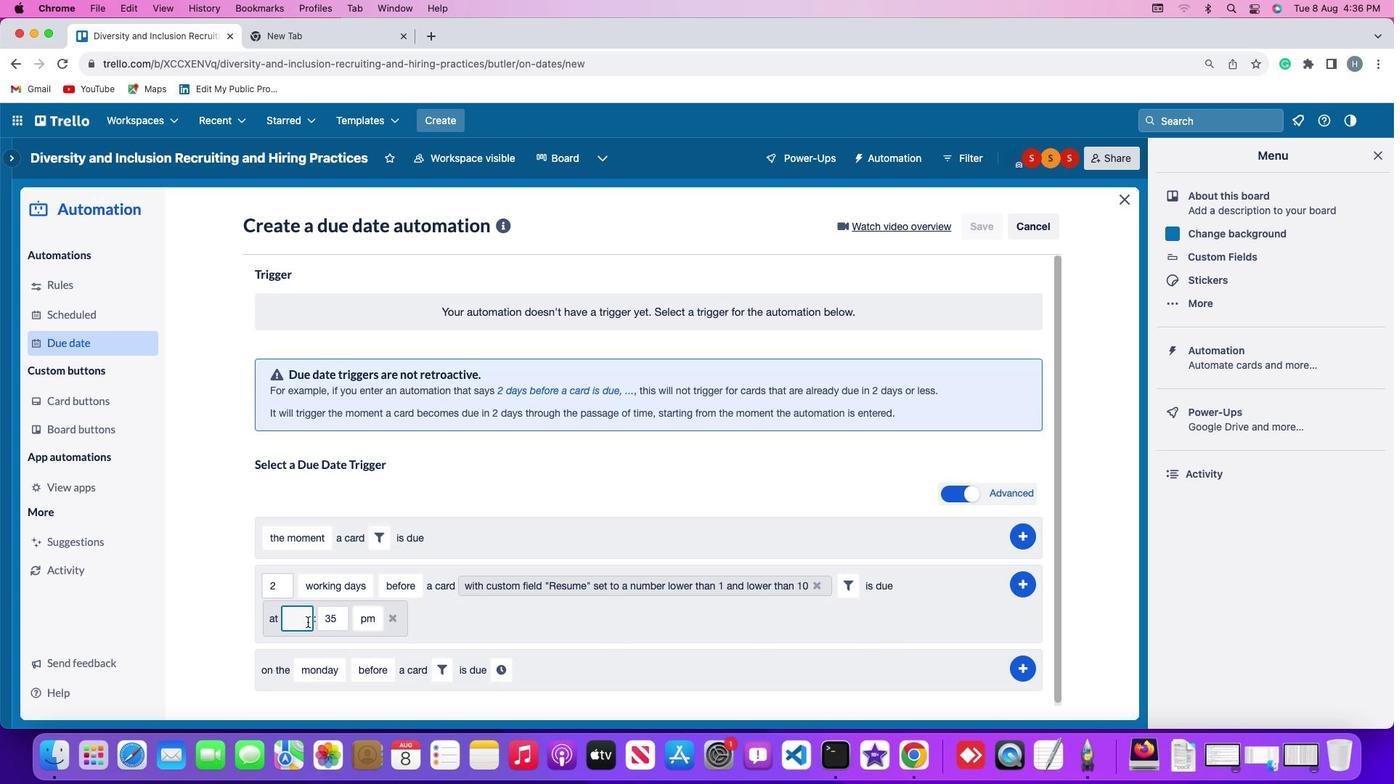 
Action: Mouse moved to (310, 624)
Screenshot: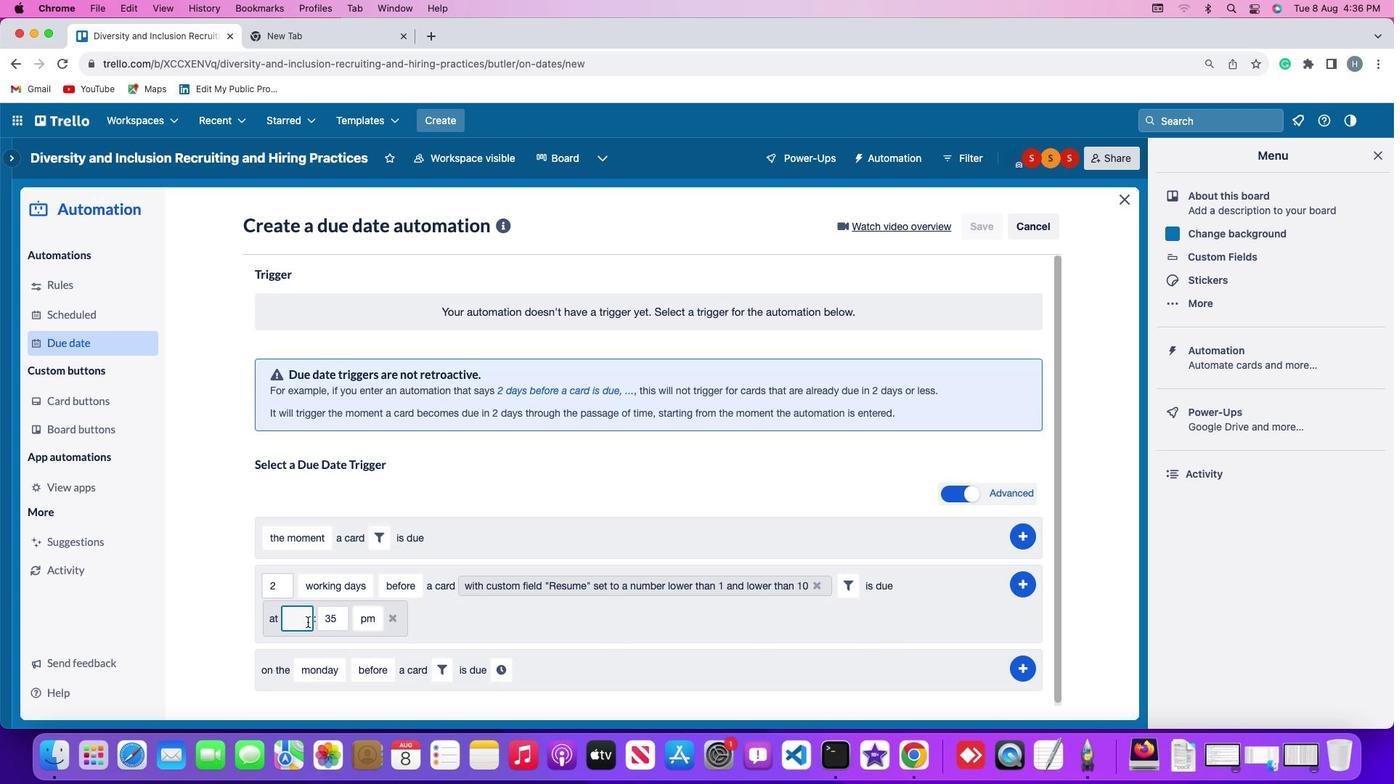 
Action: Key pressed '1''1'
Screenshot: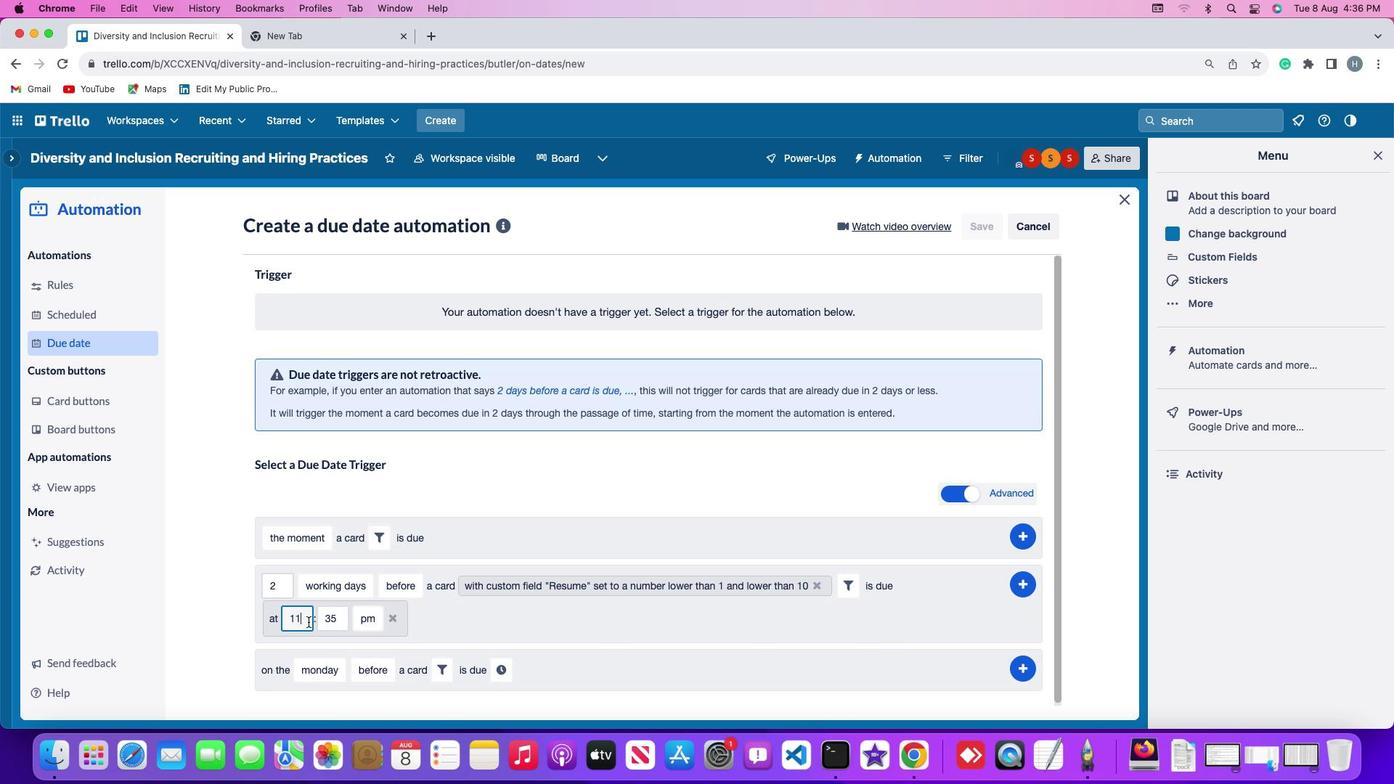 
Action: Mouse moved to (342, 620)
Screenshot: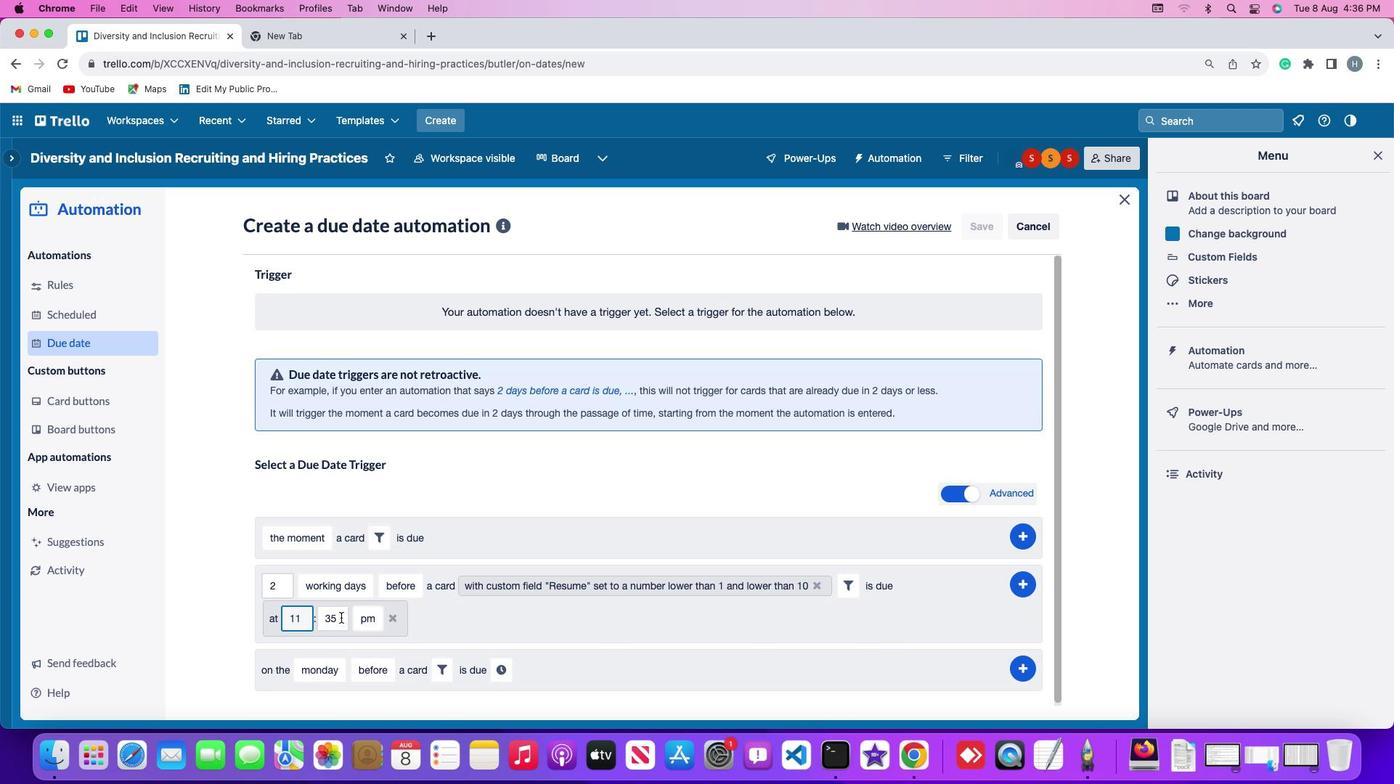 
Action: Mouse pressed left at (342, 620)
Screenshot: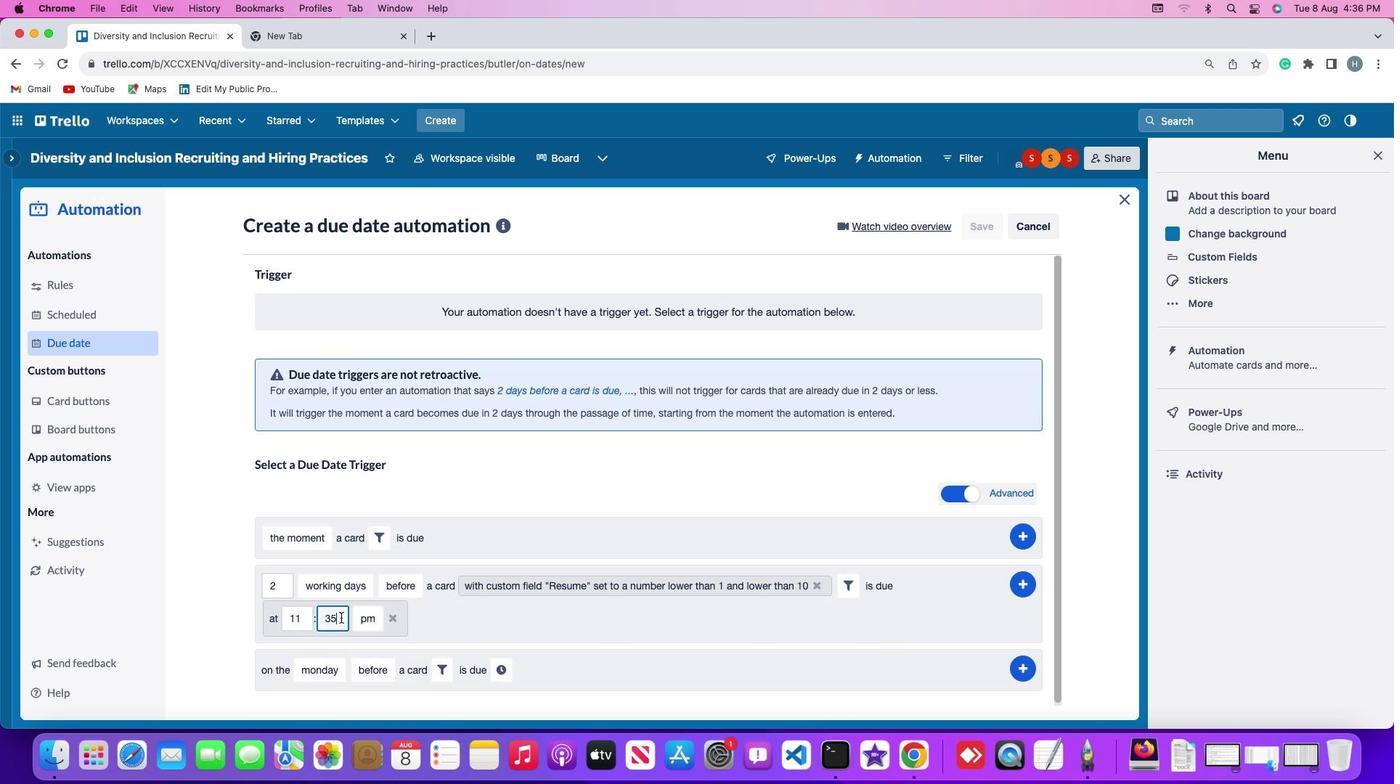 
Action: Mouse moved to (343, 619)
Screenshot: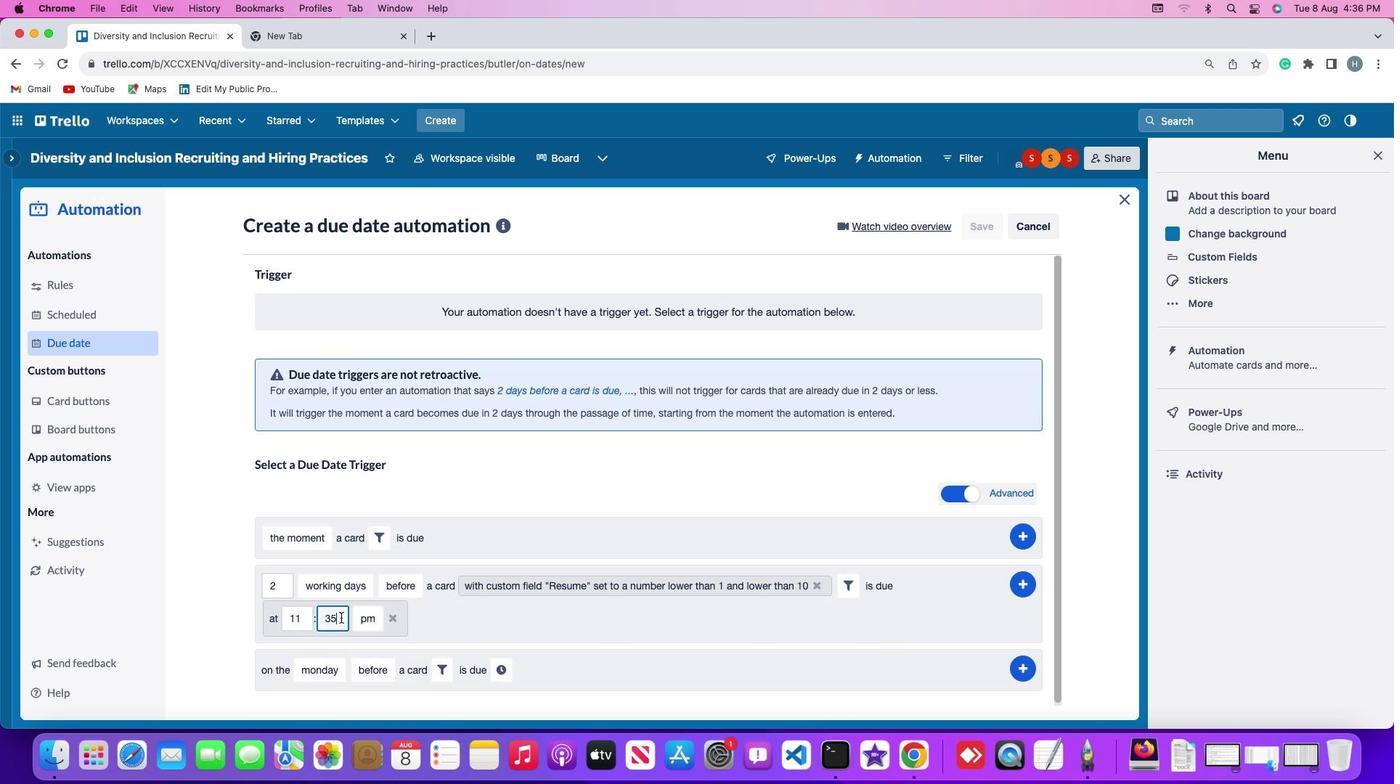 
Action: Key pressed Key.backspaceKey.backspace'0''0'
Screenshot: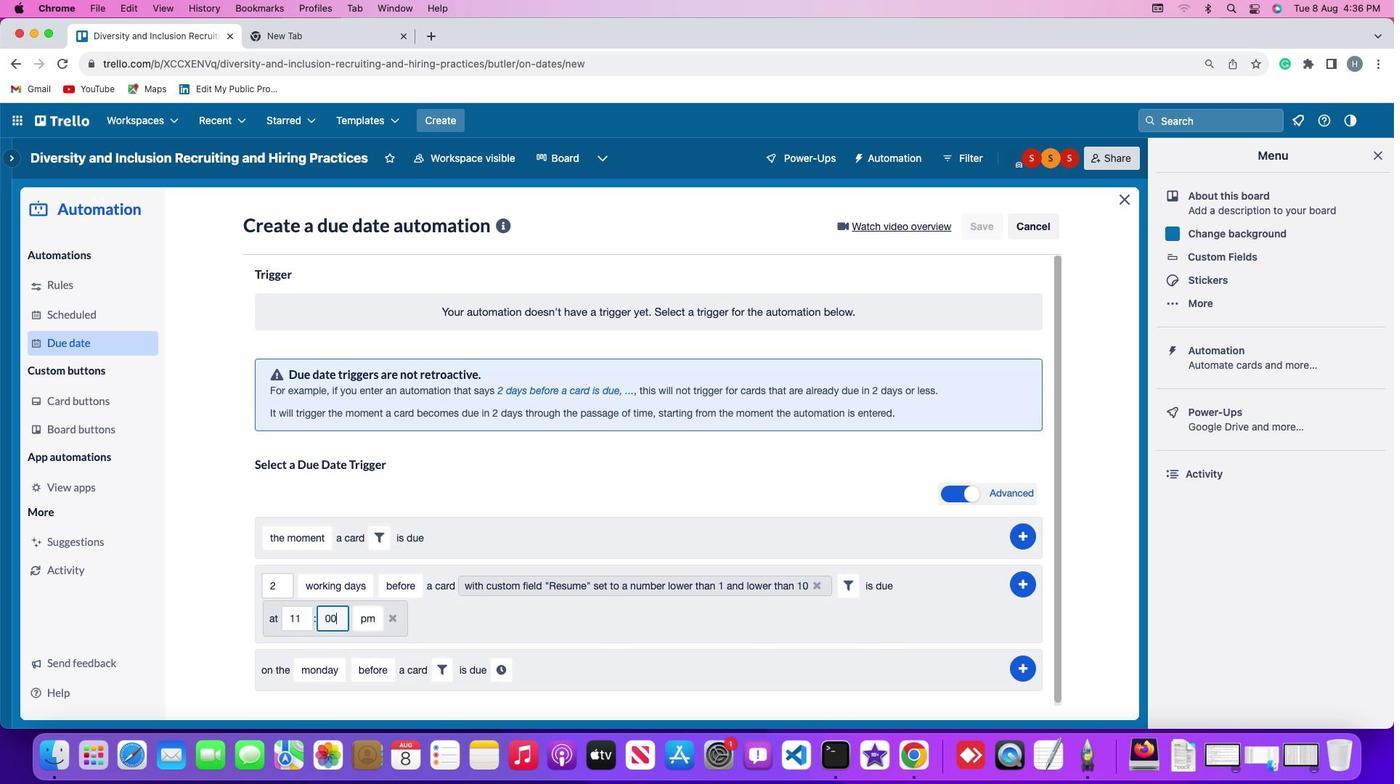 
Action: Mouse moved to (376, 634)
Screenshot: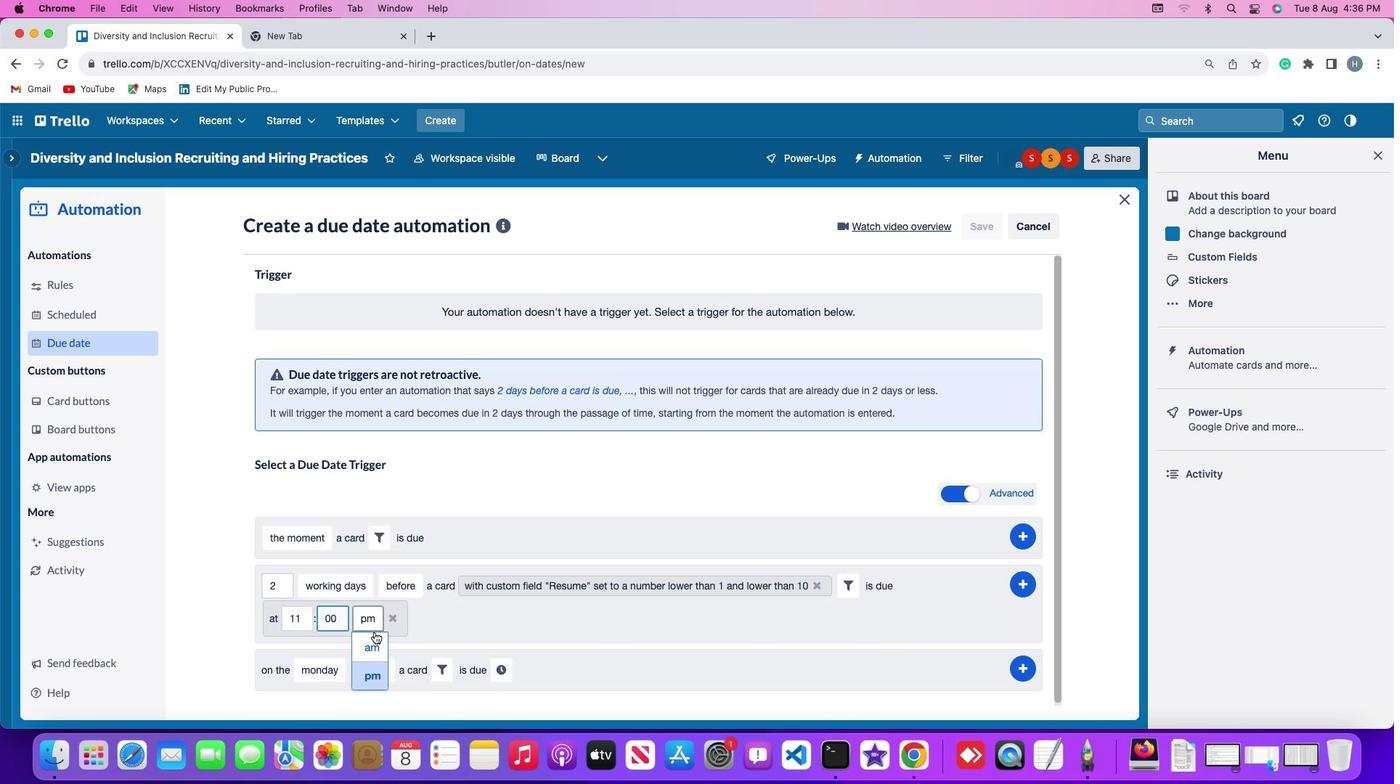 
Action: Mouse pressed left at (376, 634)
Screenshot: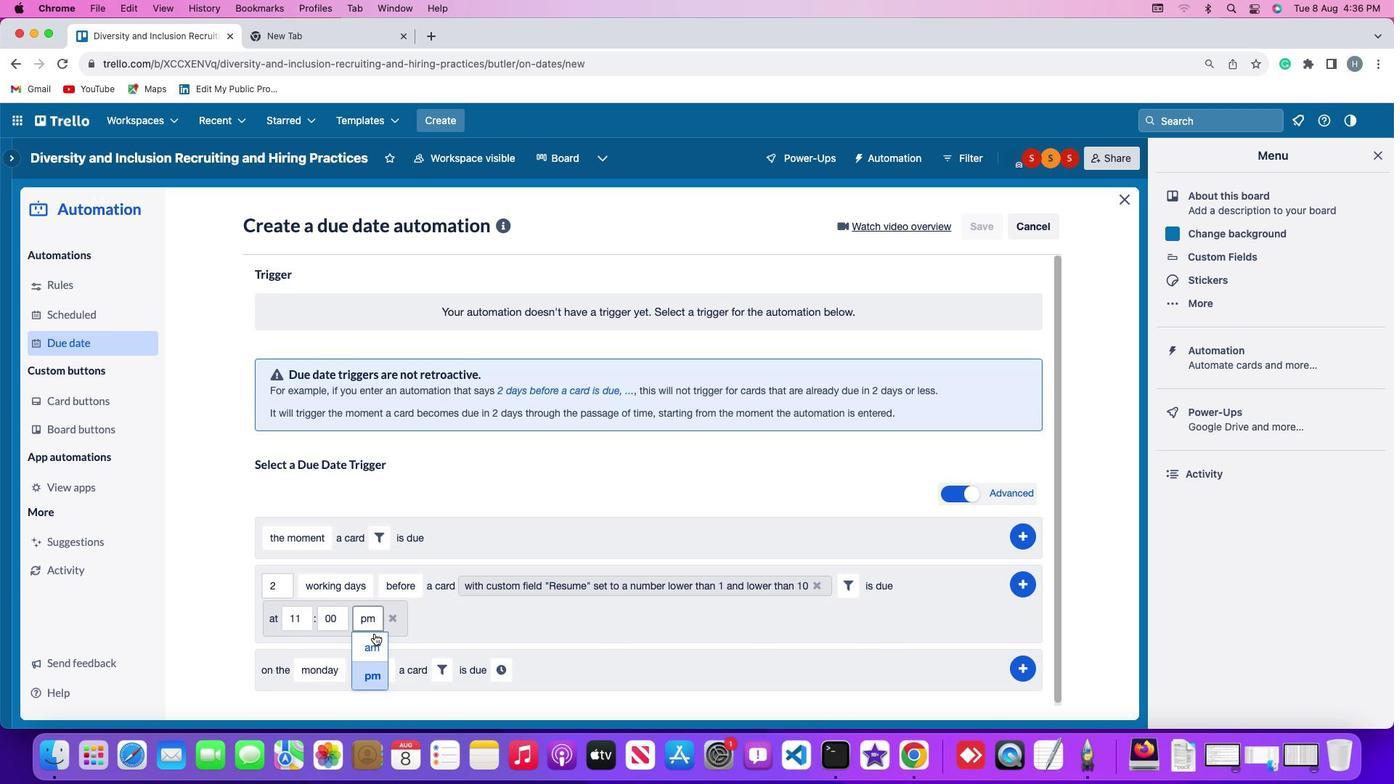 
Action: Mouse moved to (1026, 585)
Screenshot: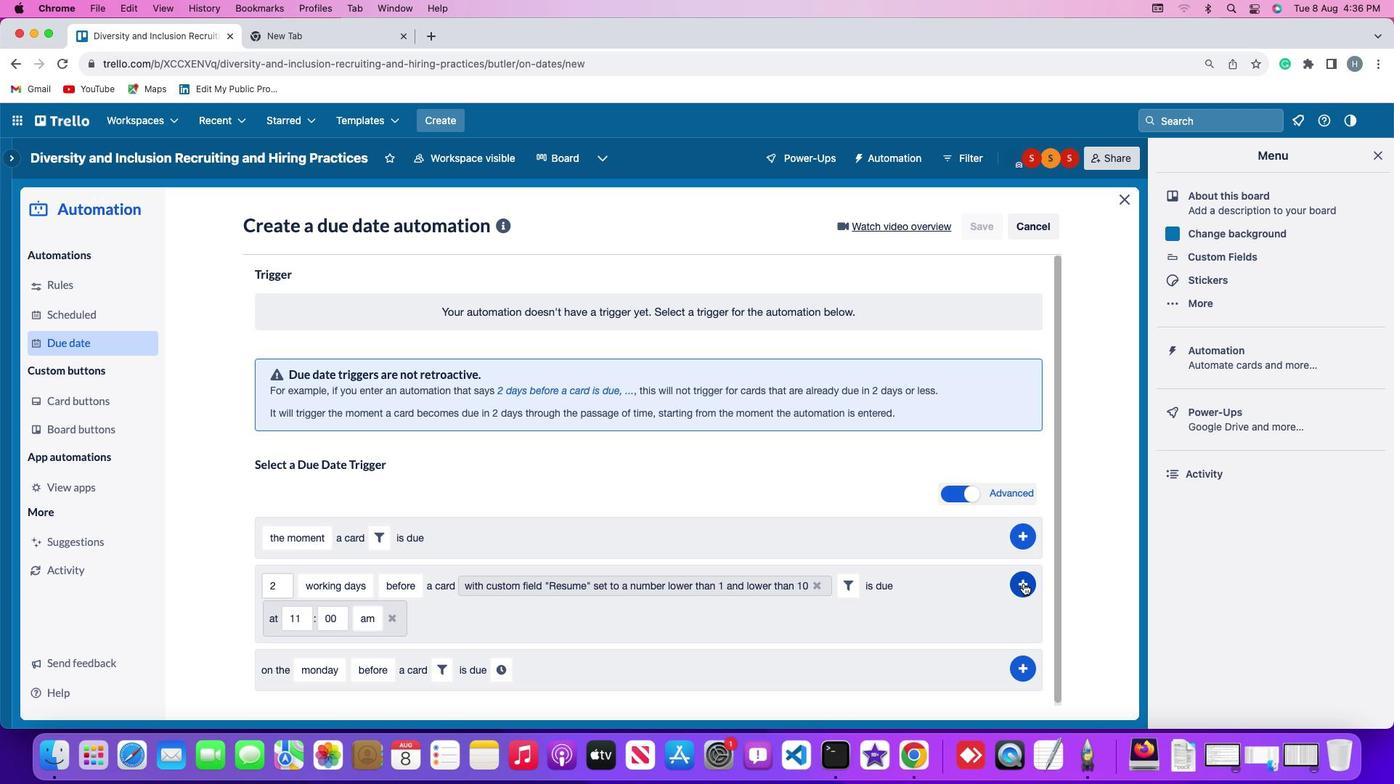
Action: Mouse pressed left at (1026, 585)
Screenshot: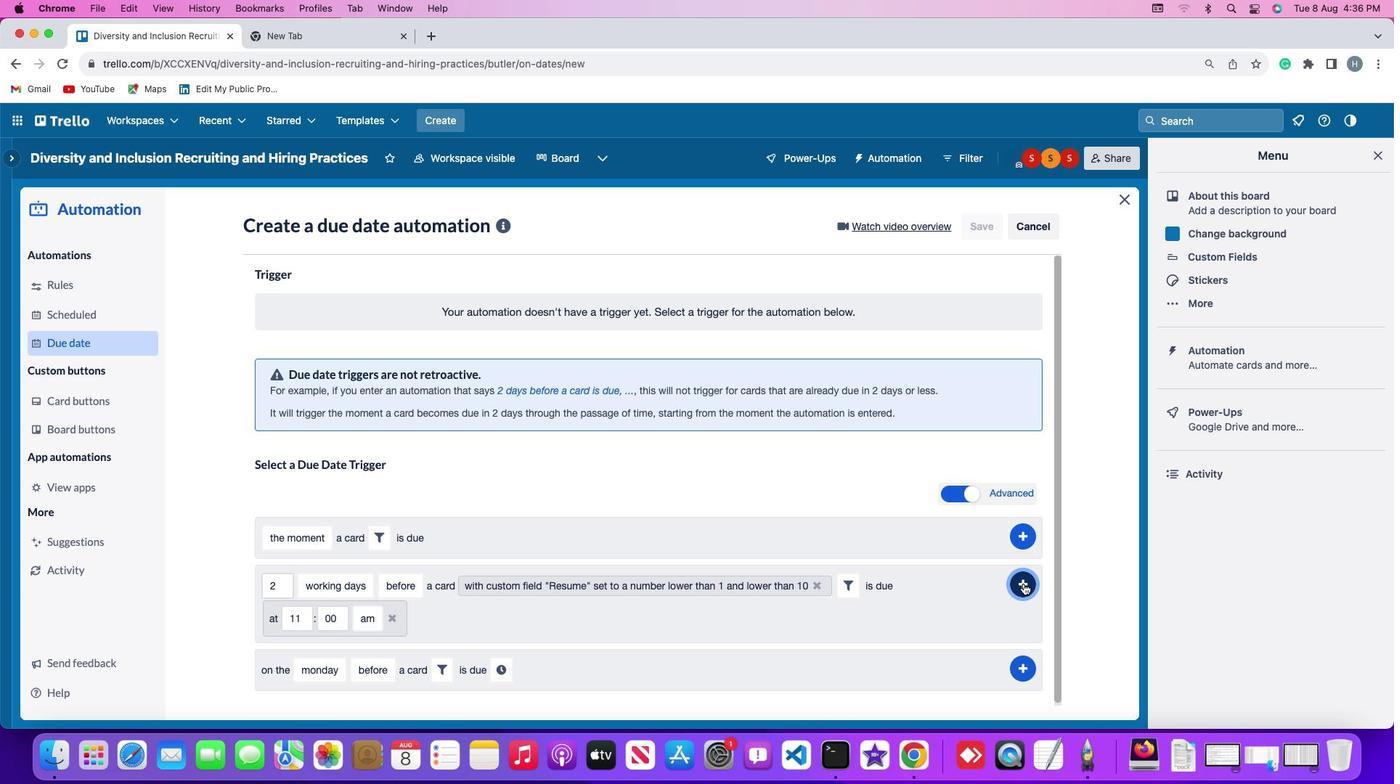 
Action: Mouse moved to (1087, 452)
Screenshot: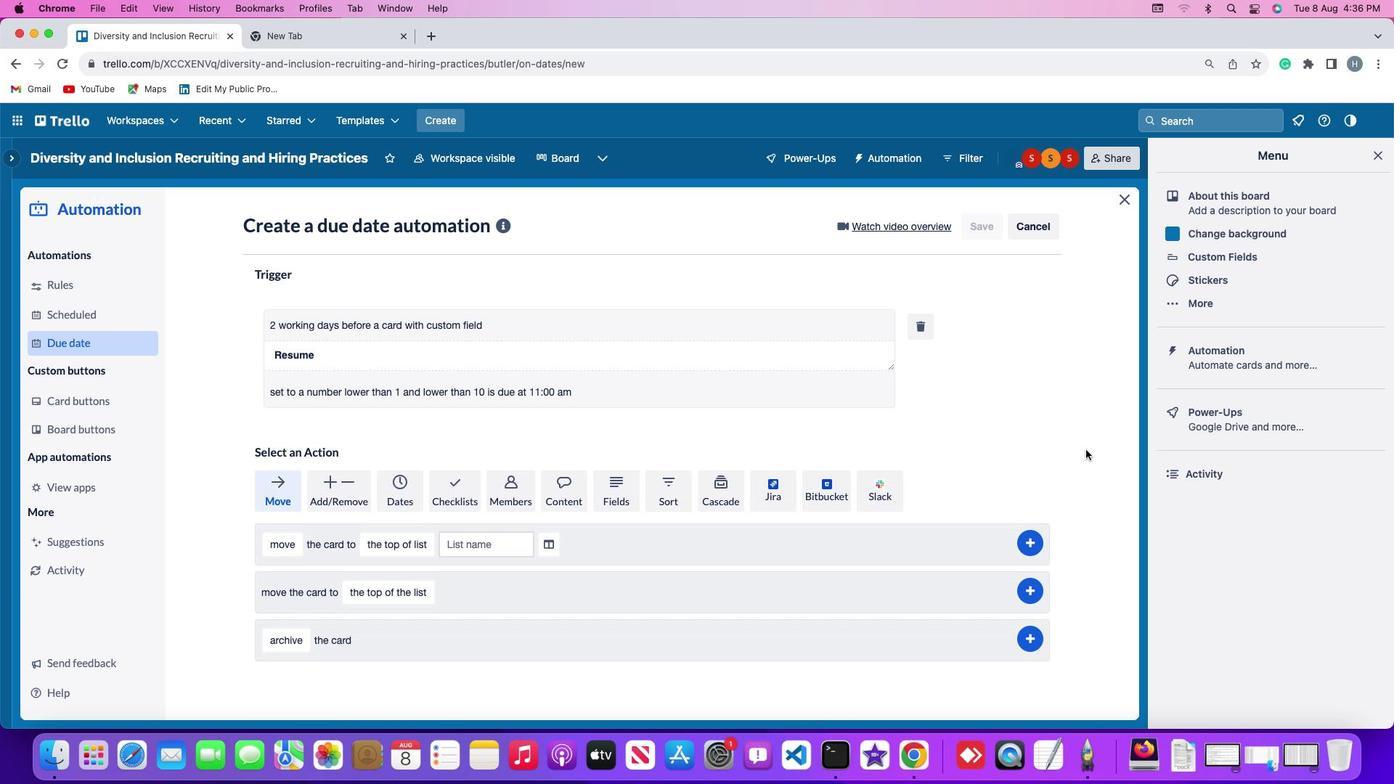 
